 Task: Look for space in Beijing, China from 1st July, 2023 to 8th July, 2023 for 2 adults, 1 child in price range Rs.15000 to Rs.20000. Place can be entire place with 1  bedroom having 1 bed and 1 bathroom. Property type can be house, flat, guest house, hotel. Amenities needed are: washing machine. Booking option can be shelf check-in. Required host language is Chinese (Simplified).
Action: Mouse moved to (838, 126)
Screenshot: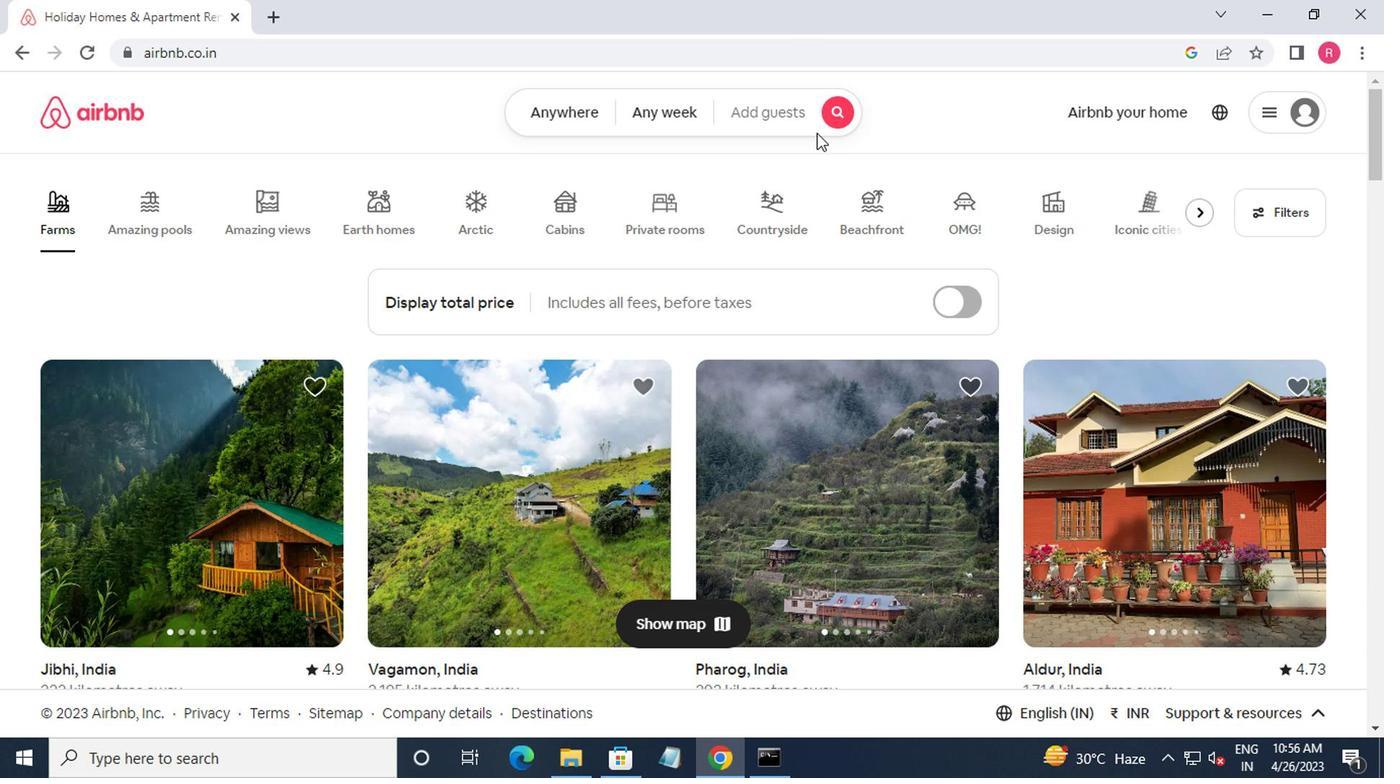 
Action: Mouse pressed left at (838, 126)
Screenshot: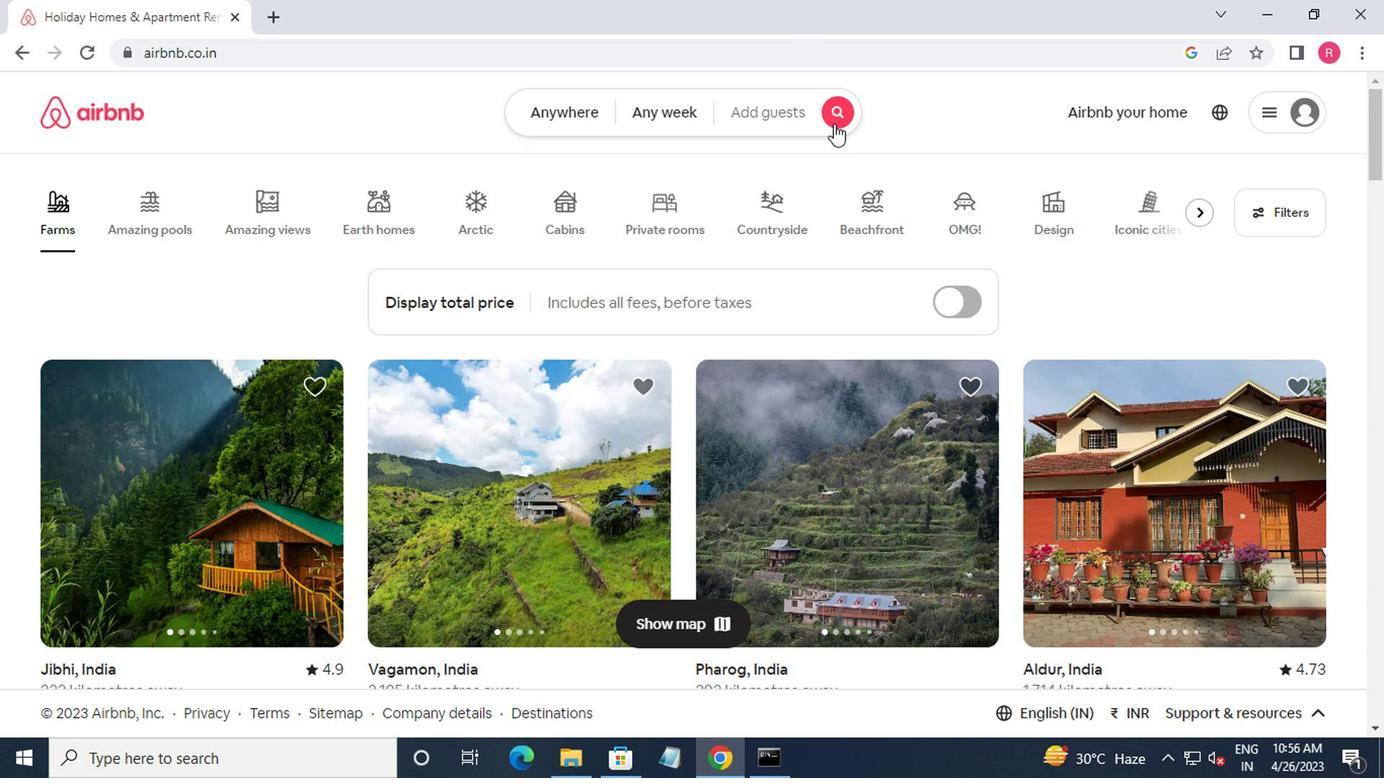 
Action: Mouse moved to (442, 194)
Screenshot: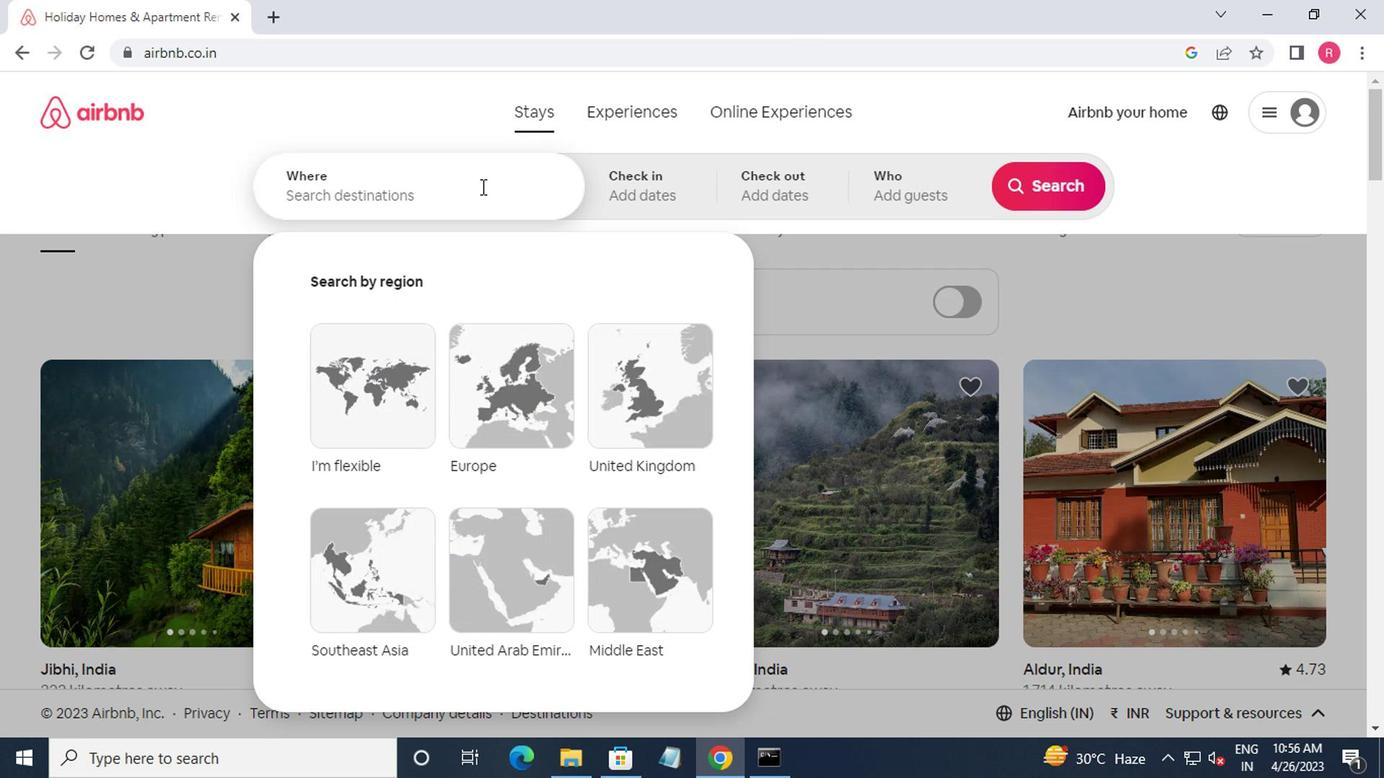 
Action: Mouse pressed left at (442, 194)
Screenshot: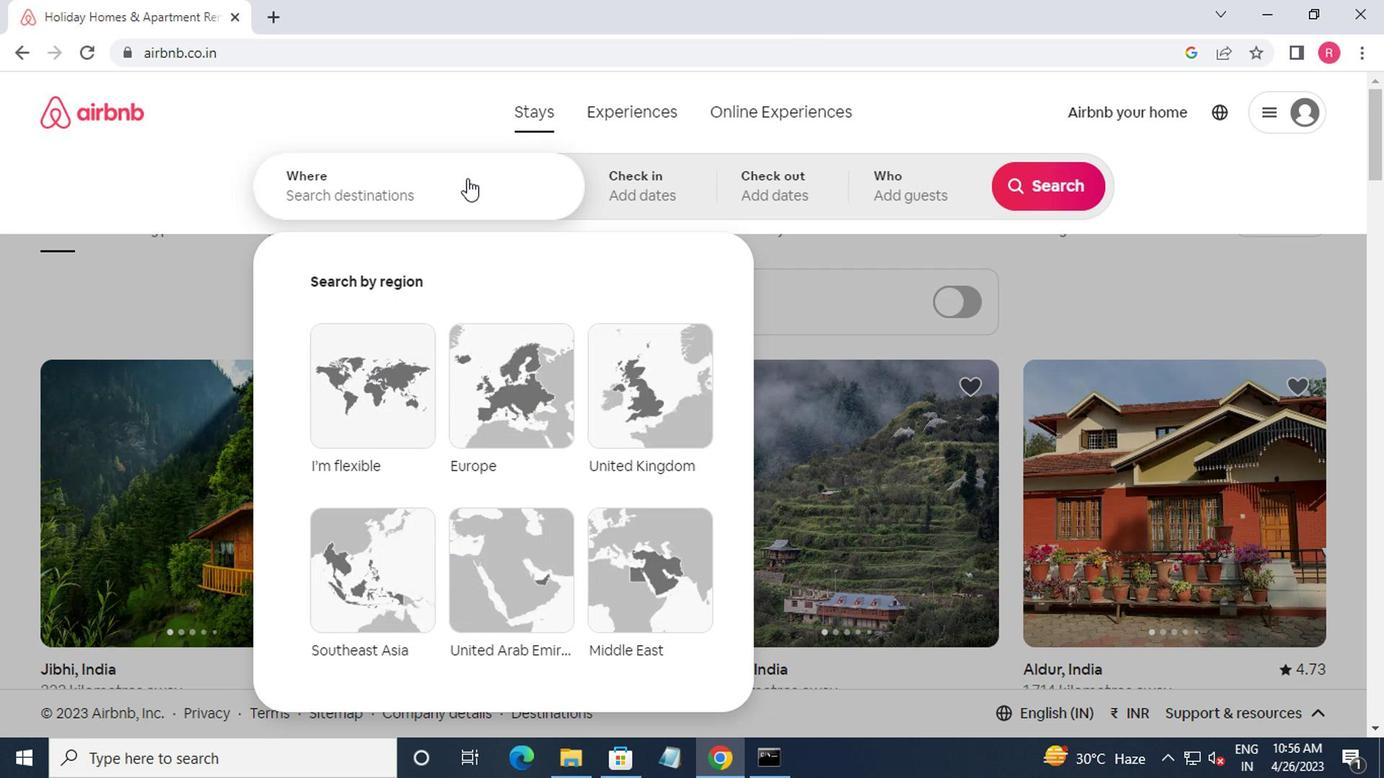 
Action: Mouse moved to (447, 196)
Screenshot: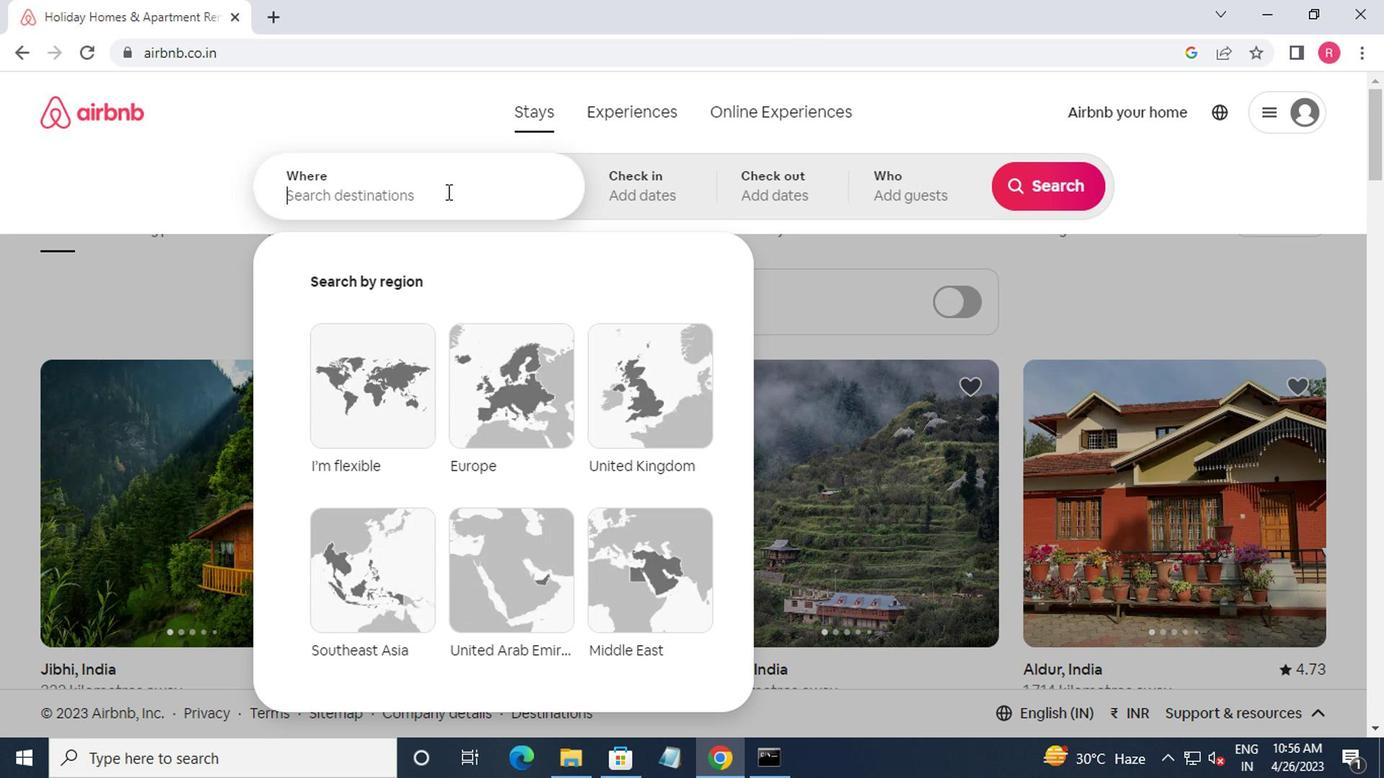 
Action: Key pressed beijing.<Key.backspace>,road<Key.backspace><Key.backspace><Key.backspace><Key.backspace>china
Screenshot: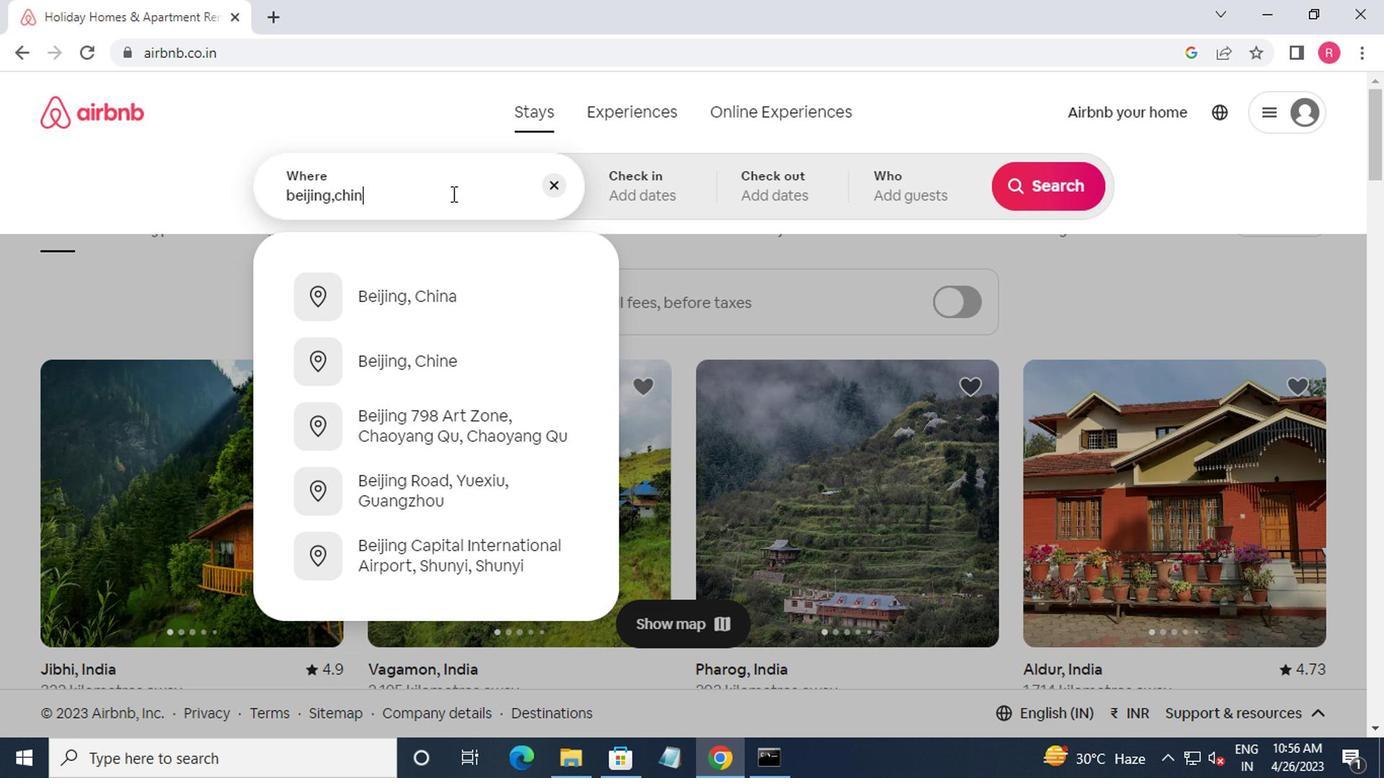 
Action: Mouse moved to (431, 380)
Screenshot: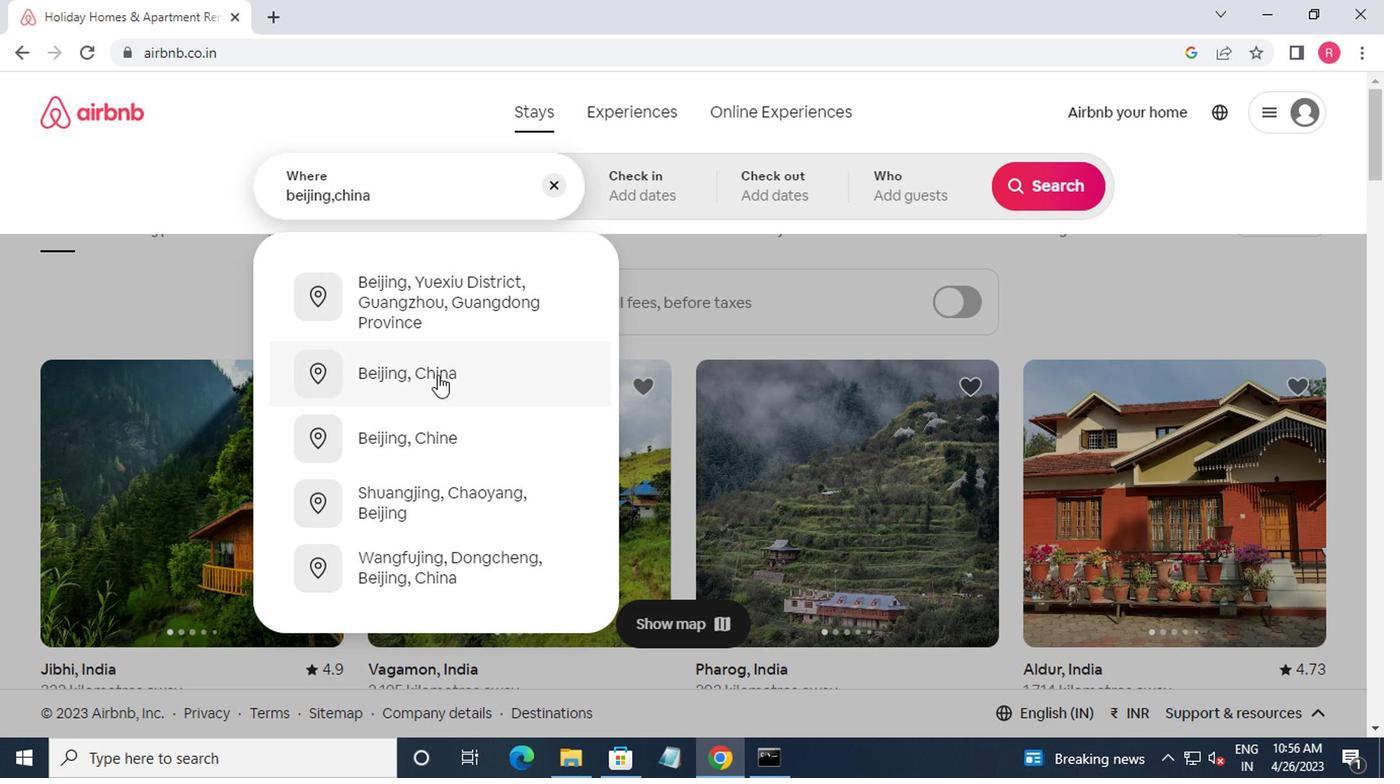 
Action: Mouse pressed left at (431, 380)
Screenshot: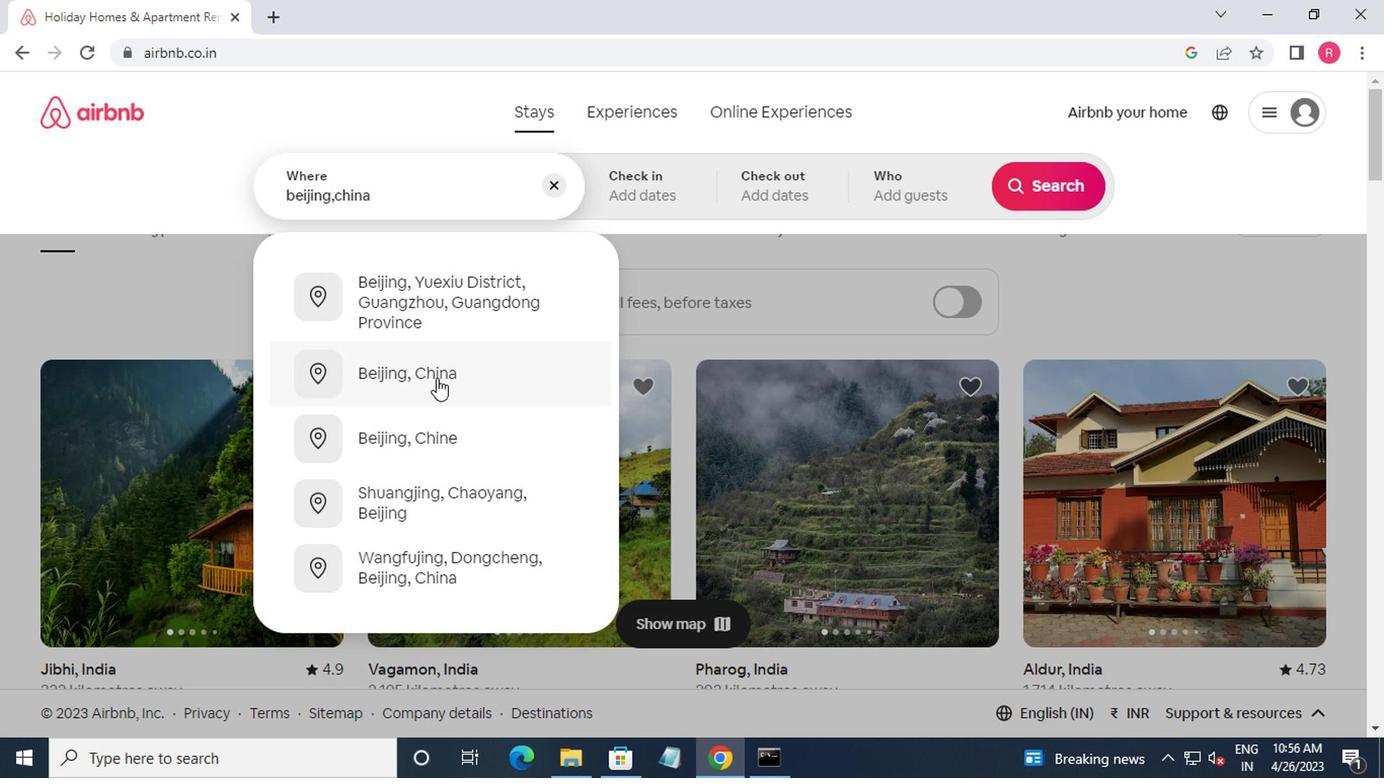 
Action: Mouse moved to (1030, 351)
Screenshot: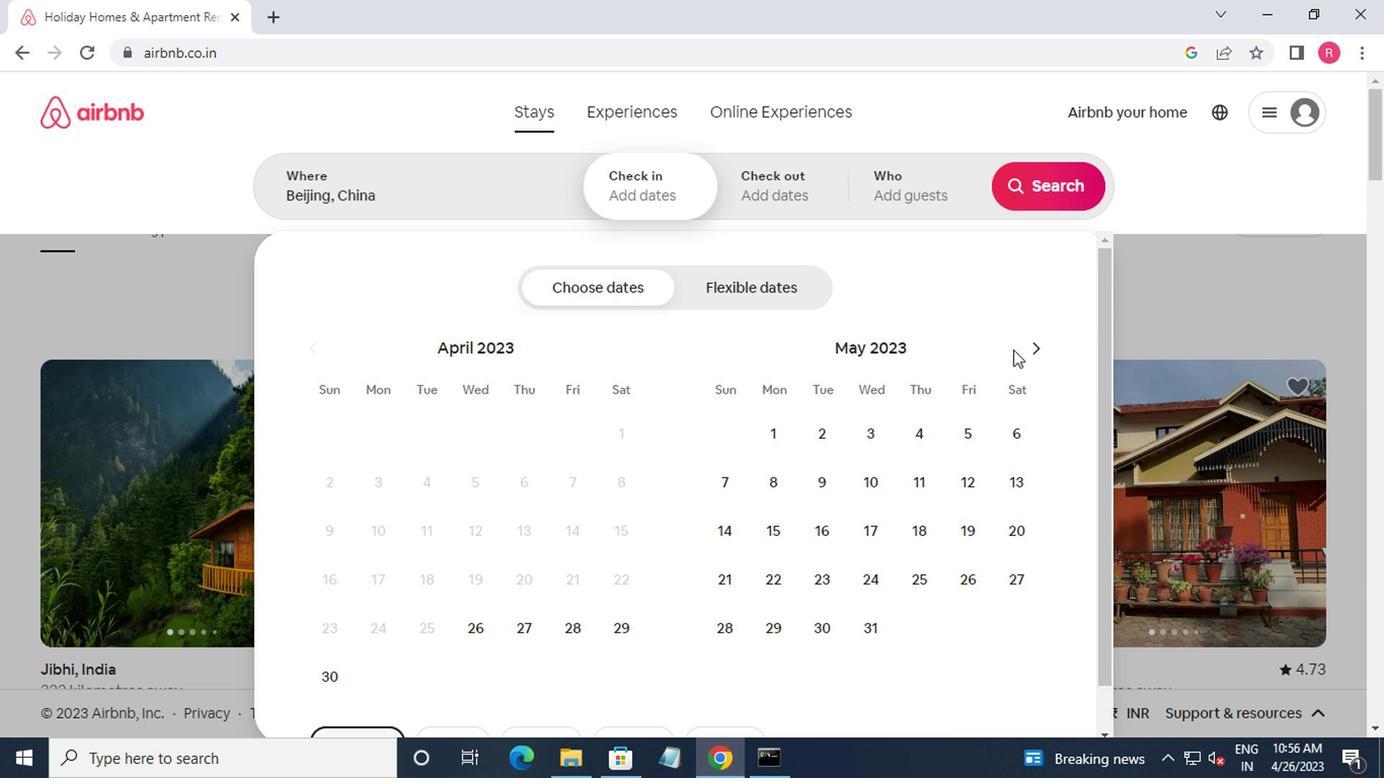 
Action: Mouse pressed left at (1030, 351)
Screenshot: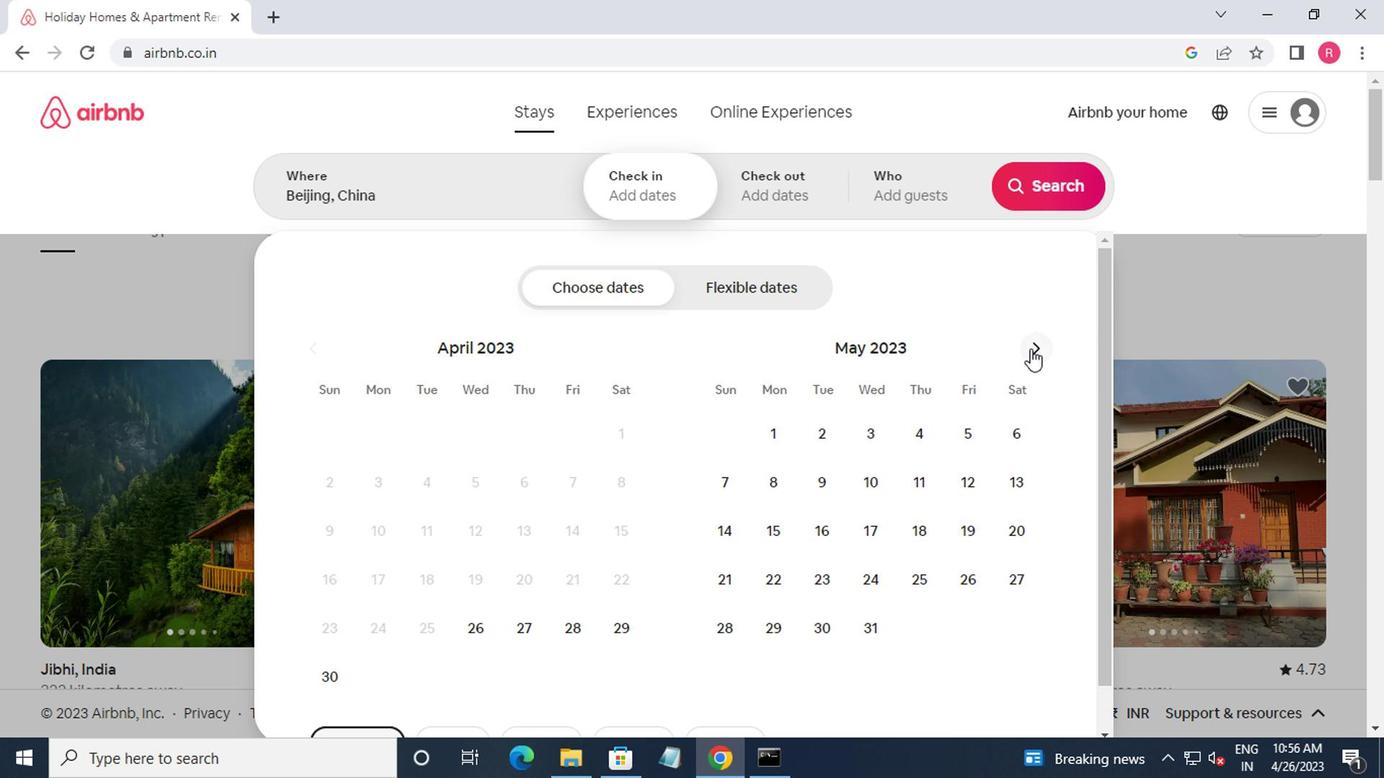 
Action: Mouse moved to (1025, 349)
Screenshot: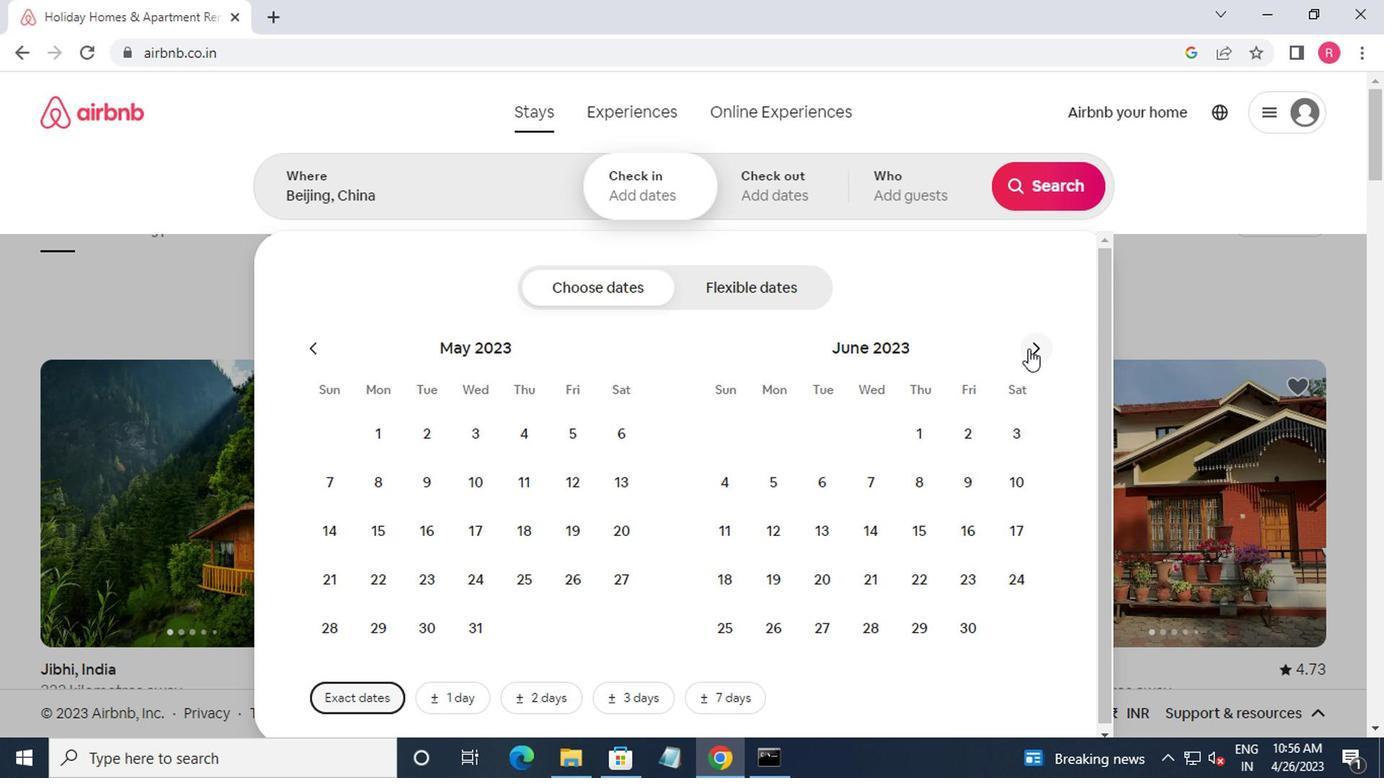 
Action: Mouse pressed left at (1025, 349)
Screenshot: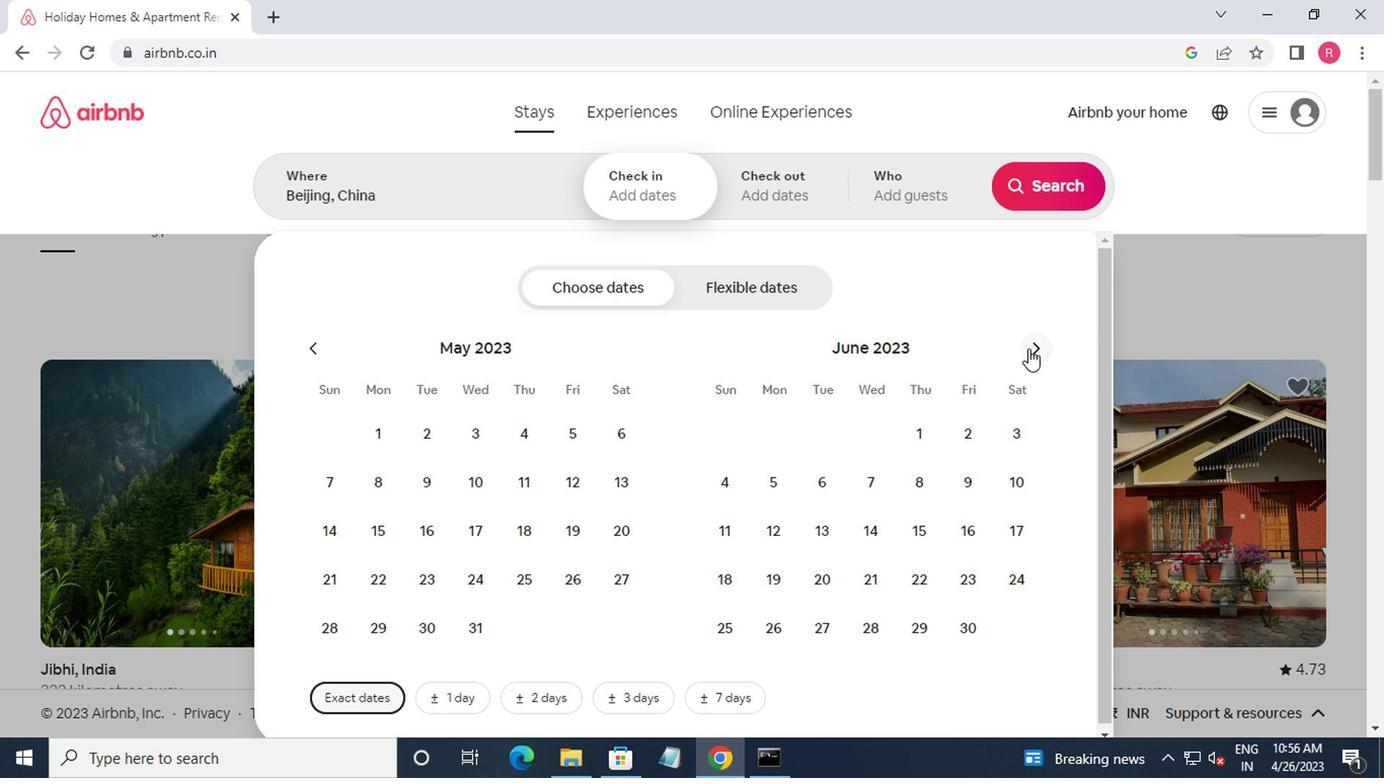 
Action: Mouse moved to (1014, 443)
Screenshot: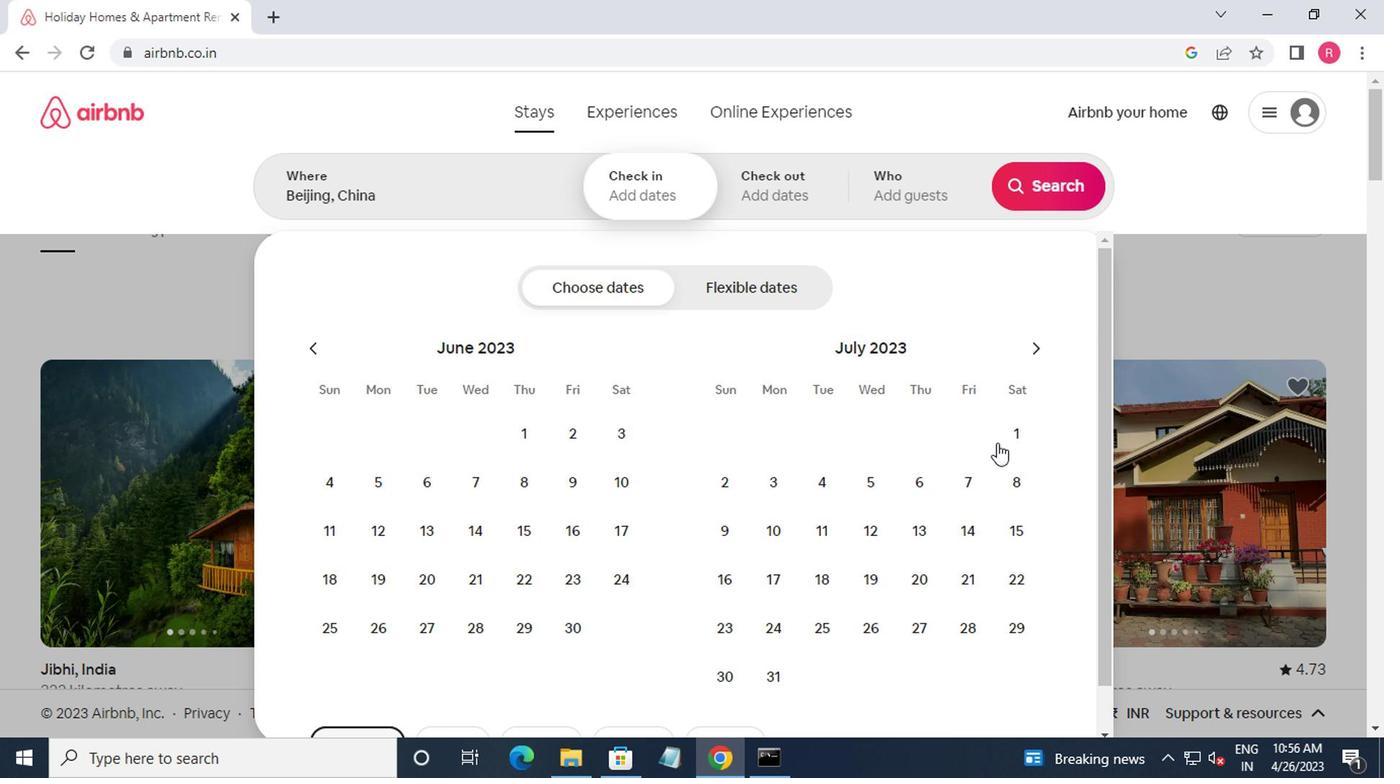 
Action: Mouse pressed left at (1014, 443)
Screenshot: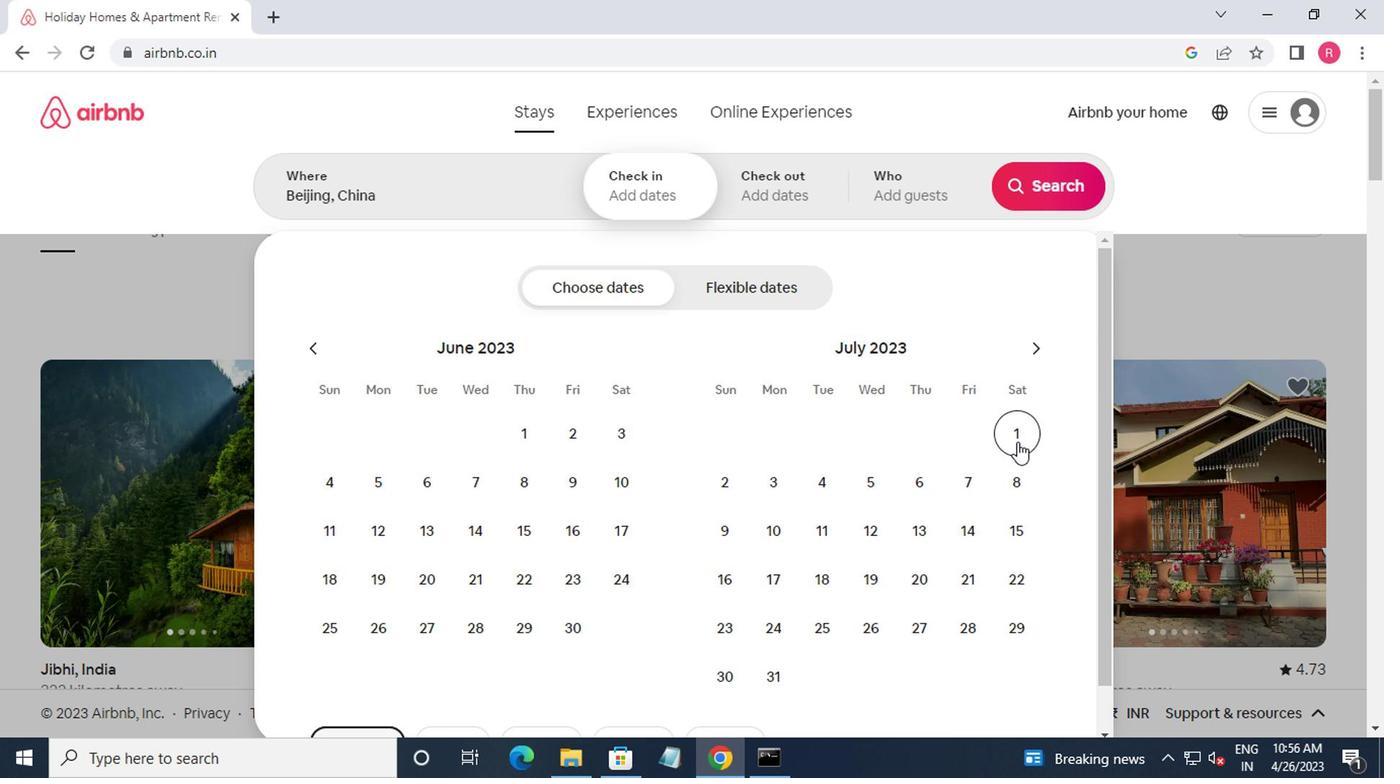 
Action: Mouse moved to (1009, 488)
Screenshot: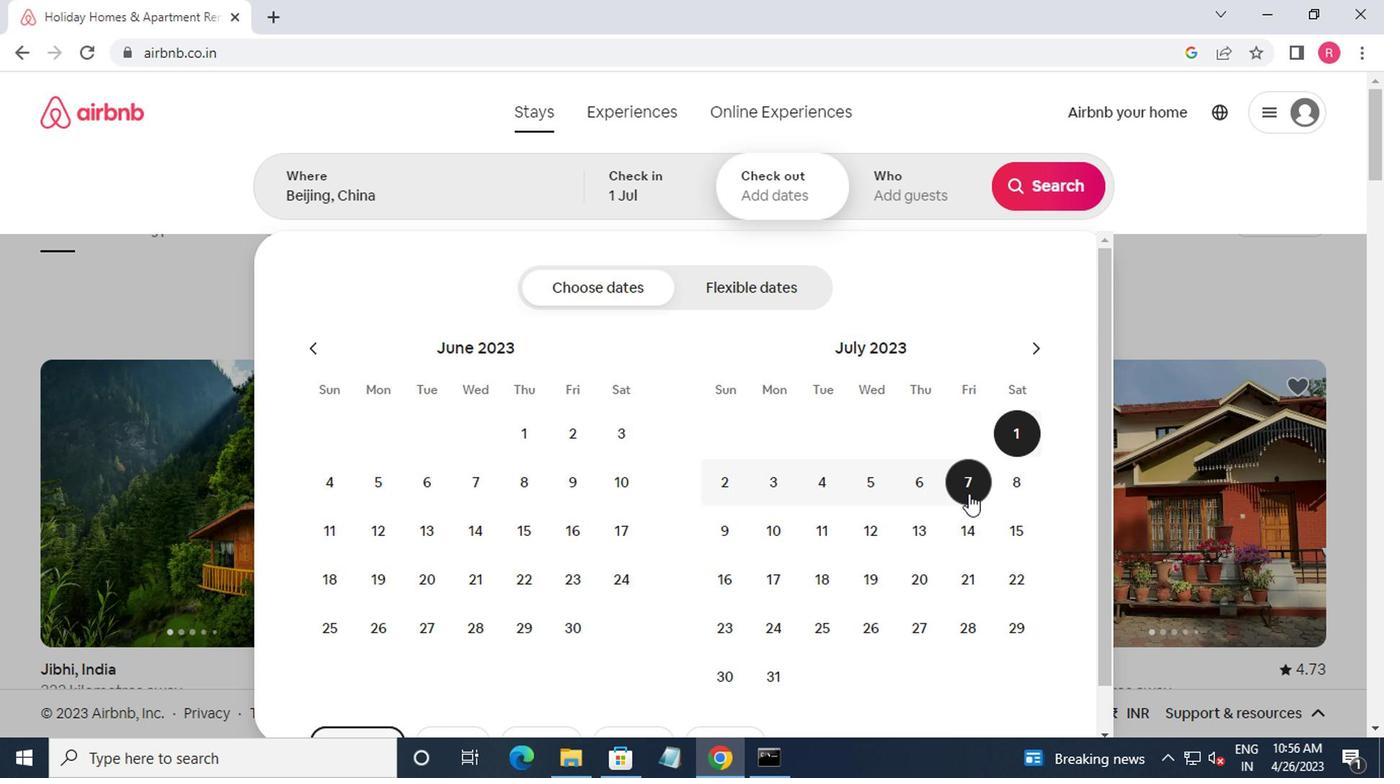 
Action: Mouse pressed left at (1009, 488)
Screenshot: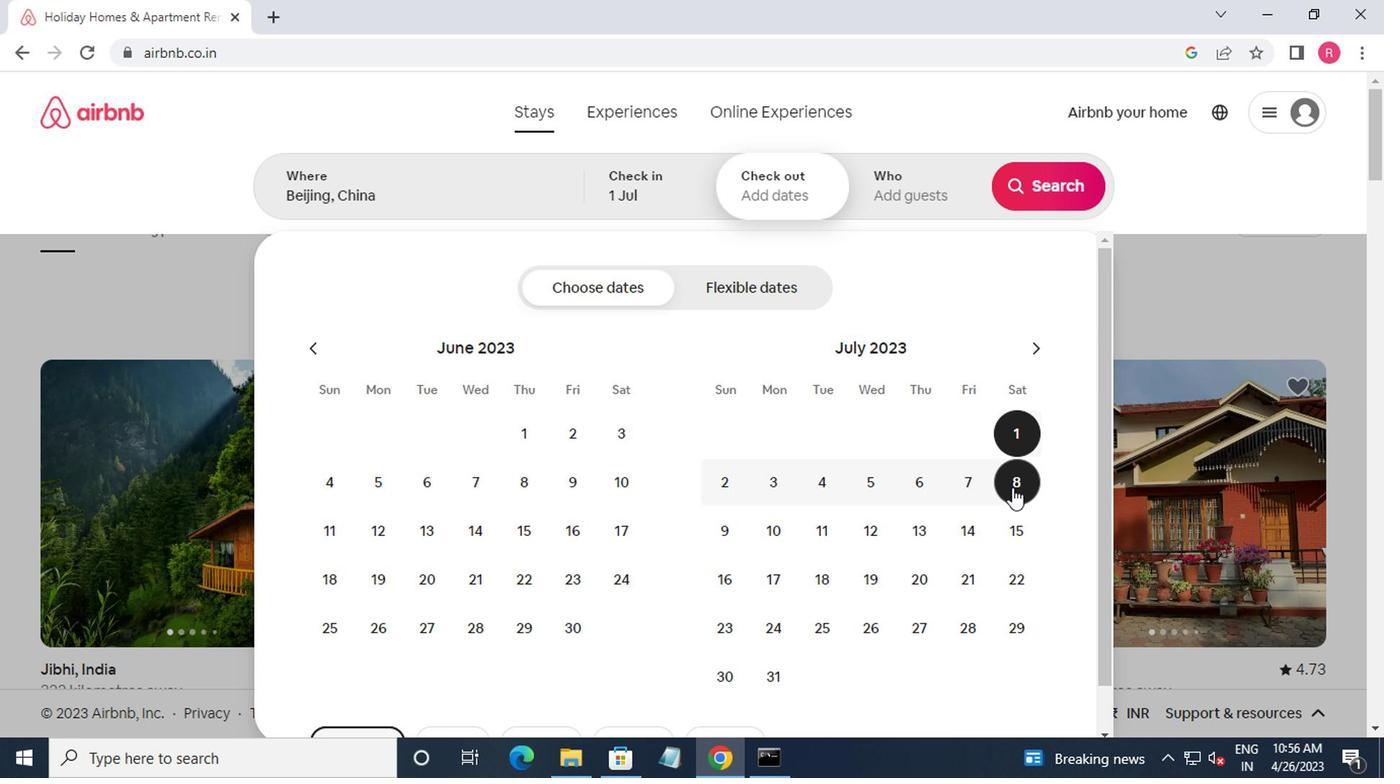 
Action: Mouse moved to (916, 212)
Screenshot: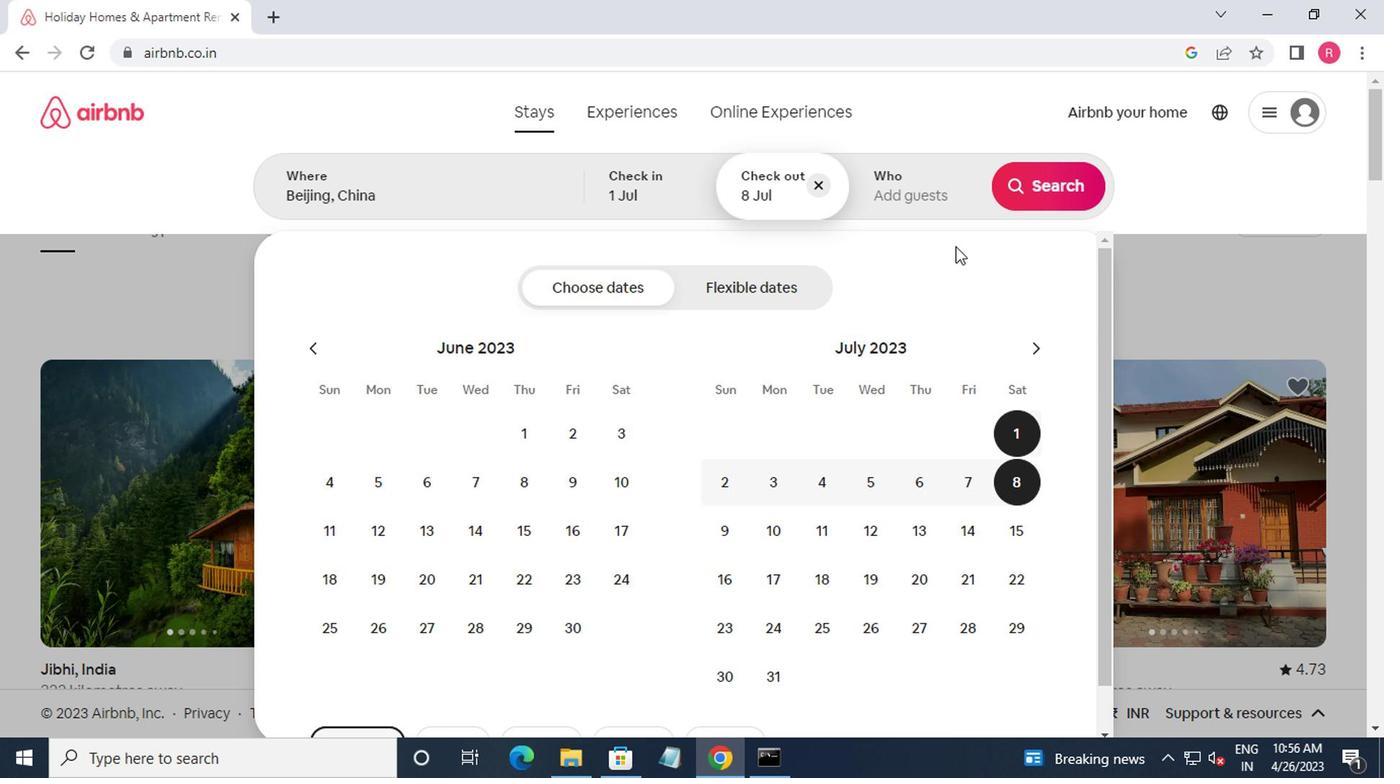 
Action: Mouse pressed left at (916, 212)
Screenshot: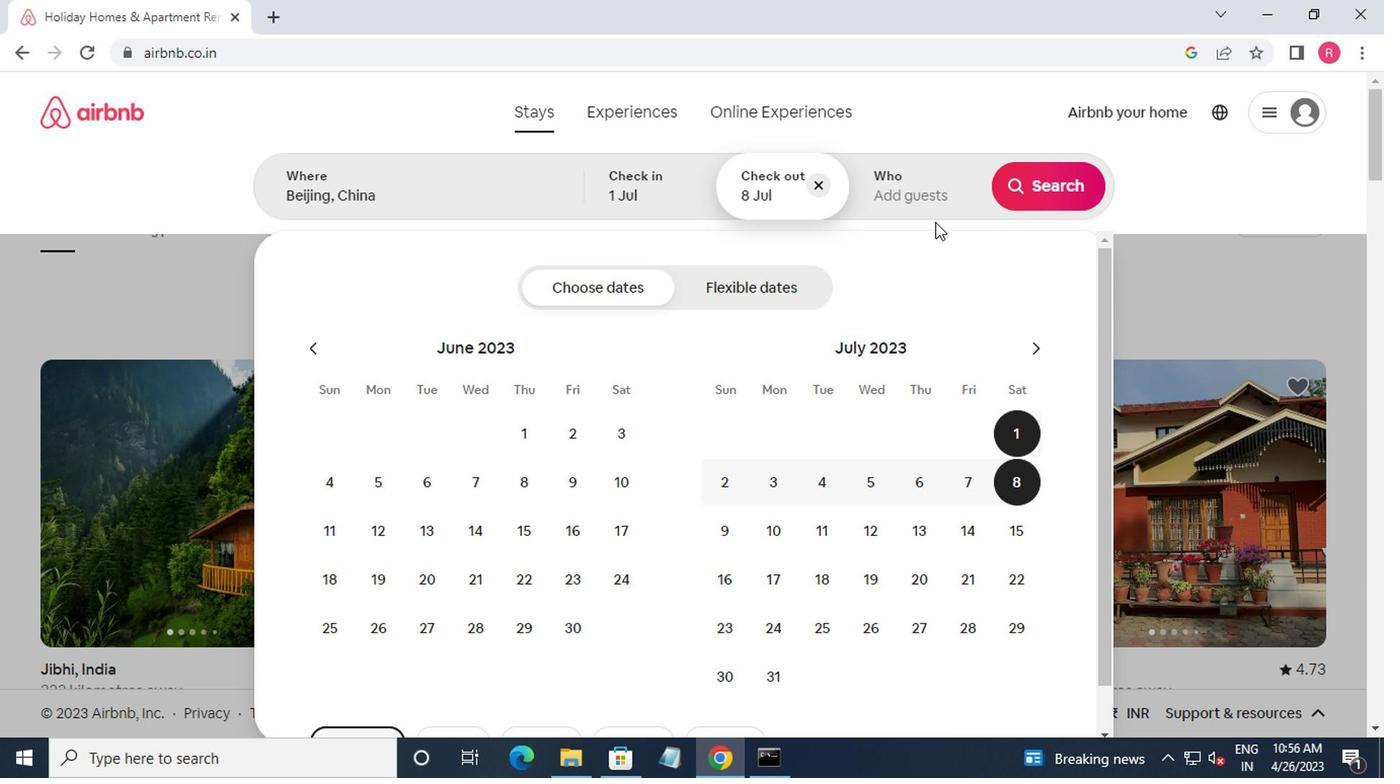 
Action: Mouse moved to (1054, 305)
Screenshot: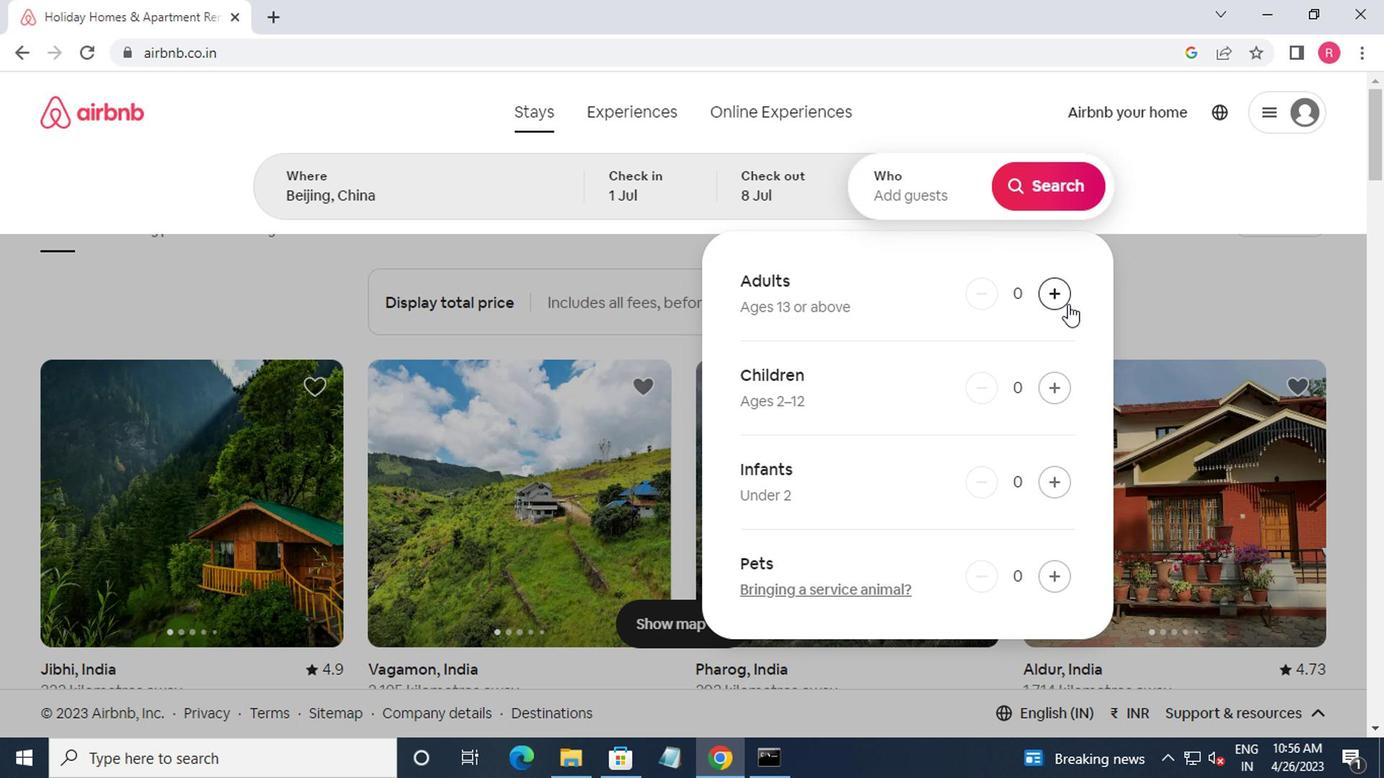 
Action: Mouse pressed left at (1054, 305)
Screenshot: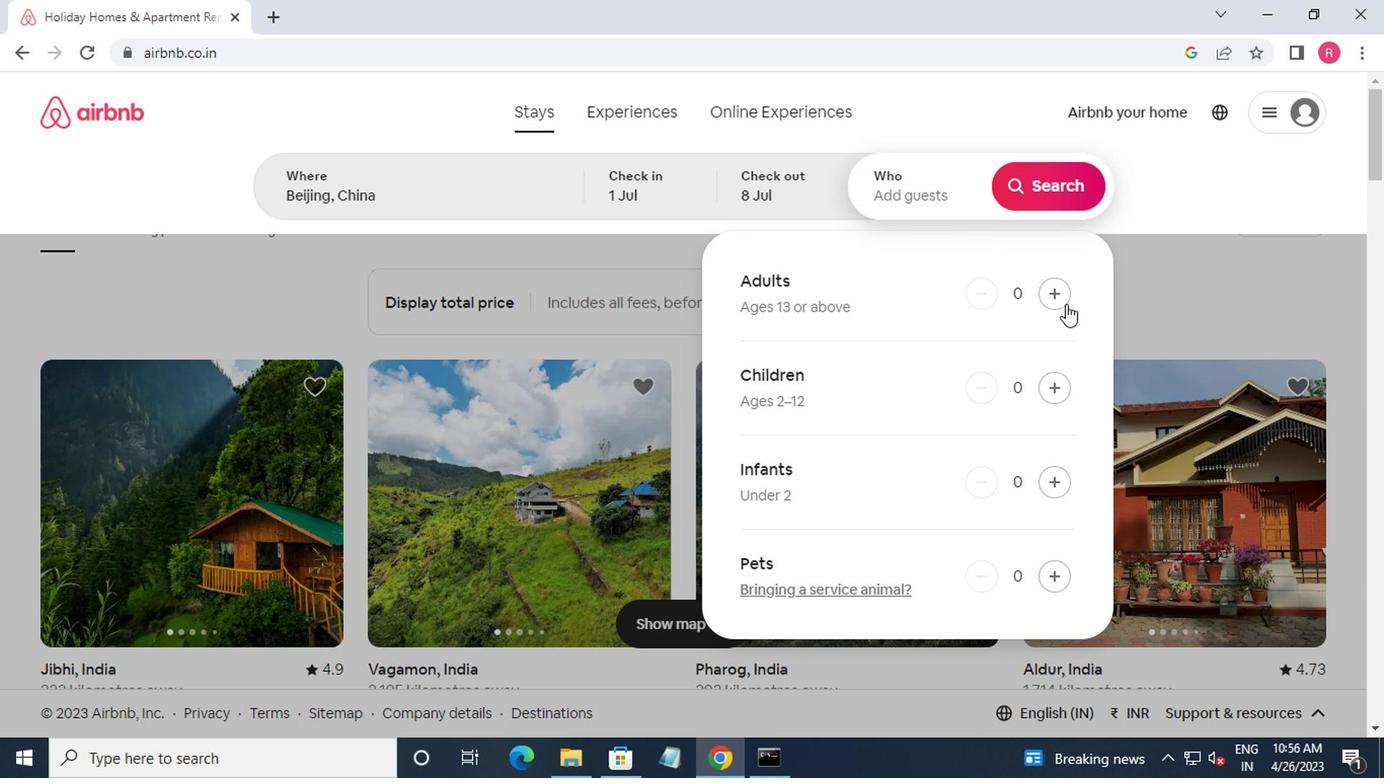 
Action: Mouse pressed left at (1054, 305)
Screenshot: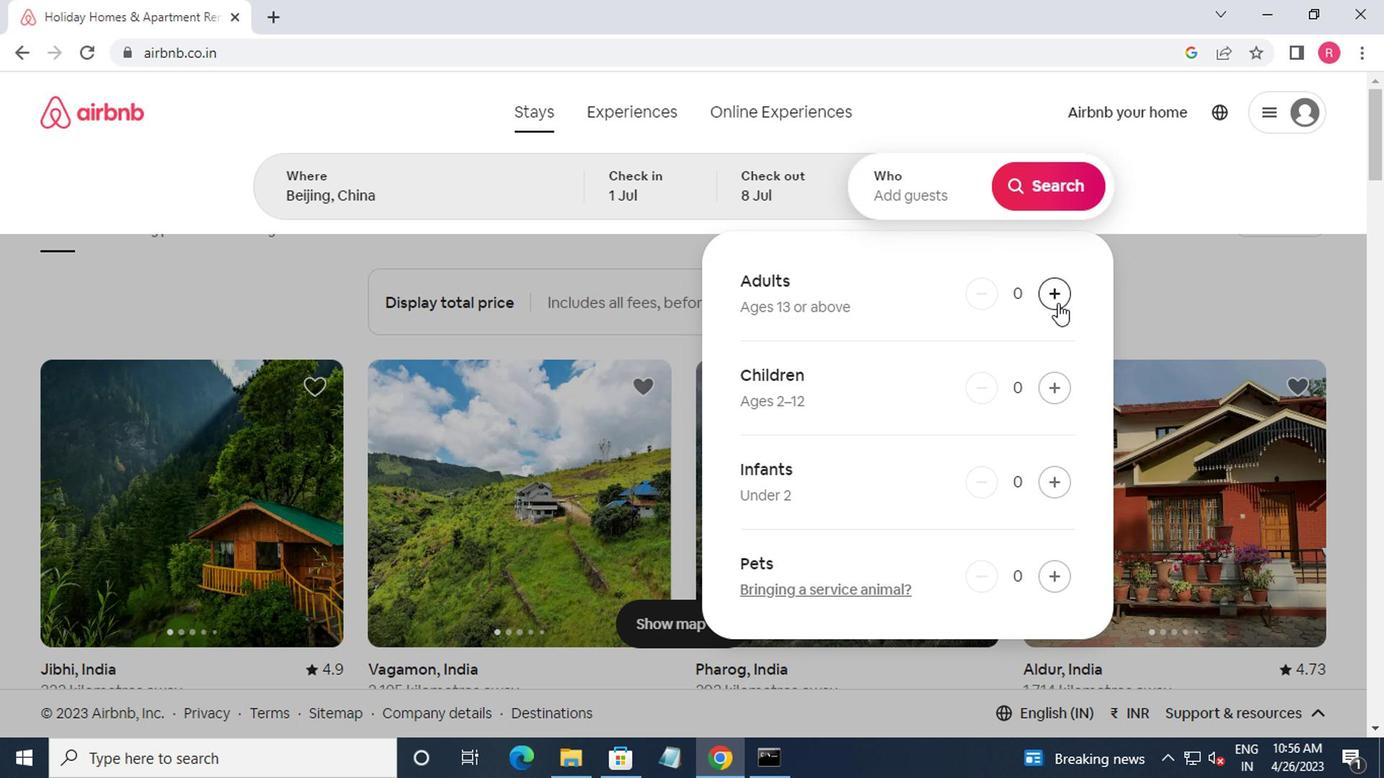 
Action: Mouse moved to (1052, 390)
Screenshot: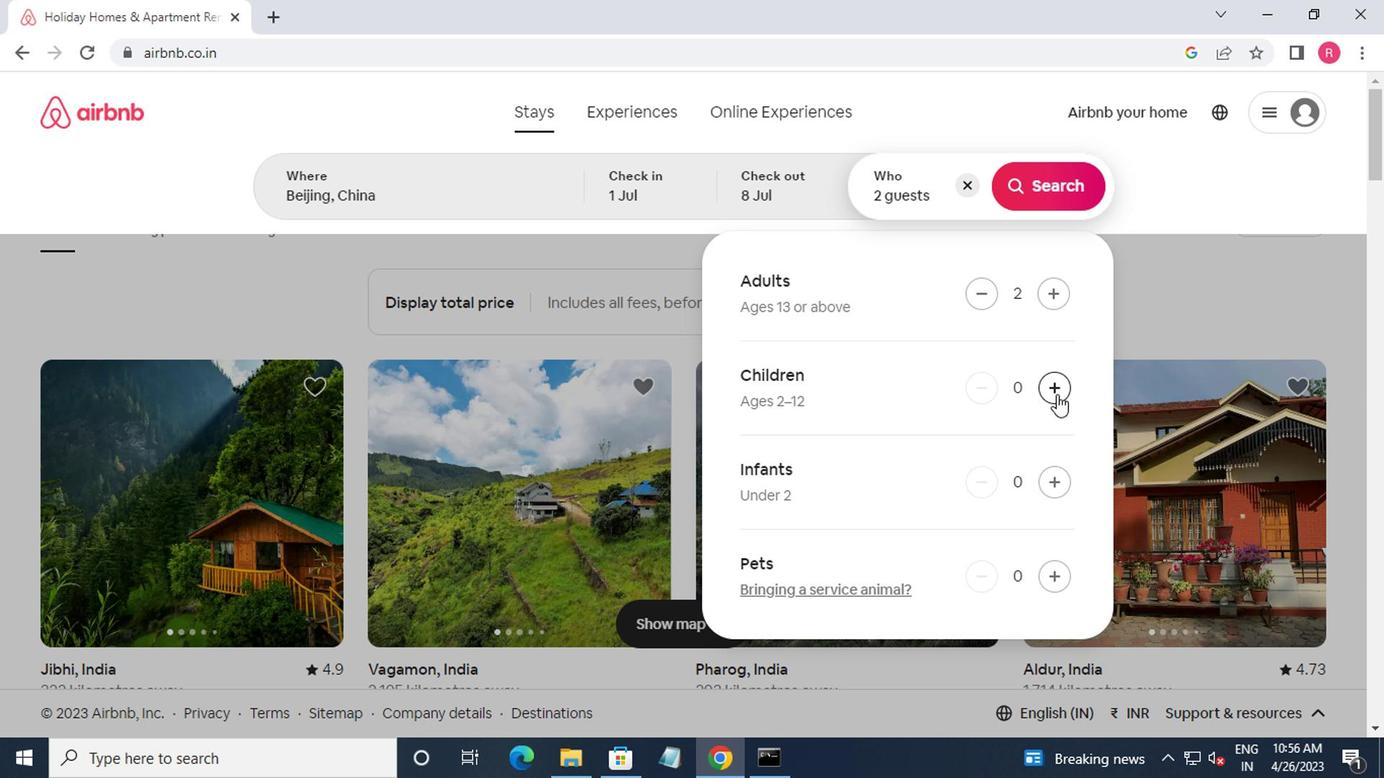
Action: Mouse pressed left at (1052, 390)
Screenshot: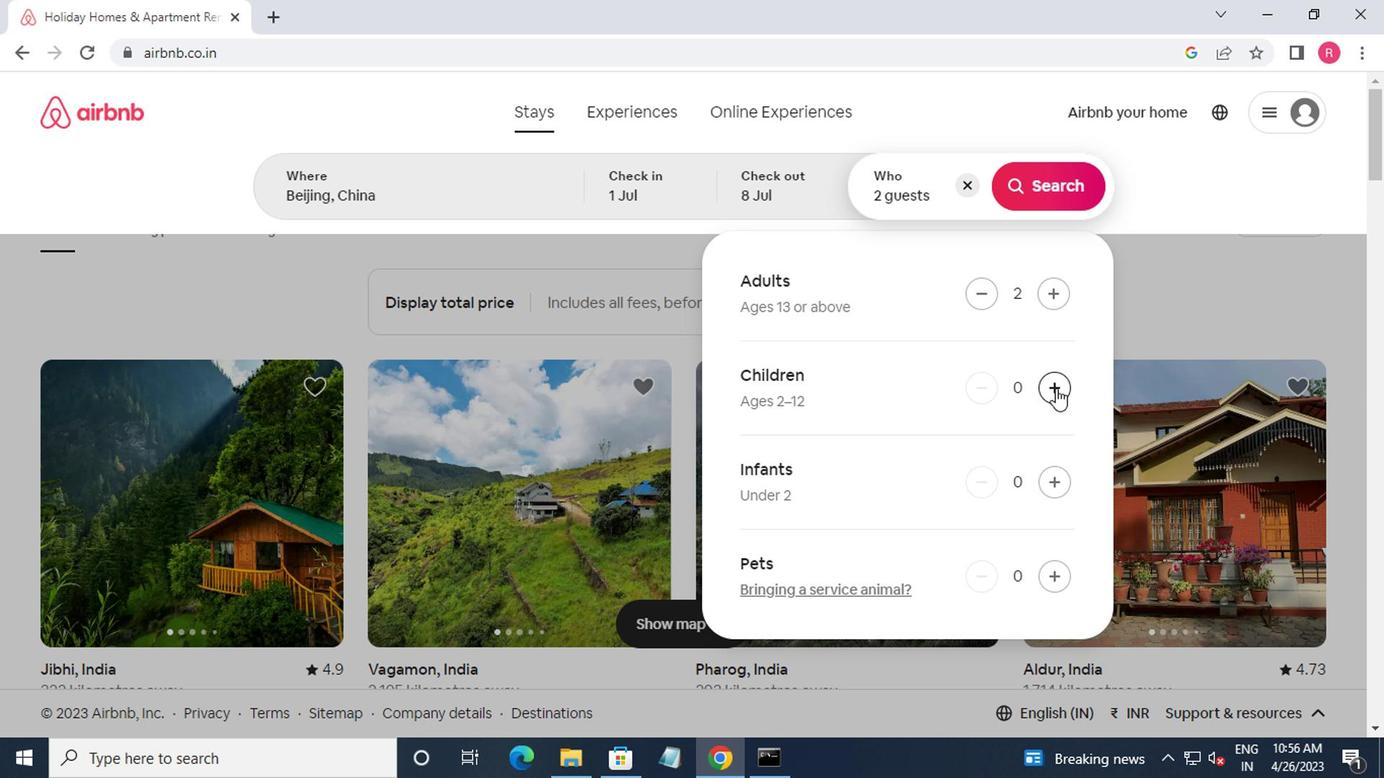 
Action: Mouse moved to (1047, 200)
Screenshot: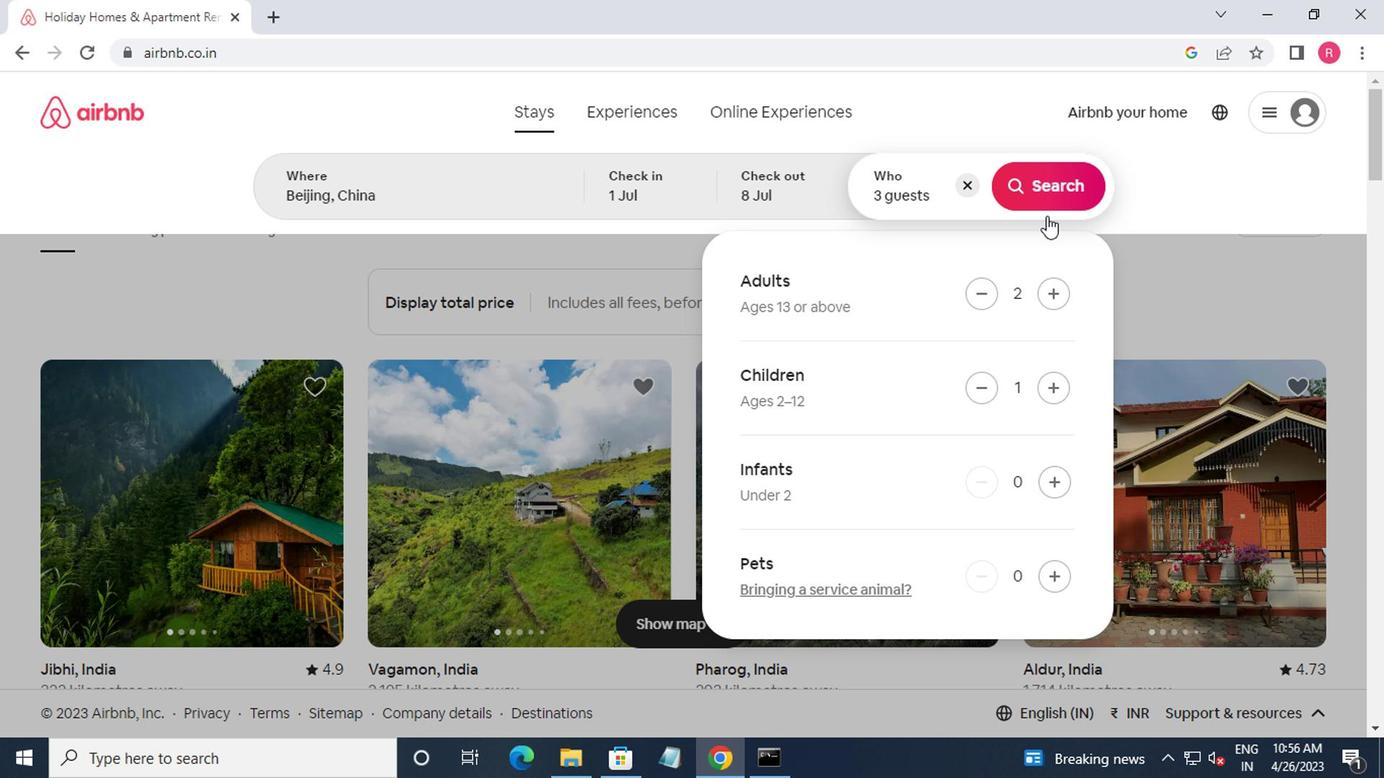 
Action: Mouse pressed left at (1047, 200)
Screenshot: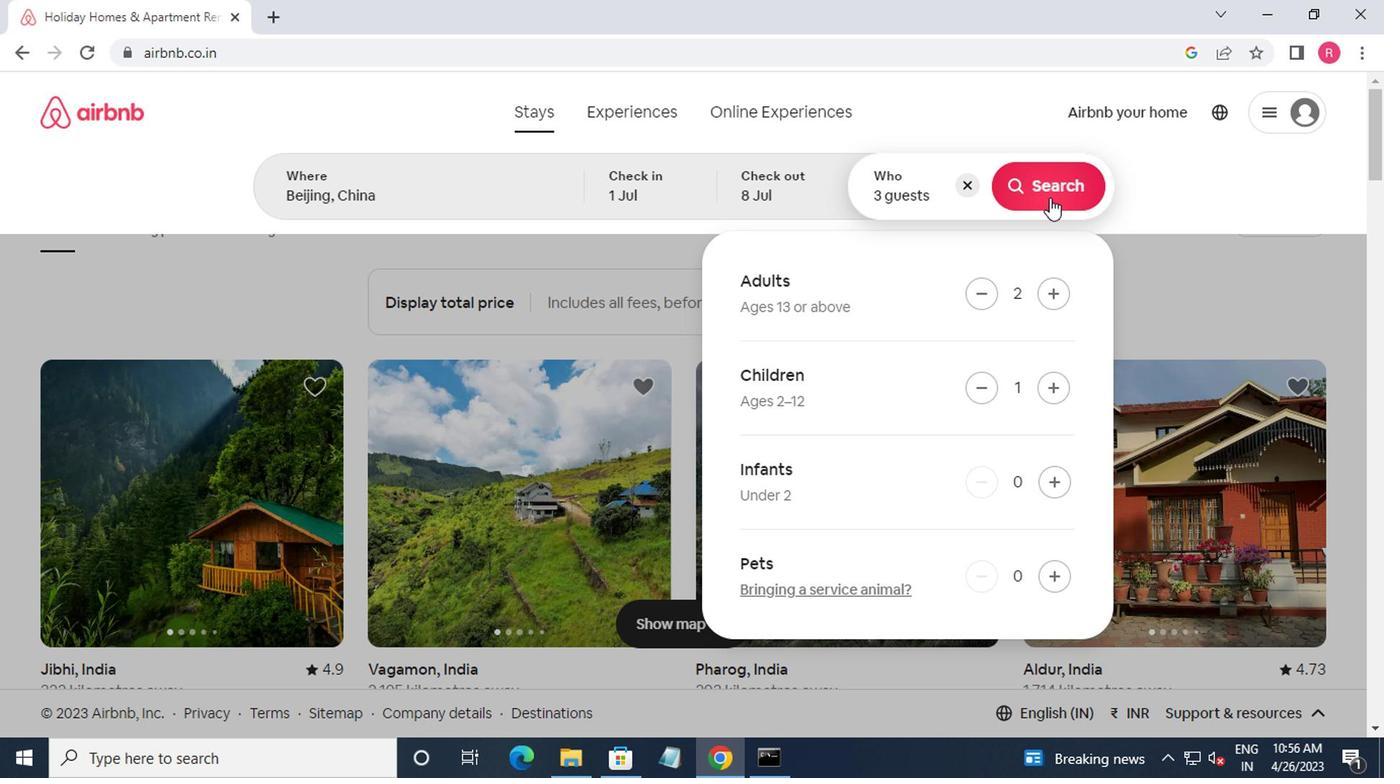 
Action: Mouse moved to (1261, 189)
Screenshot: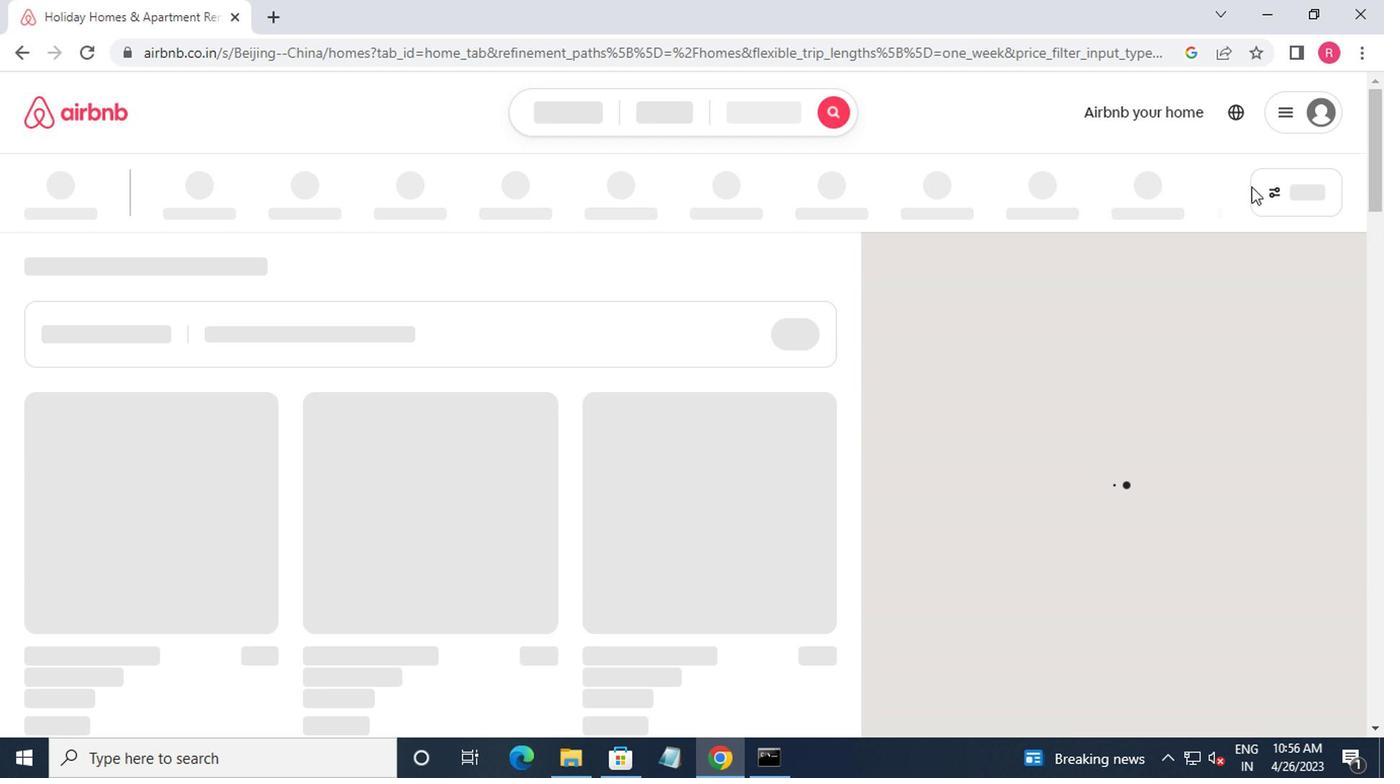 
Action: Mouse pressed left at (1261, 189)
Screenshot: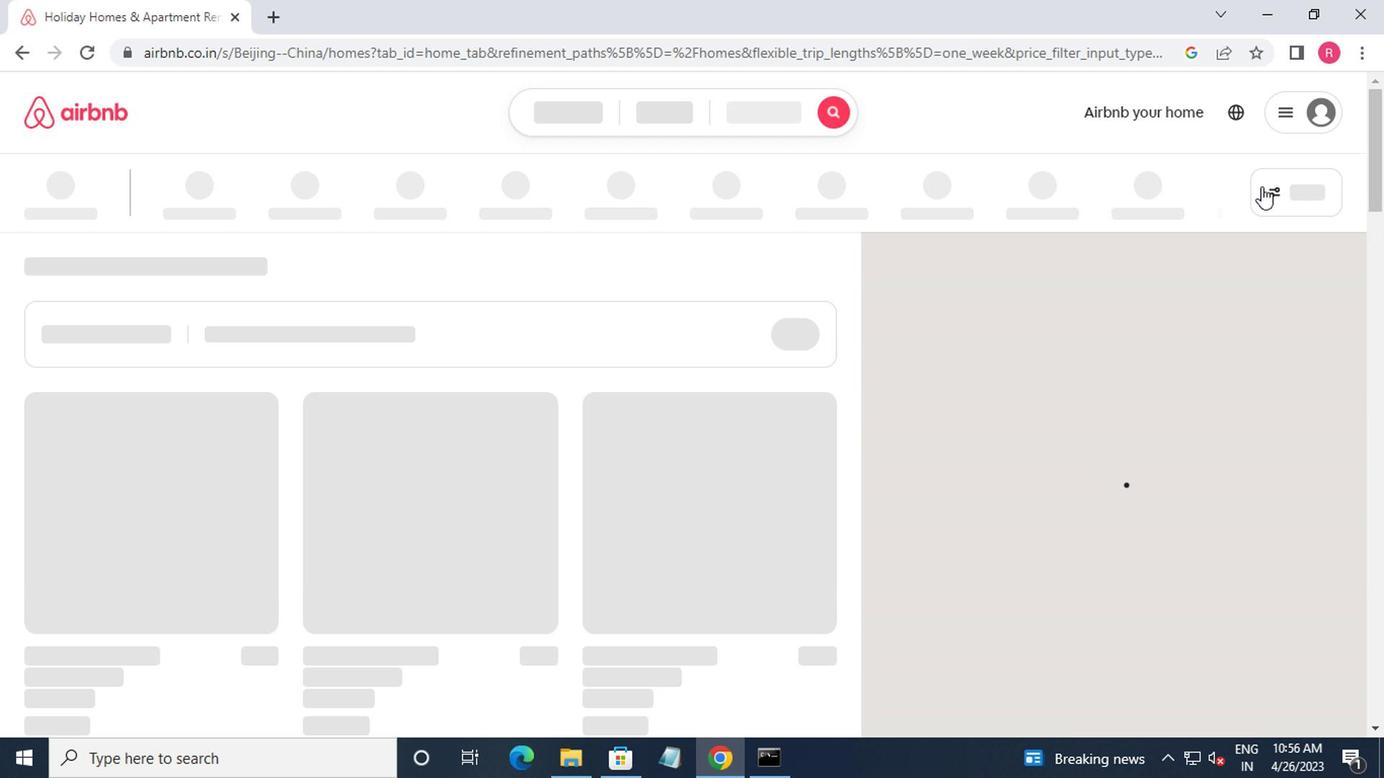 
Action: Mouse moved to (486, 324)
Screenshot: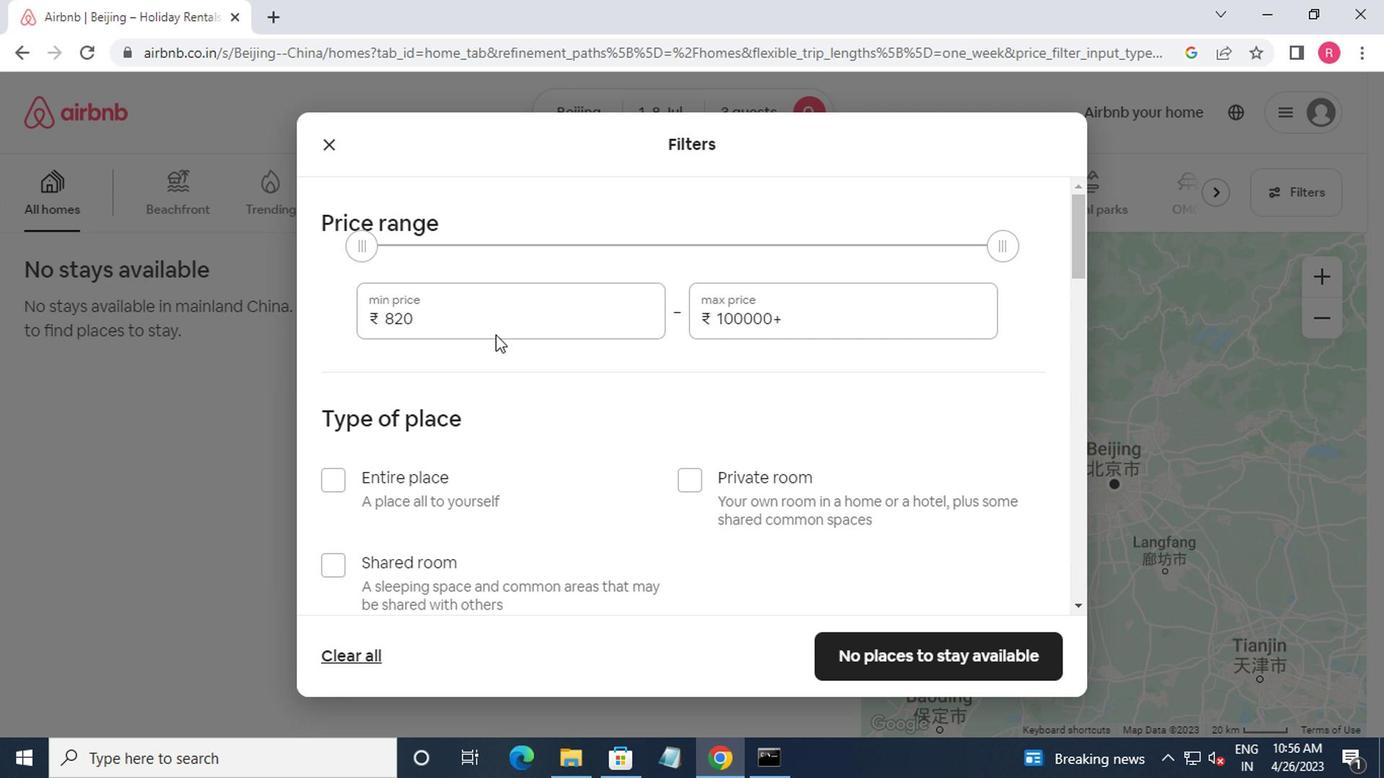 
Action: Mouse pressed left at (486, 324)
Screenshot: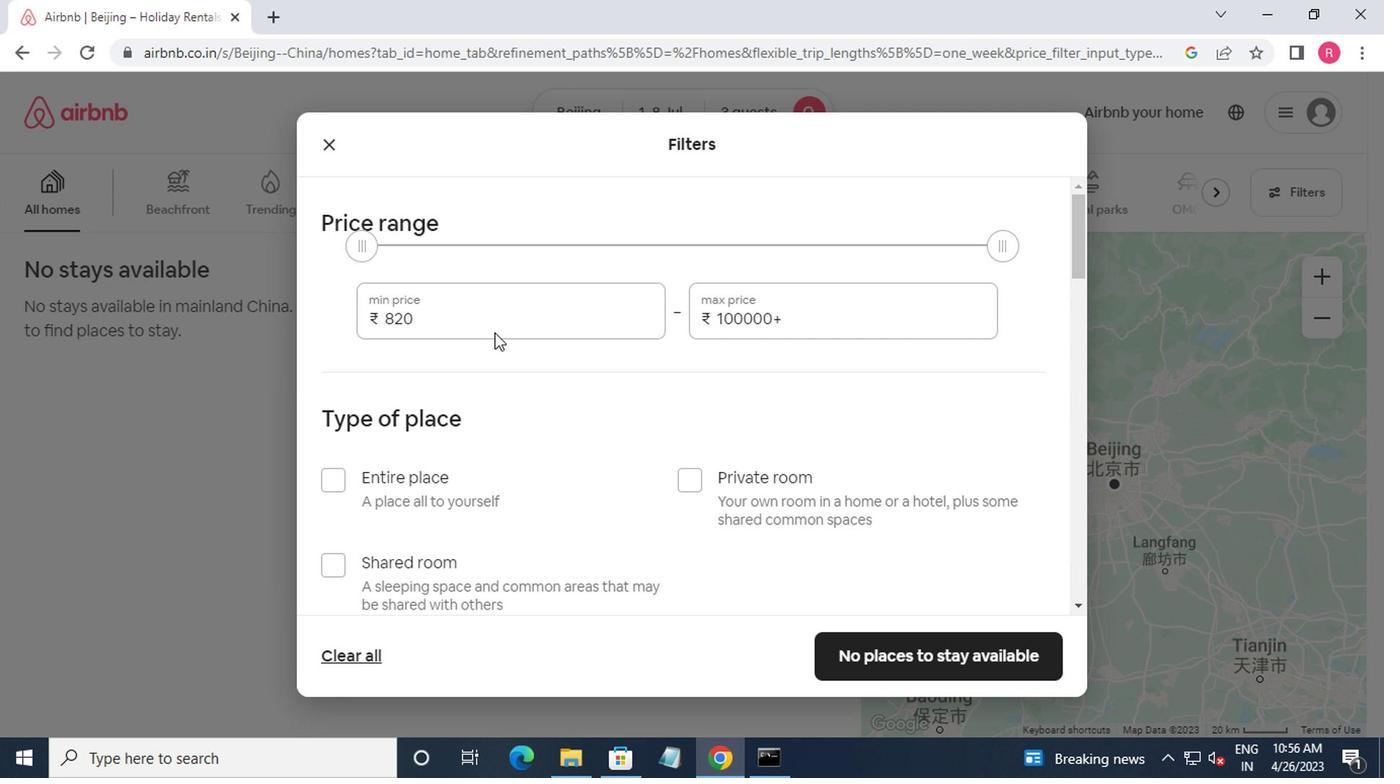 
Action: Mouse moved to (482, 323)
Screenshot: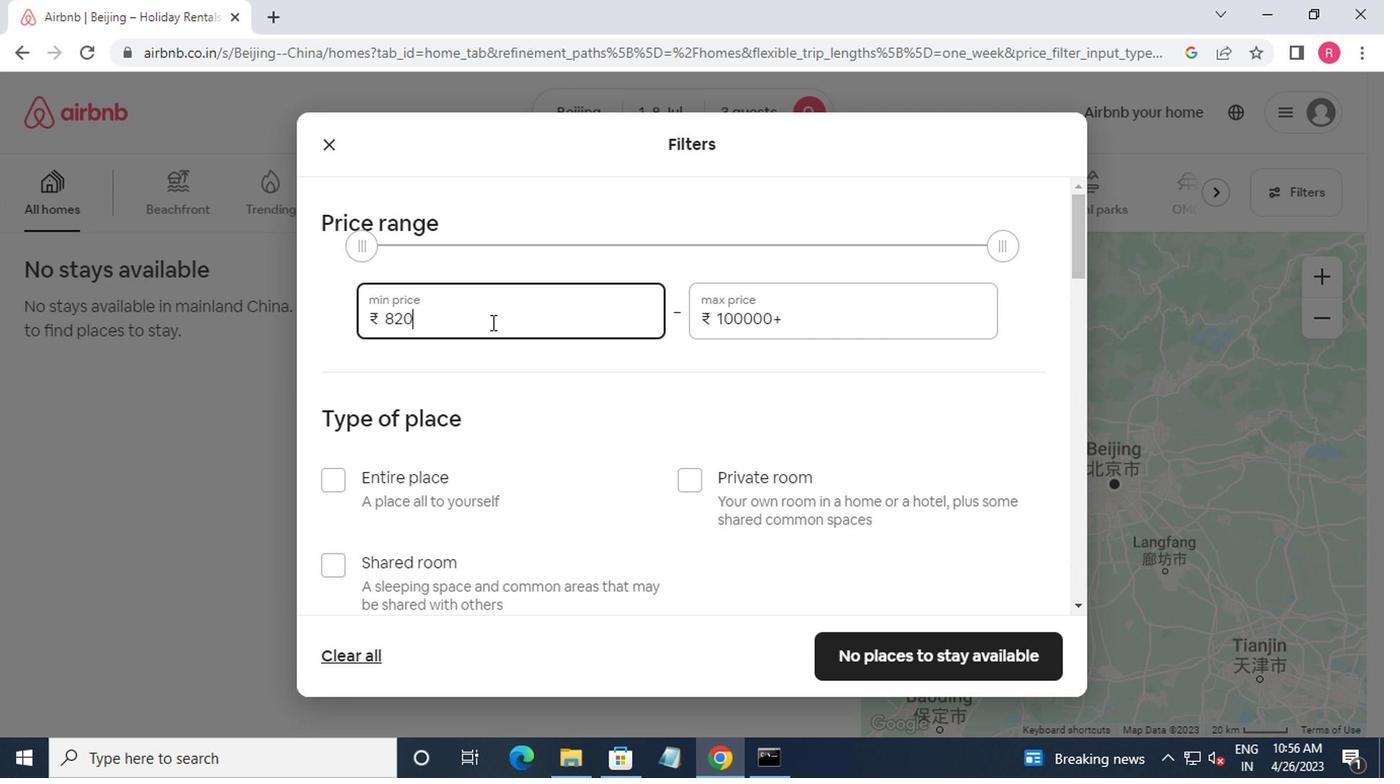 
Action: Key pressed <Key.backspace><Key.backspace><Key.backspace><Key.backspace>15000<Key.tab>20000
Screenshot: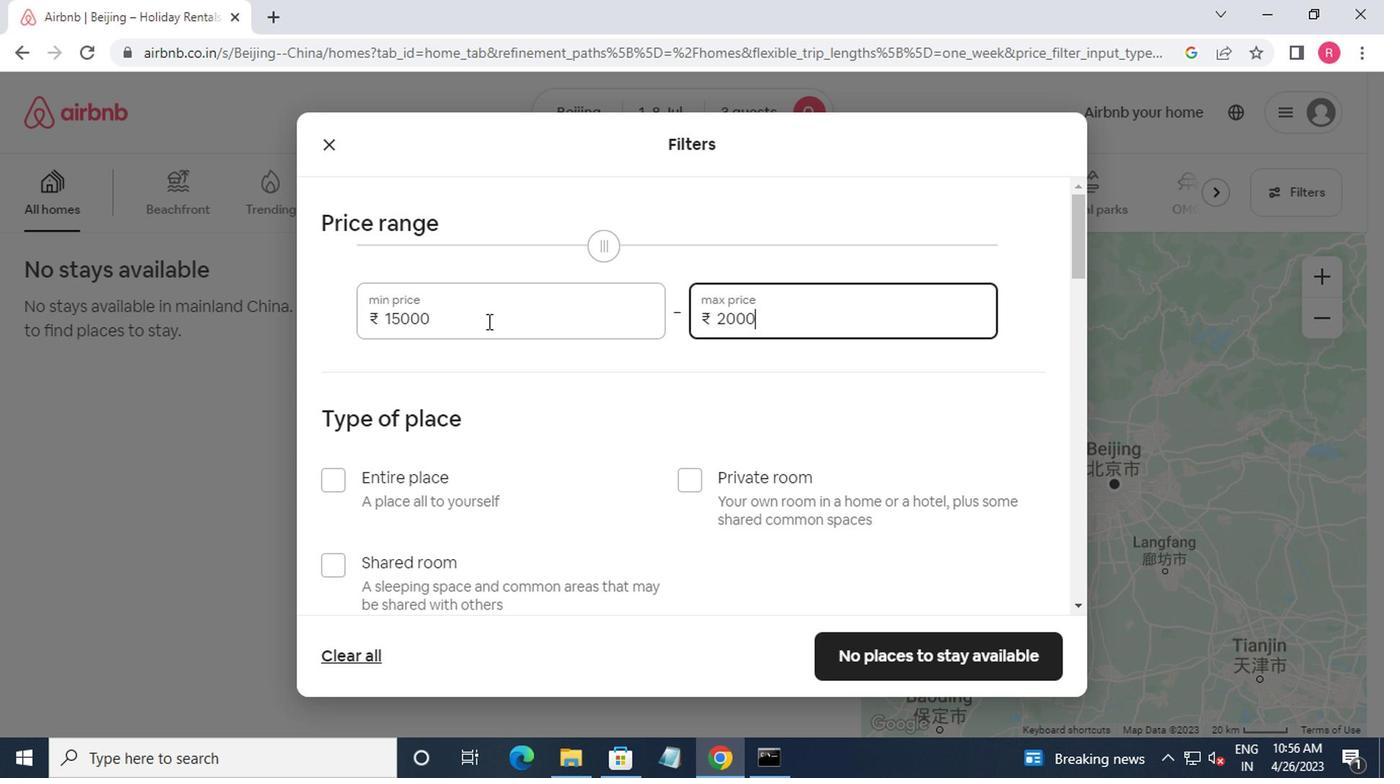 
Action: Mouse moved to (486, 374)
Screenshot: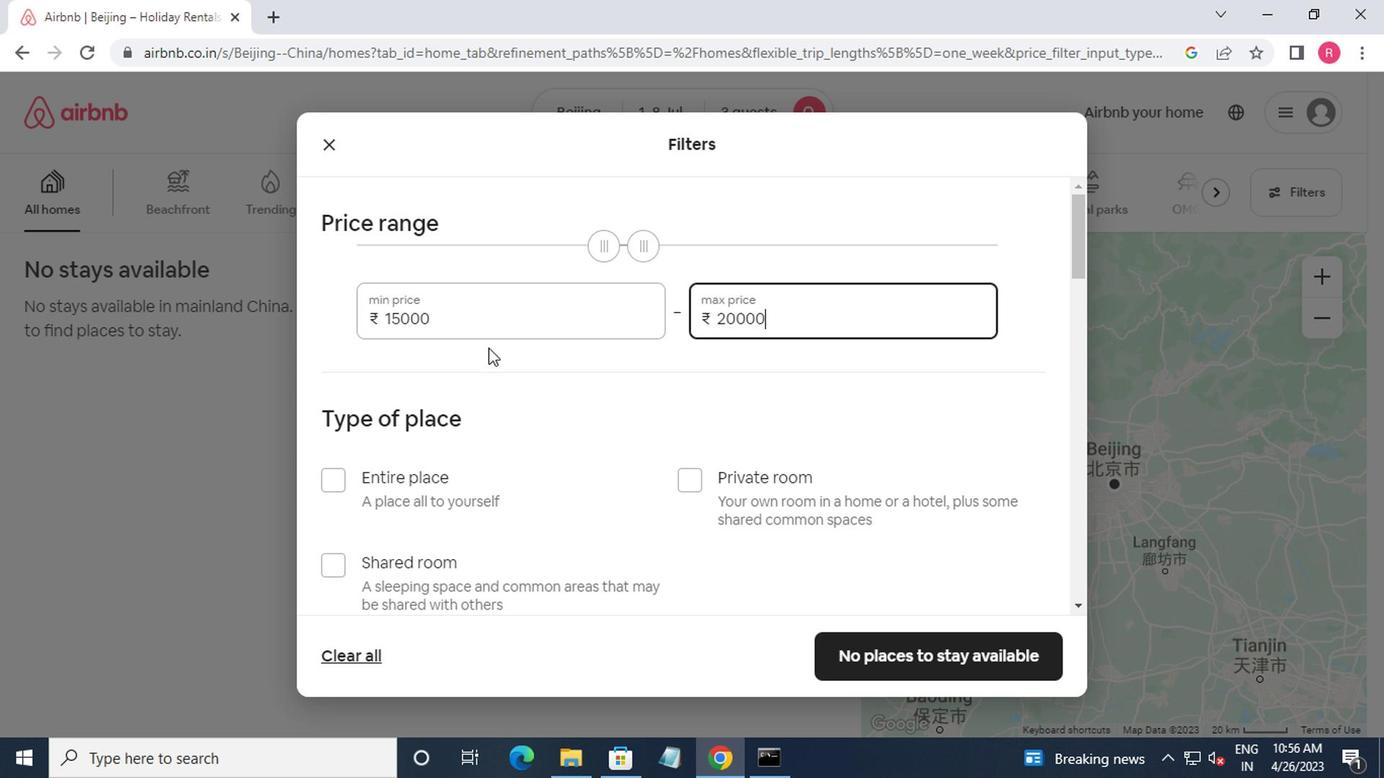 
Action: Mouse scrolled (486, 374) with delta (0, 0)
Screenshot: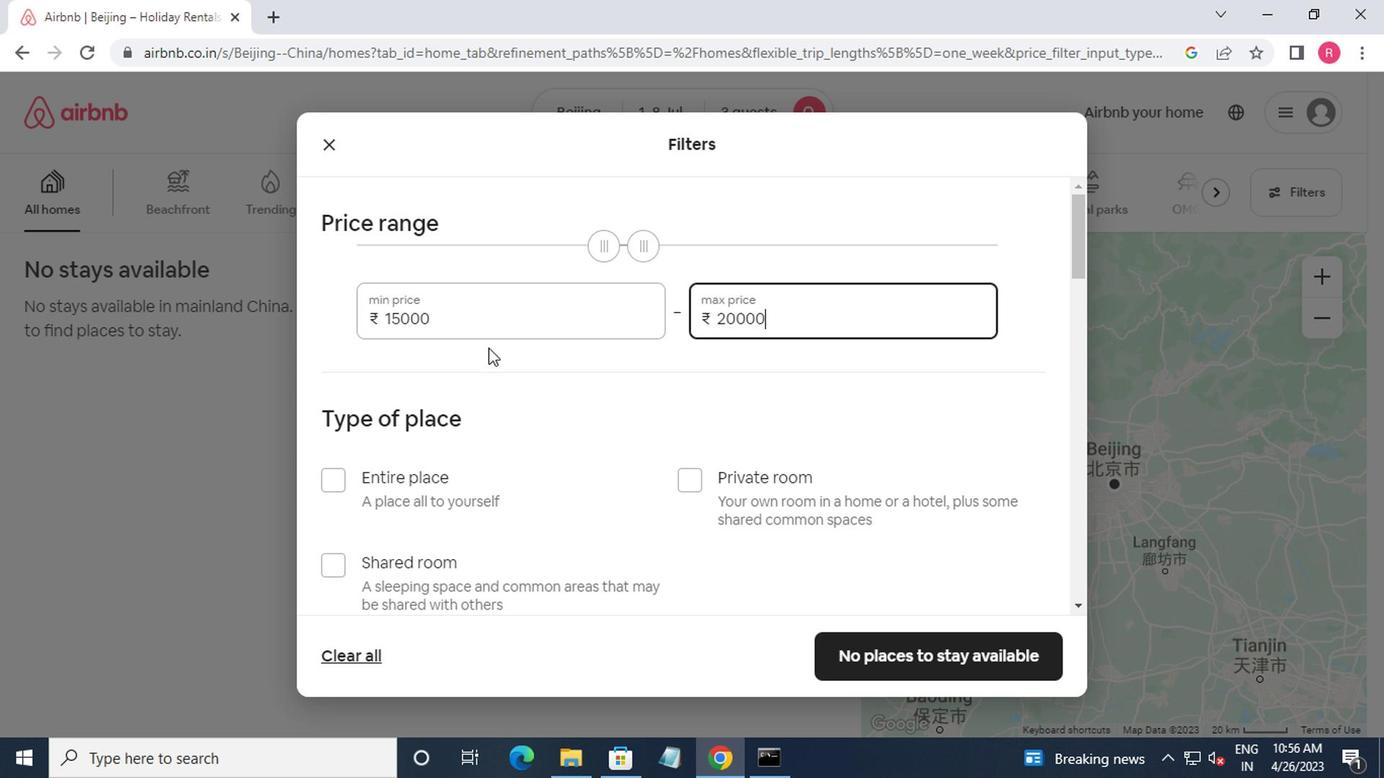 
Action: Mouse moved to (484, 387)
Screenshot: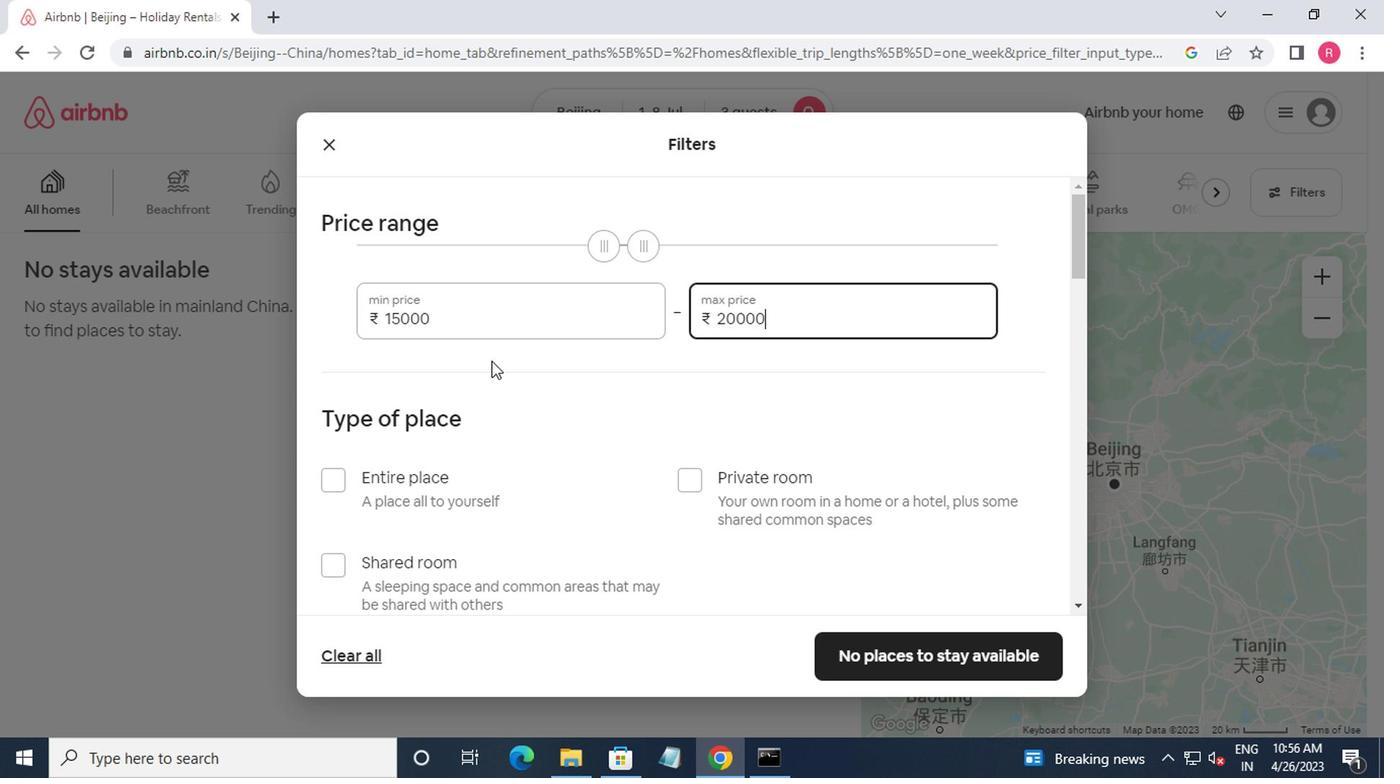 
Action: Mouse scrolled (484, 387) with delta (0, 0)
Screenshot: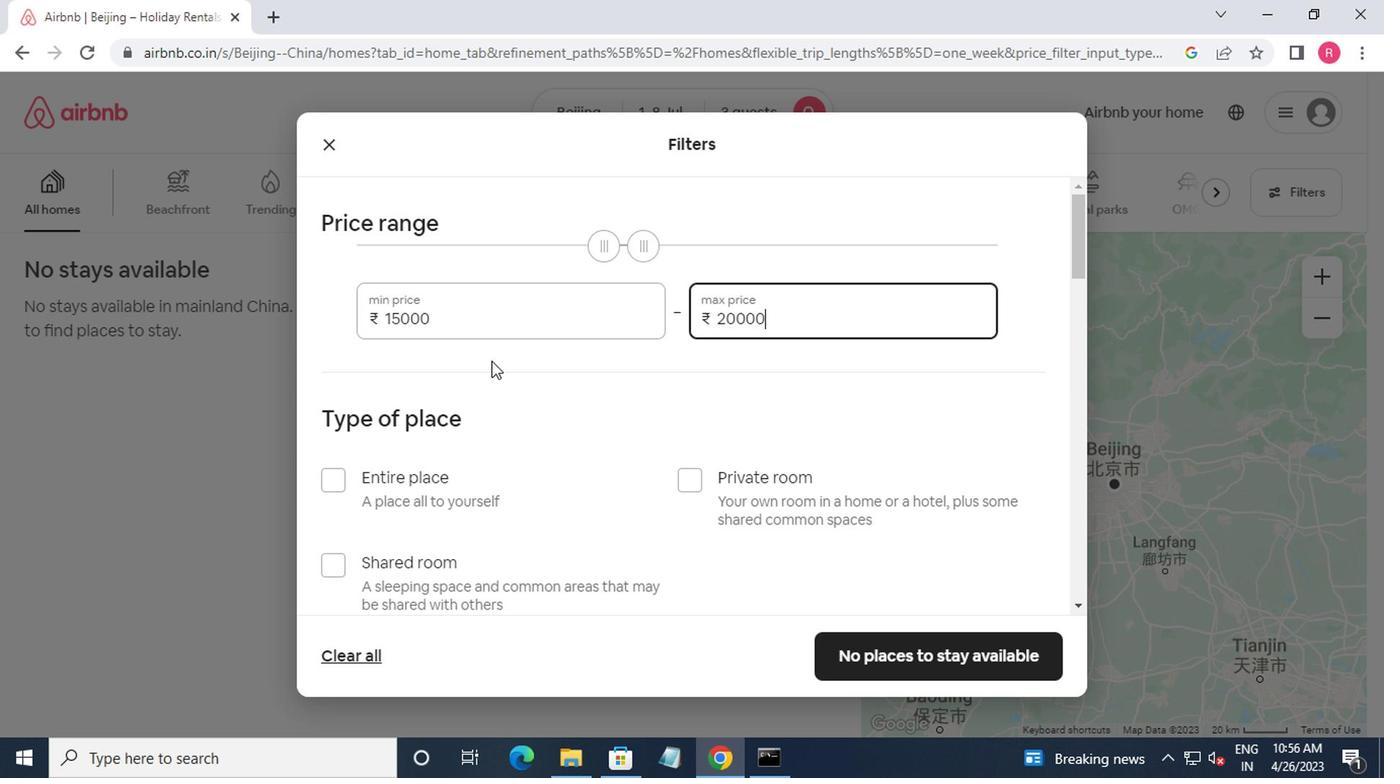 
Action: Mouse moved to (328, 288)
Screenshot: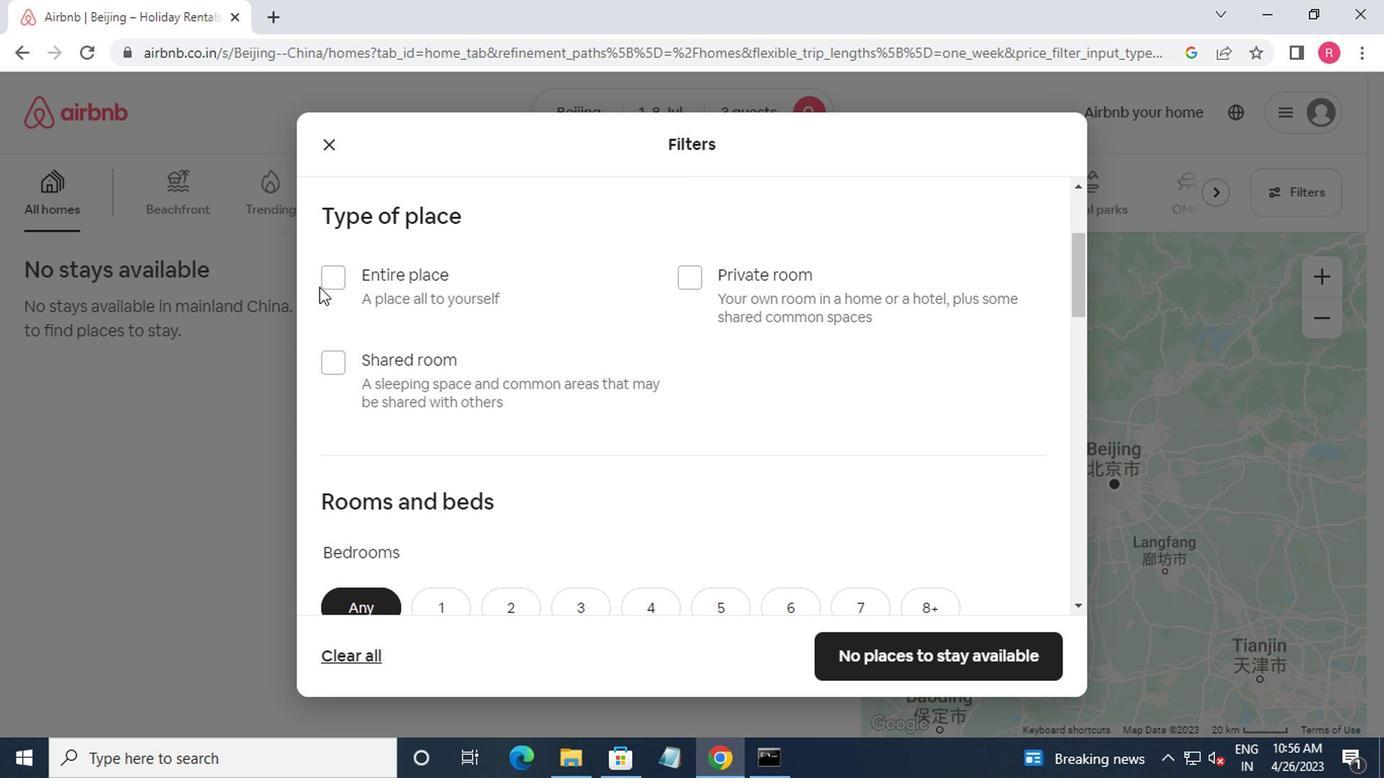 
Action: Mouse pressed left at (328, 288)
Screenshot: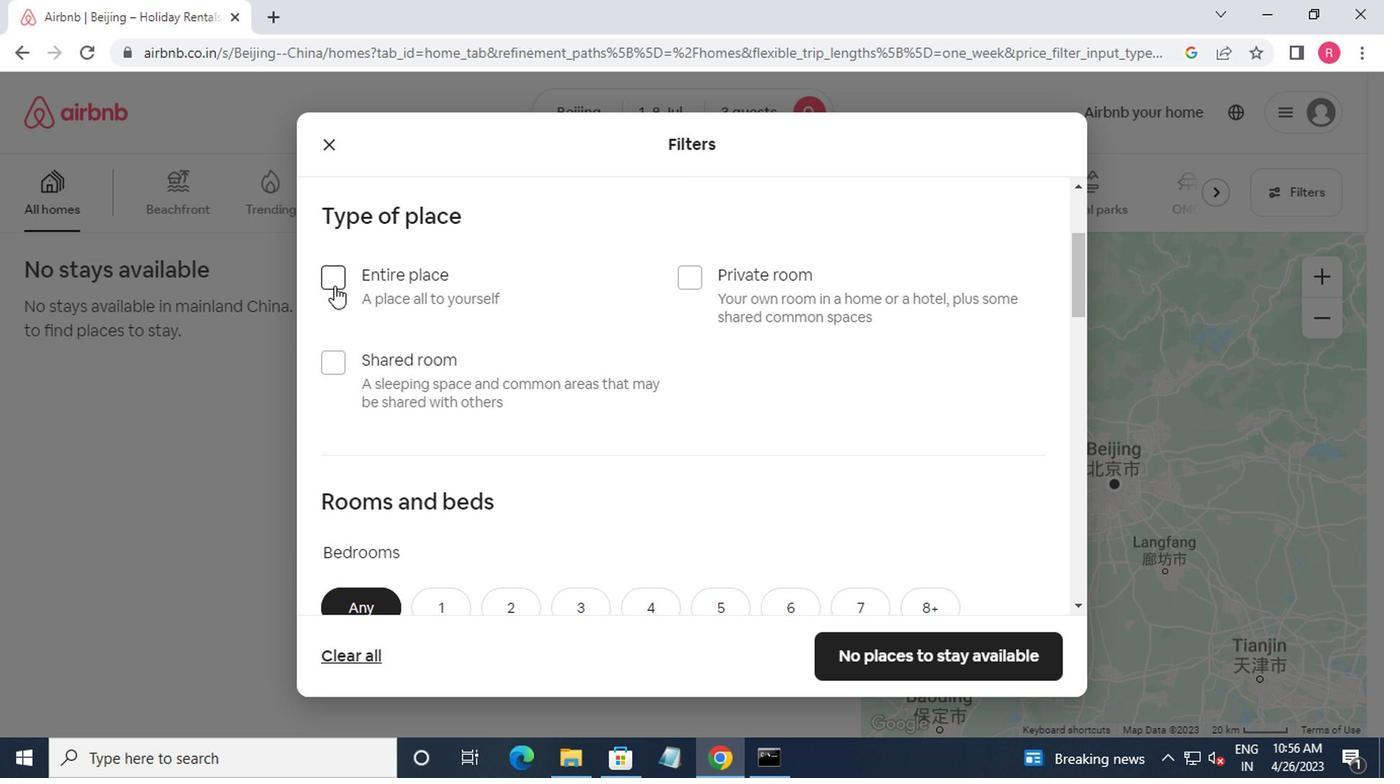 
Action: Mouse moved to (351, 306)
Screenshot: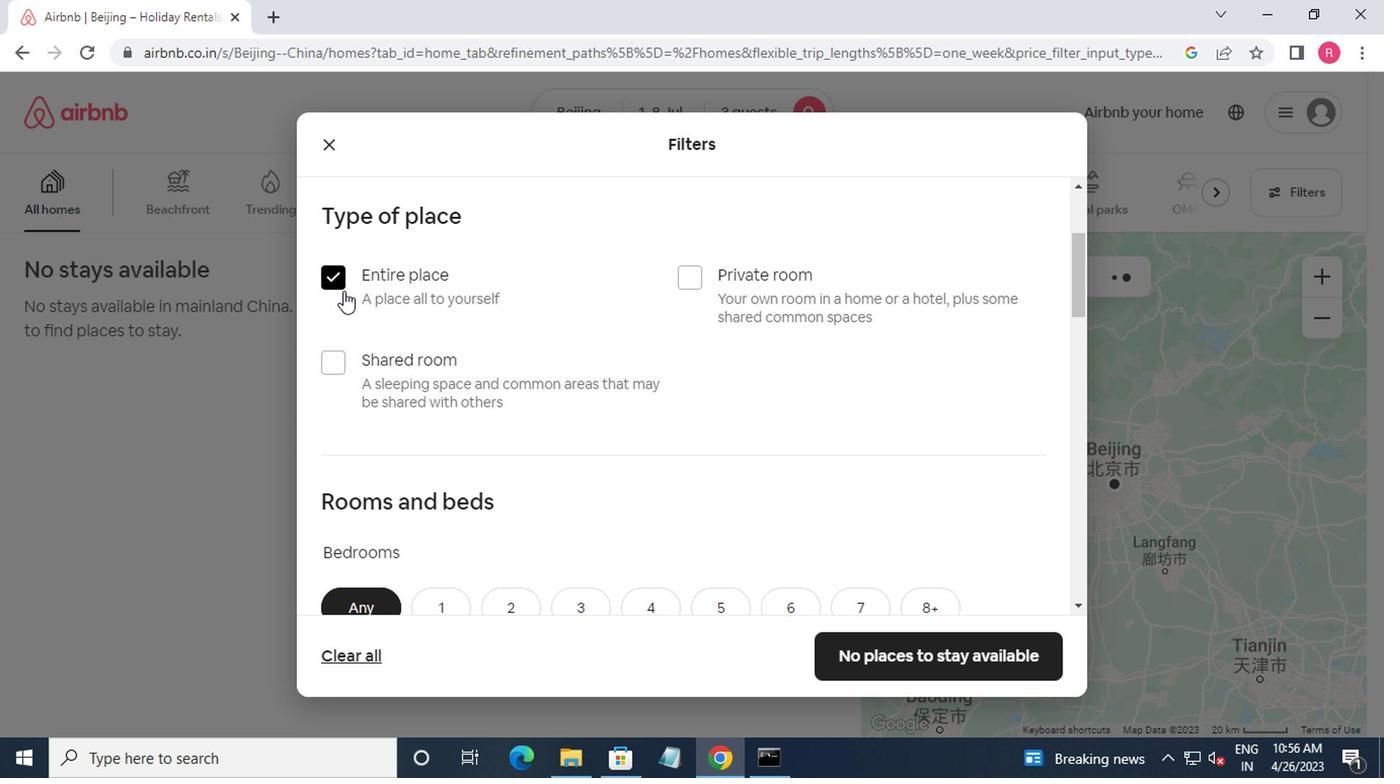
Action: Mouse scrolled (351, 305) with delta (0, 0)
Screenshot: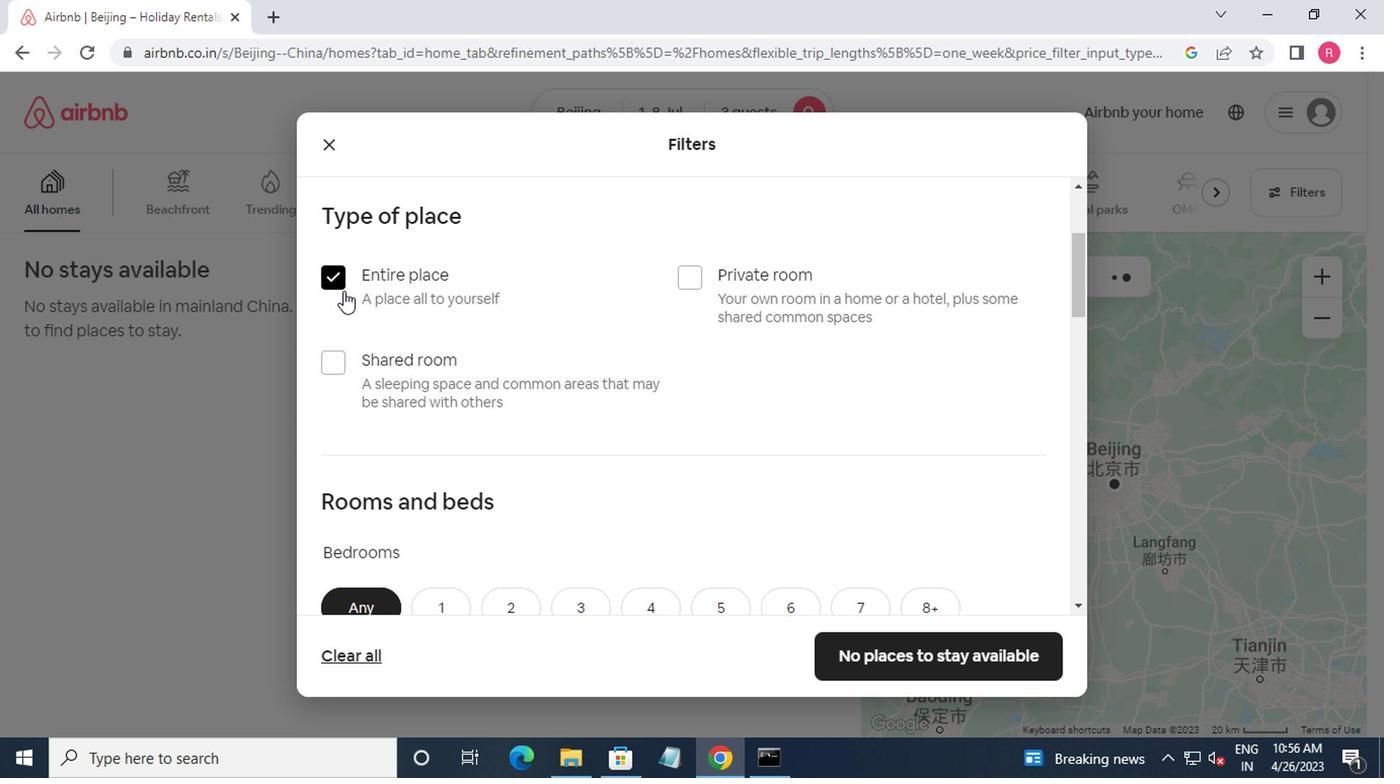 
Action: Mouse moved to (355, 310)
Screenshot: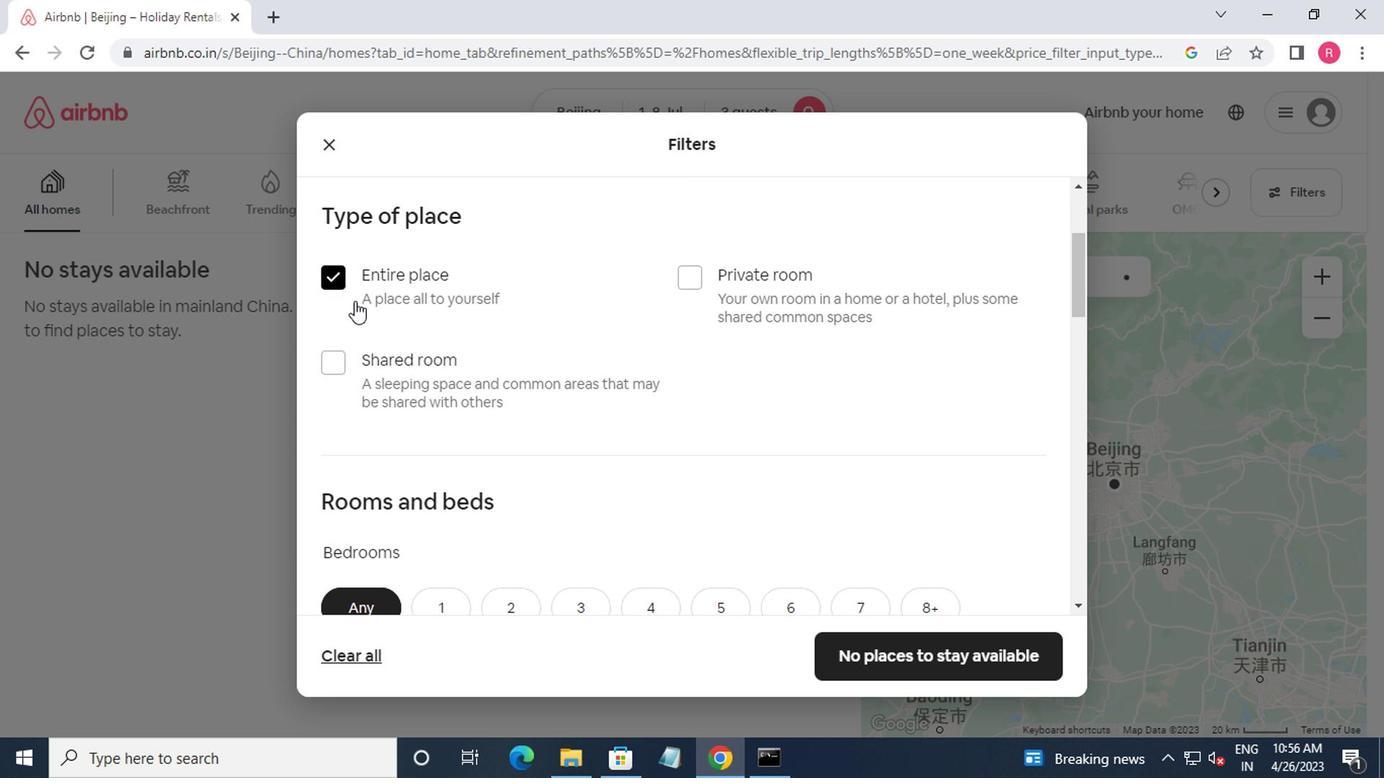 
Action: Mouse scrolled (355, 309) with delta (0, -1)
Screenshot: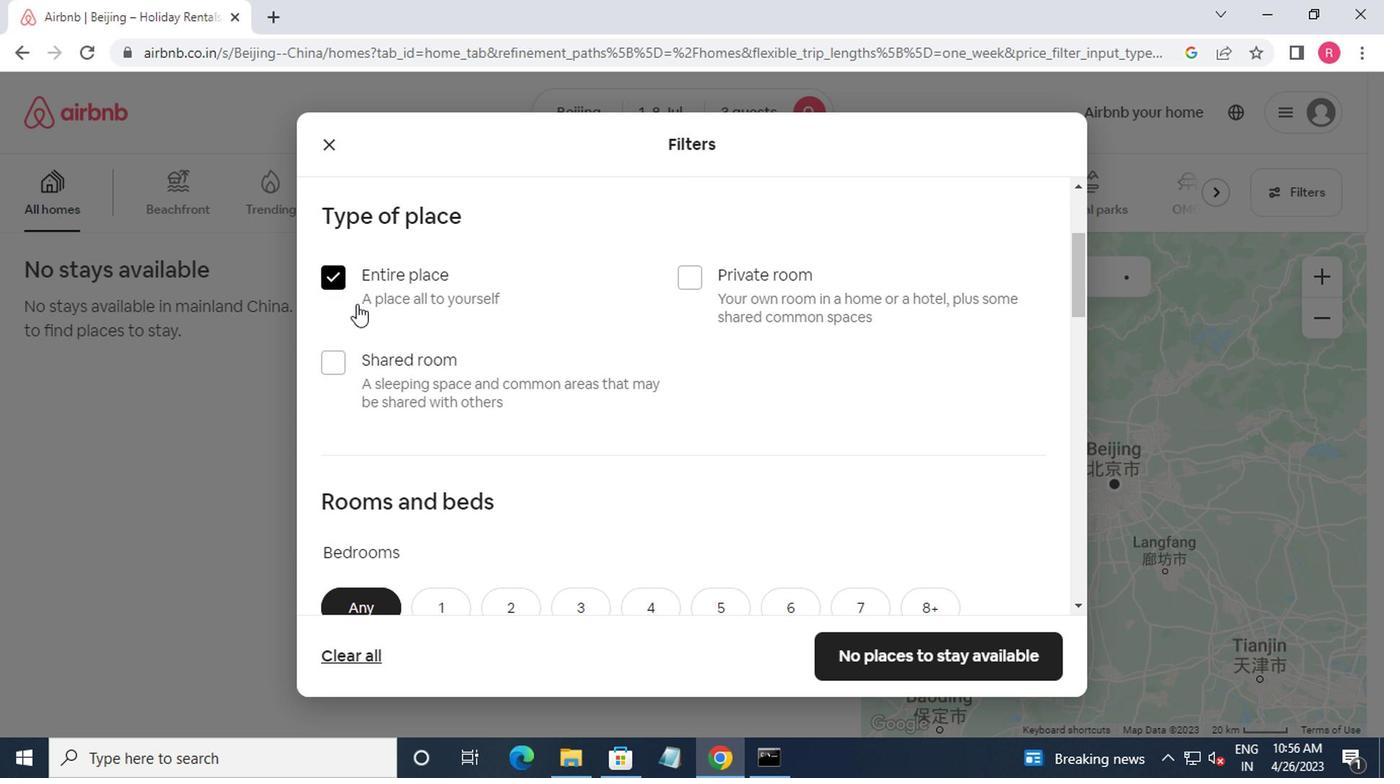 
Action: Mouse moved to (434, 399)
Screenshot: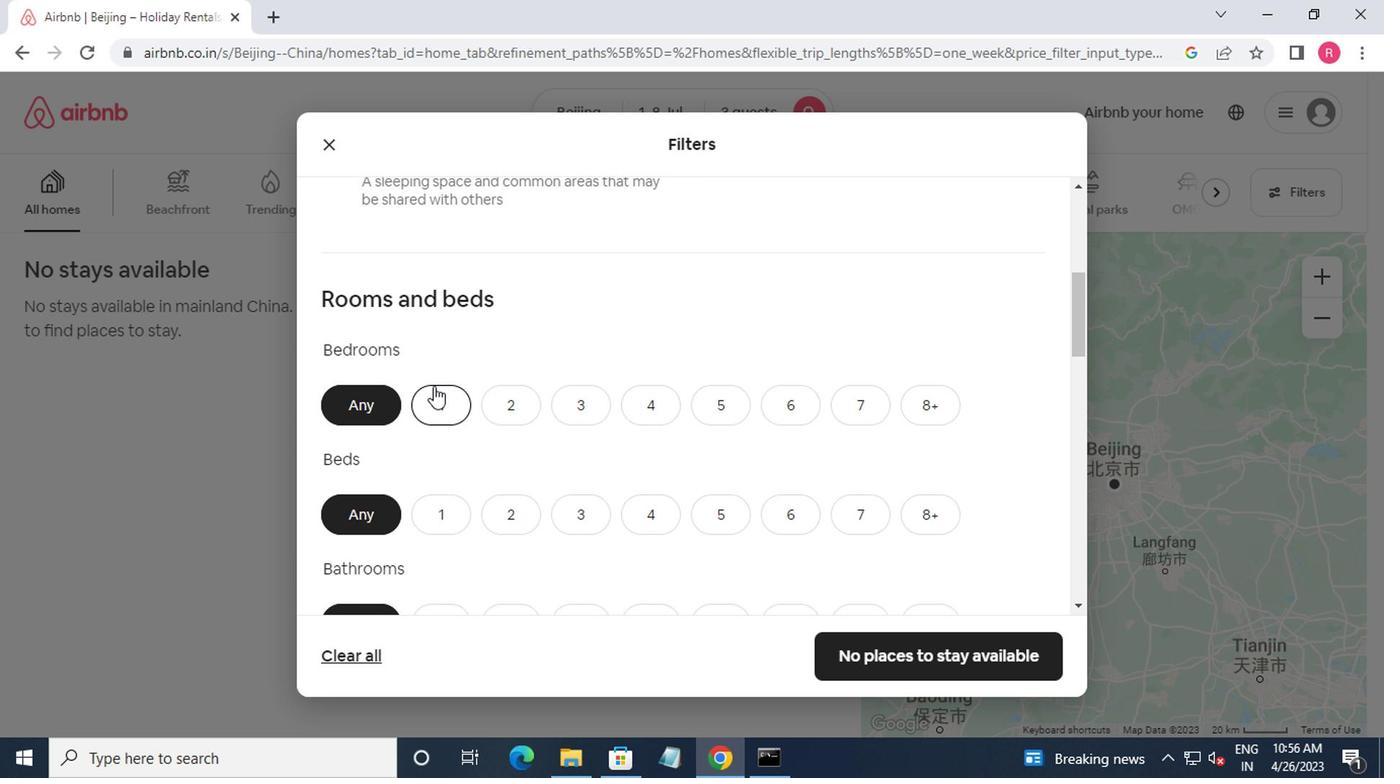 
Action: Mouse pressed left at (434, 399)
Screenshot: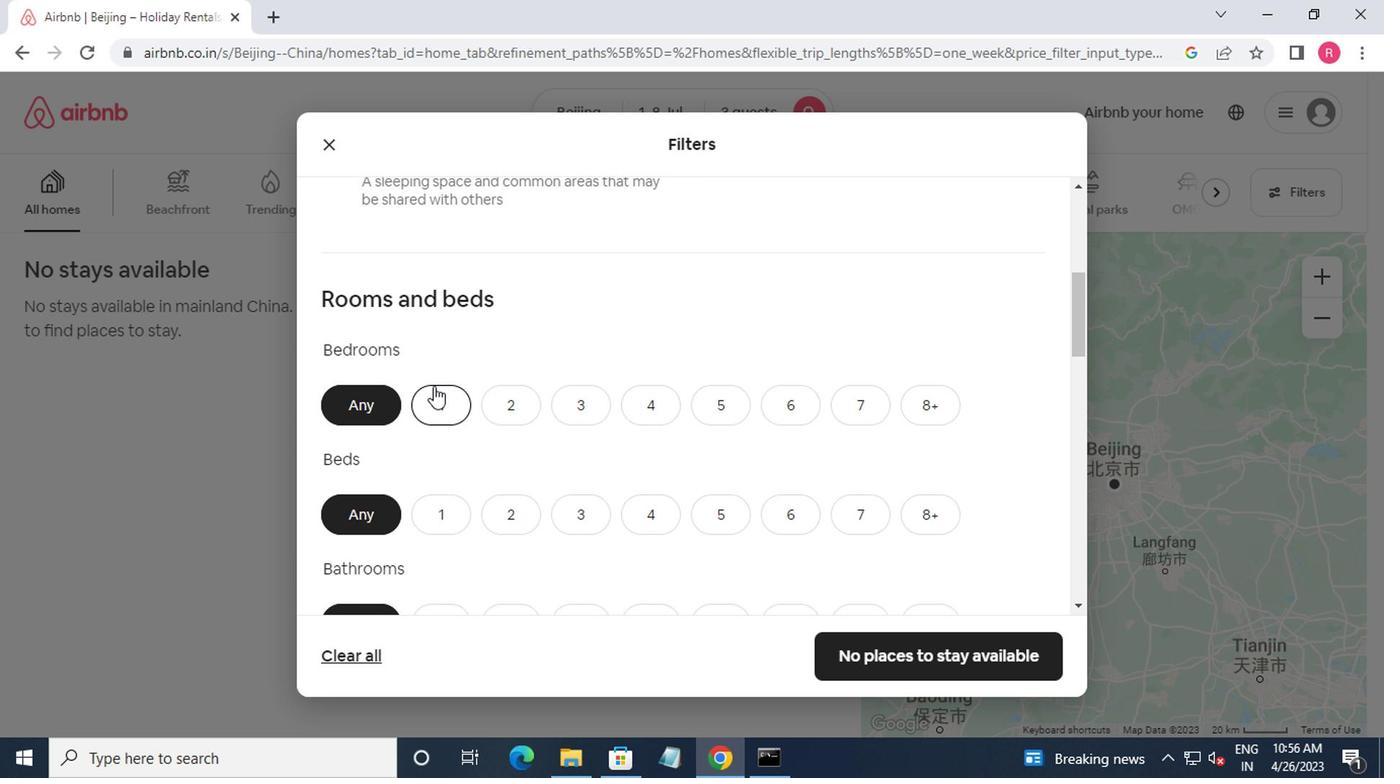 
Action: Mouse moved to (454, 511)
Screenshot: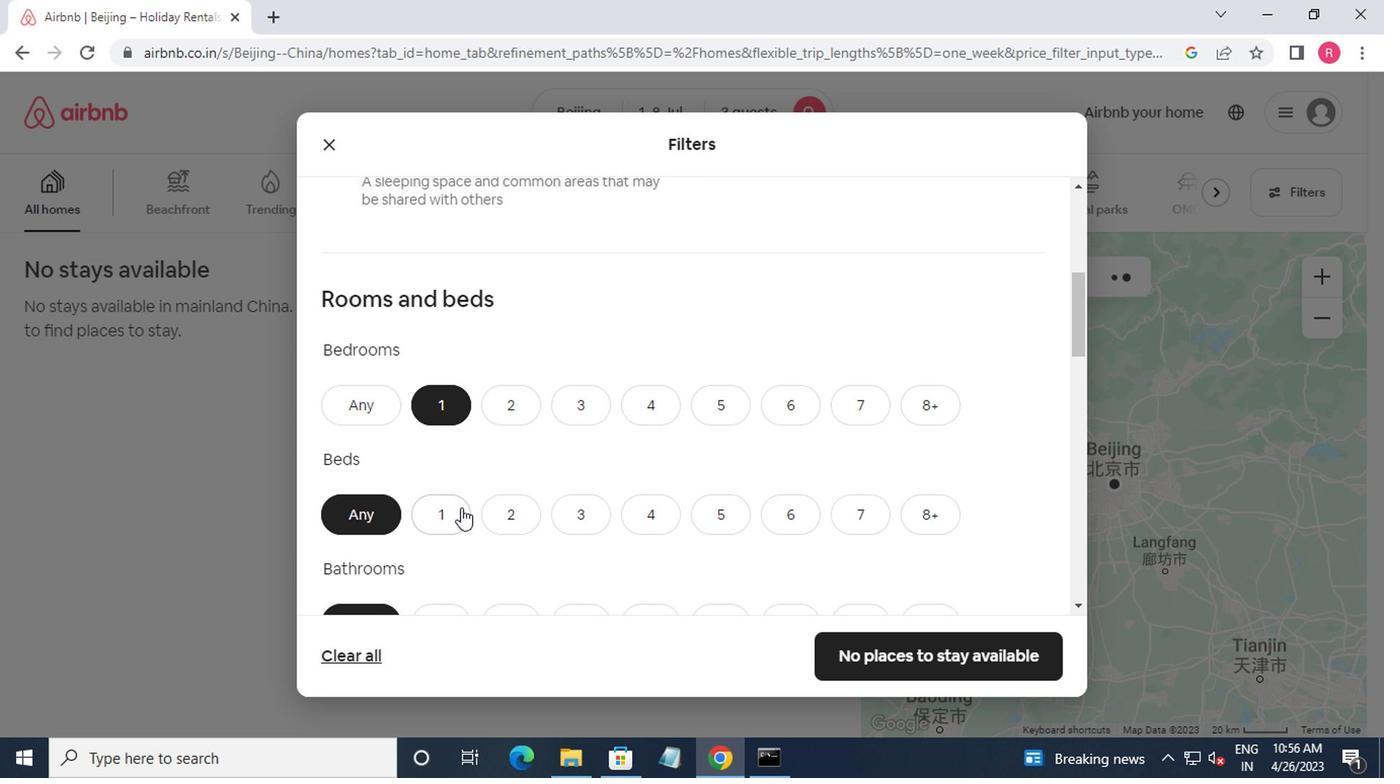 
Action: Mouse pressed left at (454, 511)
Screenshot: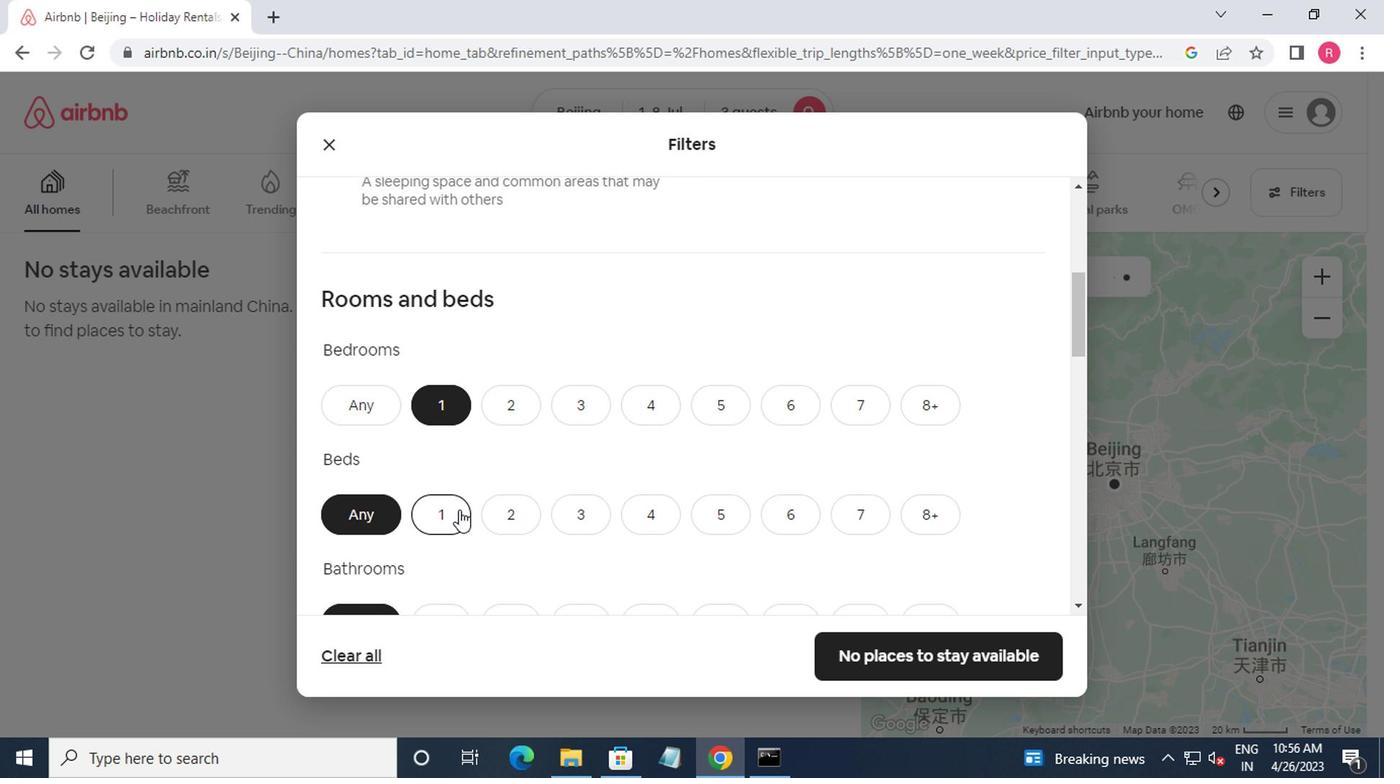 
Action: Mouse moved to (452, 526)
Screenshot: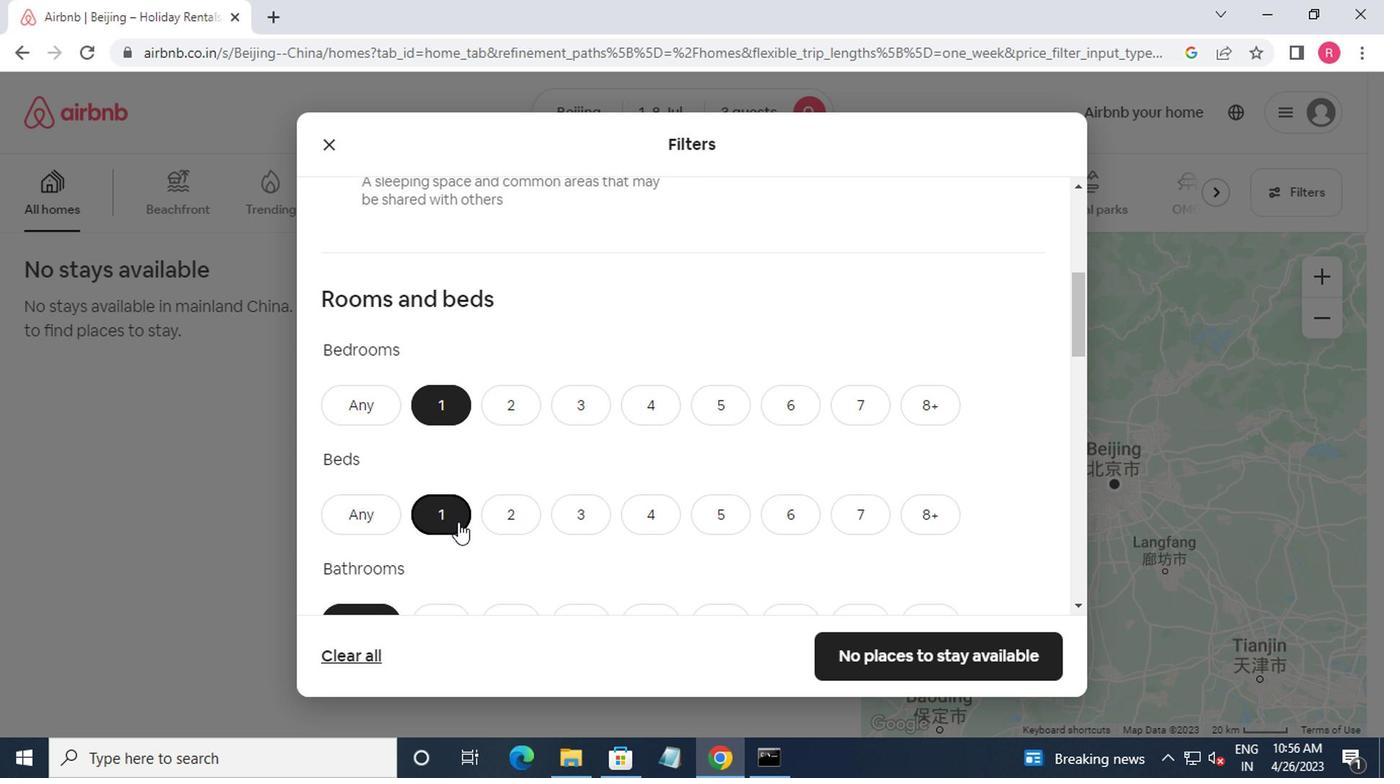 
Action: Mouse scrolled (452, 525) with delta (0, 0)
Screenshot: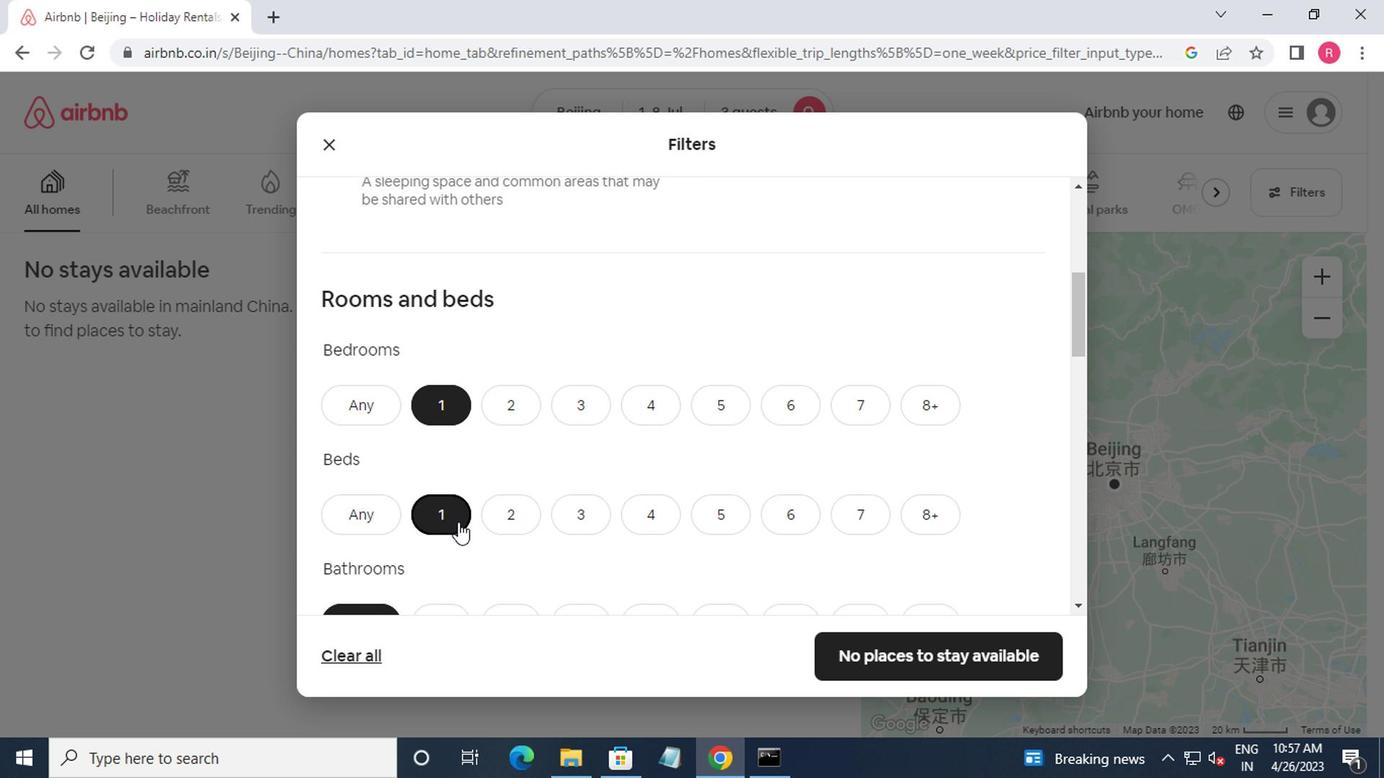 
Action: Mouse moved to (456, 529)
Screenshot: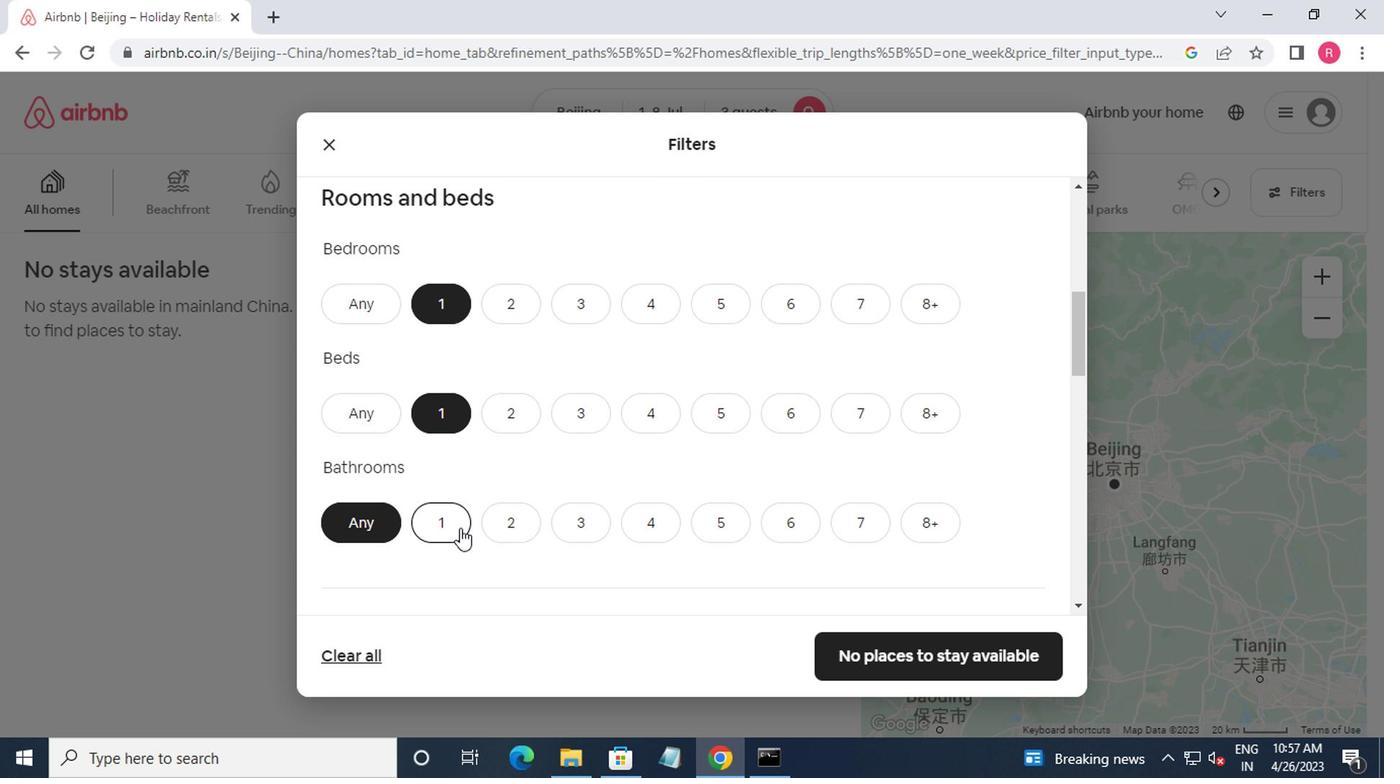 
Action: Mouse pressed left at (456, 529)
Screenshot: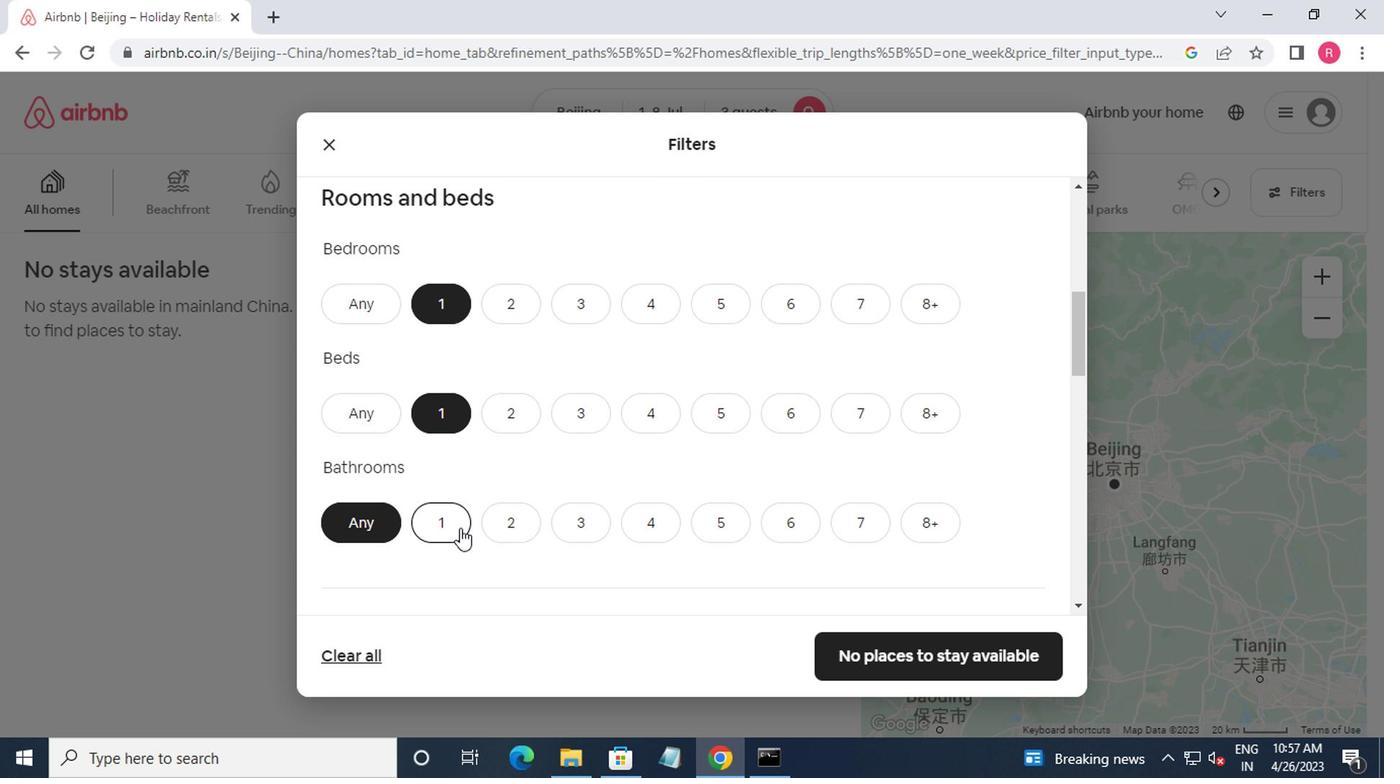 
Action: Mouse moved to (454, 522)
Screenshot: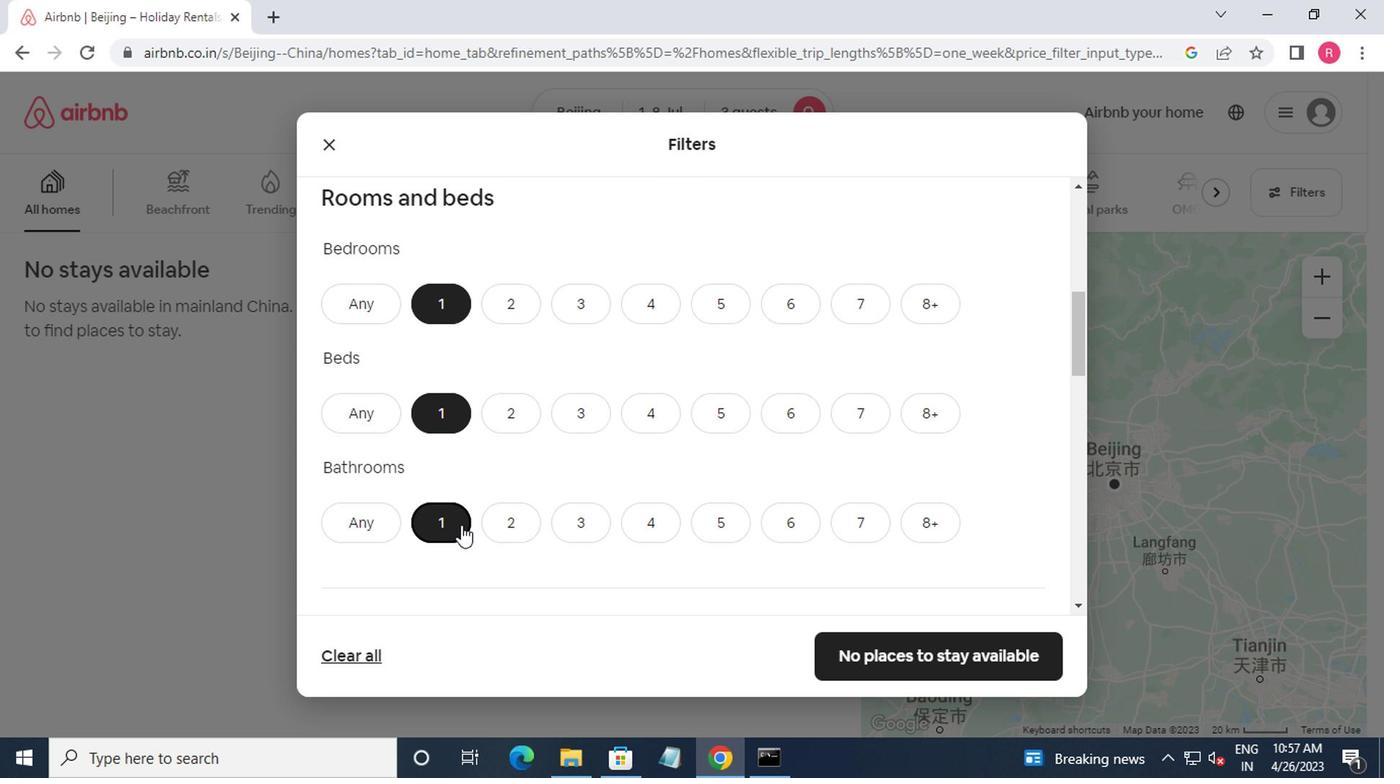 
Action: Mouse scrolled (454, 521) with delta (0, -1)
Screenshot: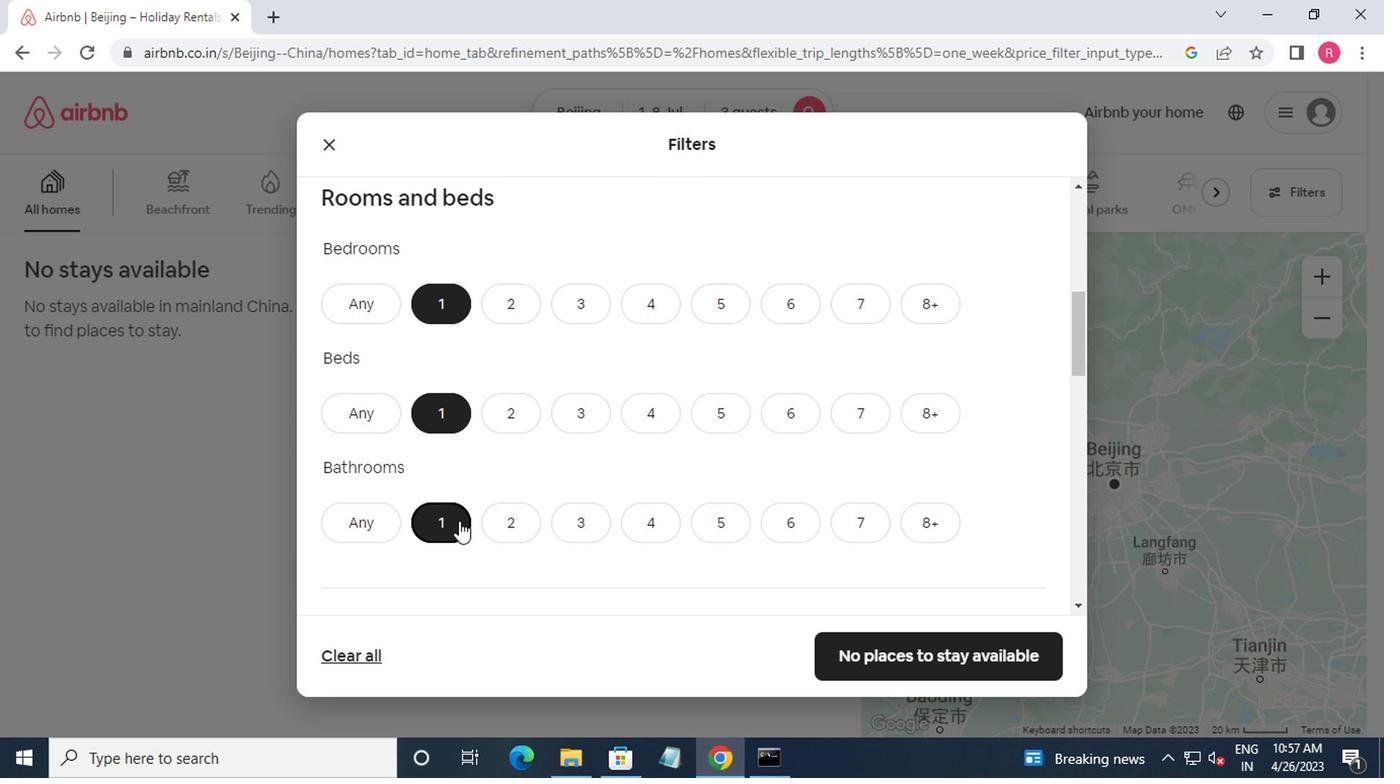 
Action: Mouse scrolled (454, 521) with delta (0, -1)
Screenshot: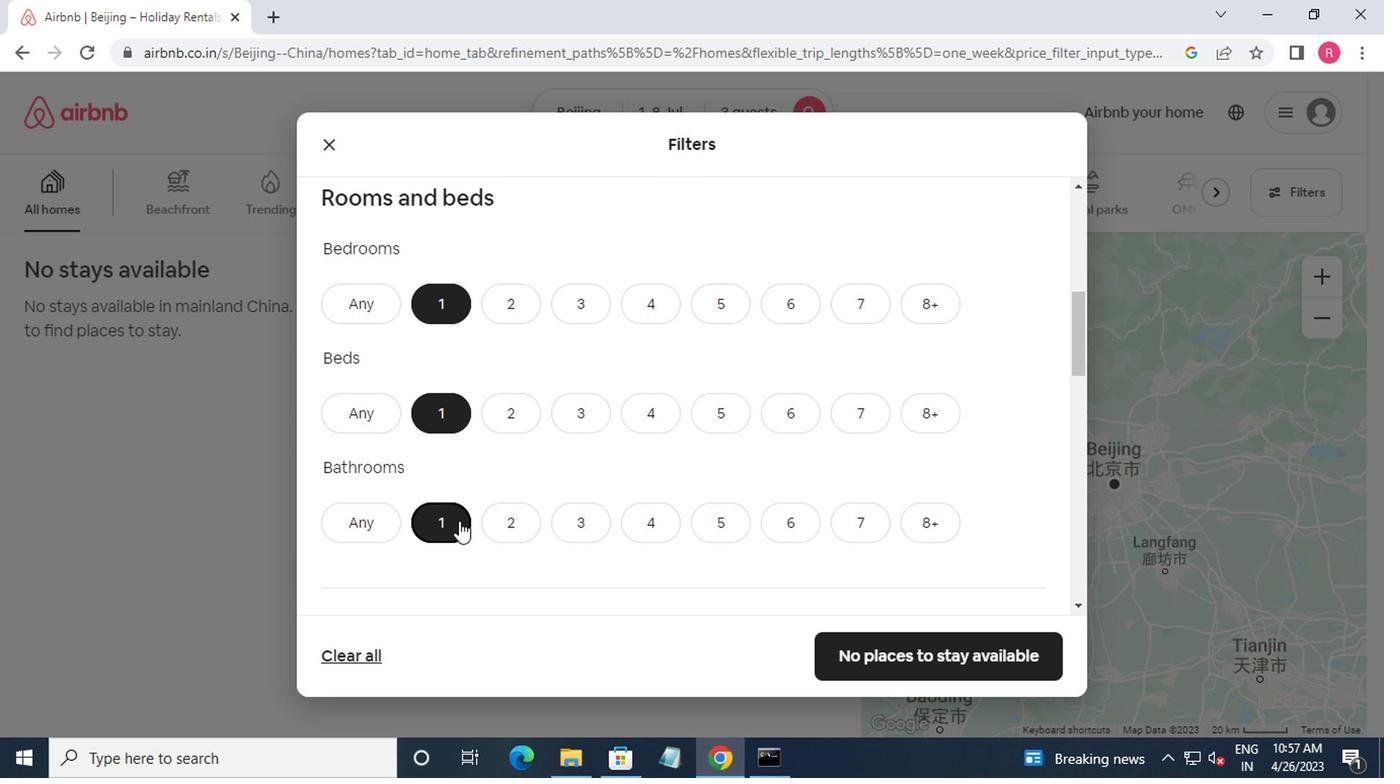 
Action: Mouse scrolled (454, 521) with delta (0, -1)
Screenshot: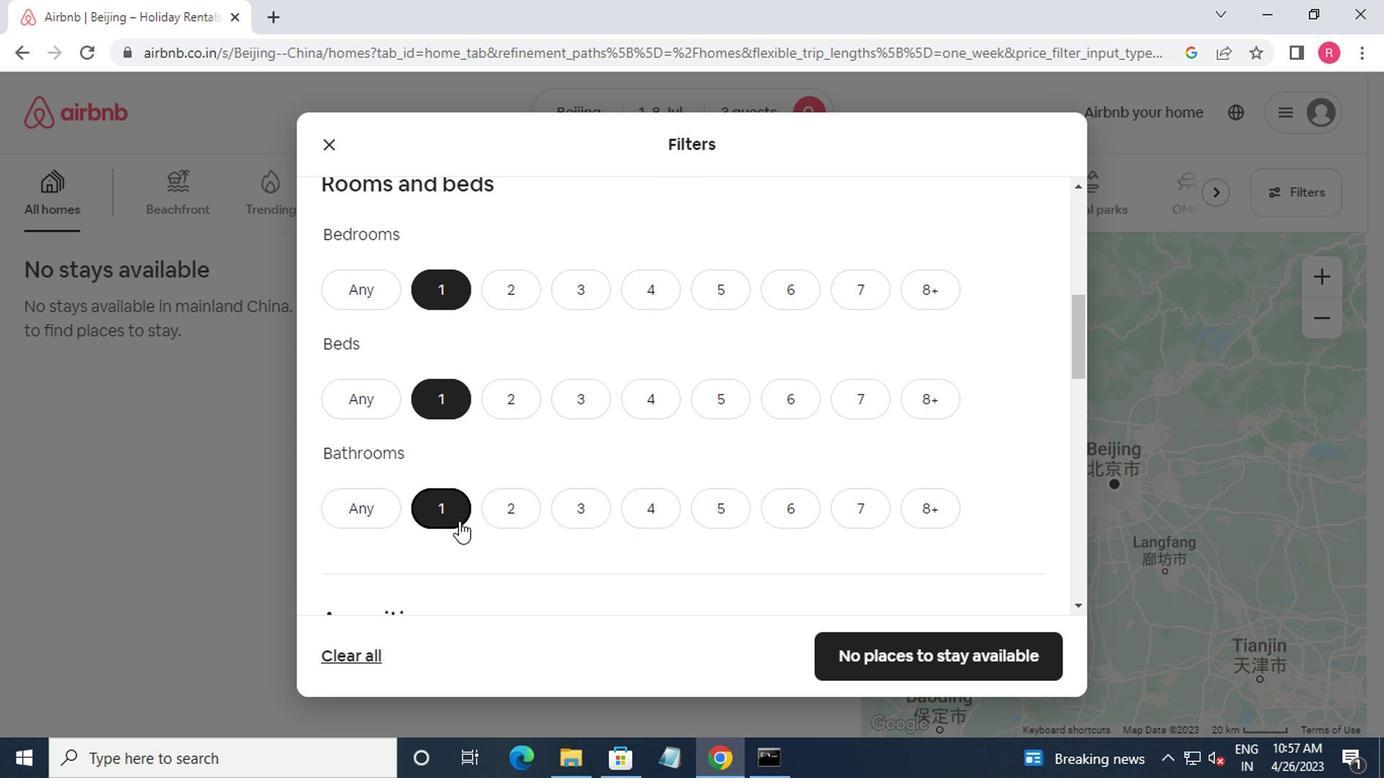 
Action: Mouse moved to (333, 478)
Screenshot: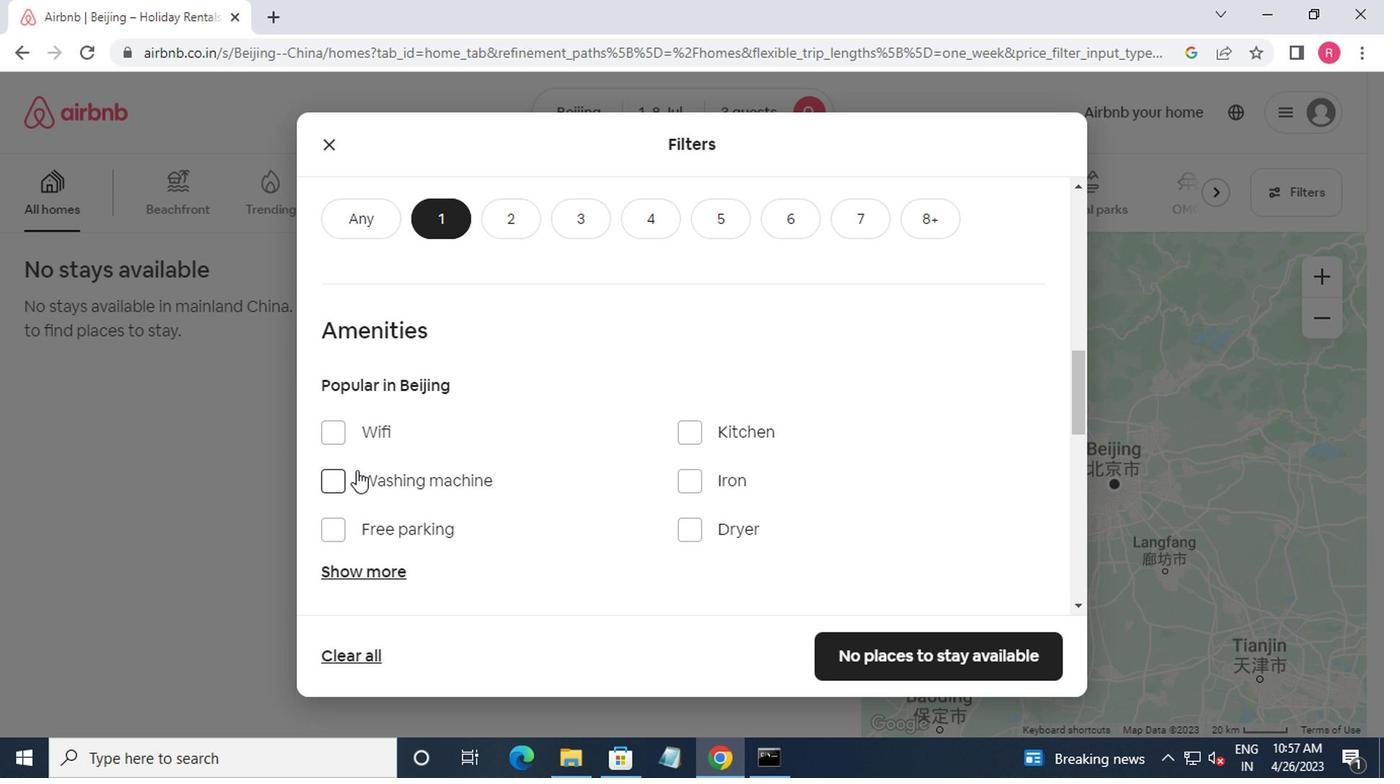 
Action: Mouse pressed left at (333, 478)
Screenshot: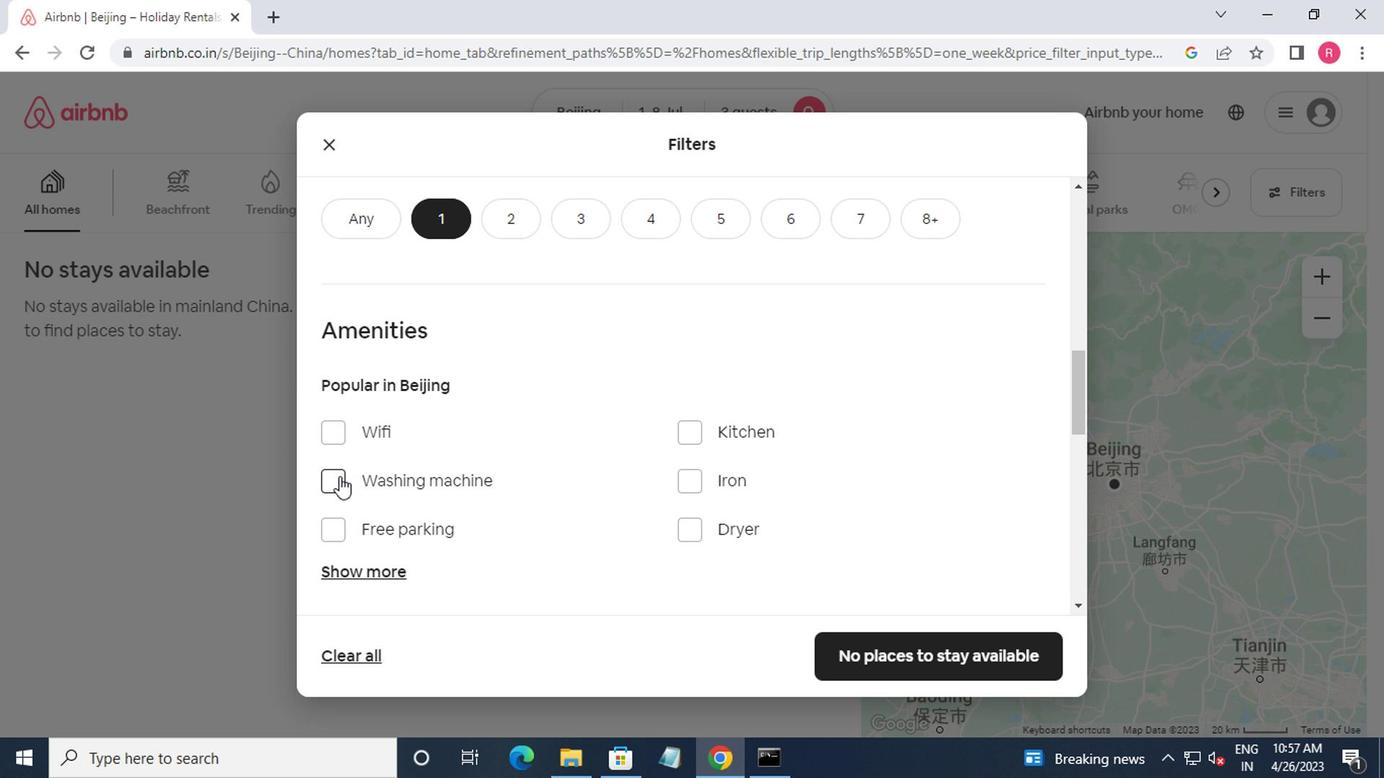 
Action: Mouse moved to (338, 473)
Screenshot: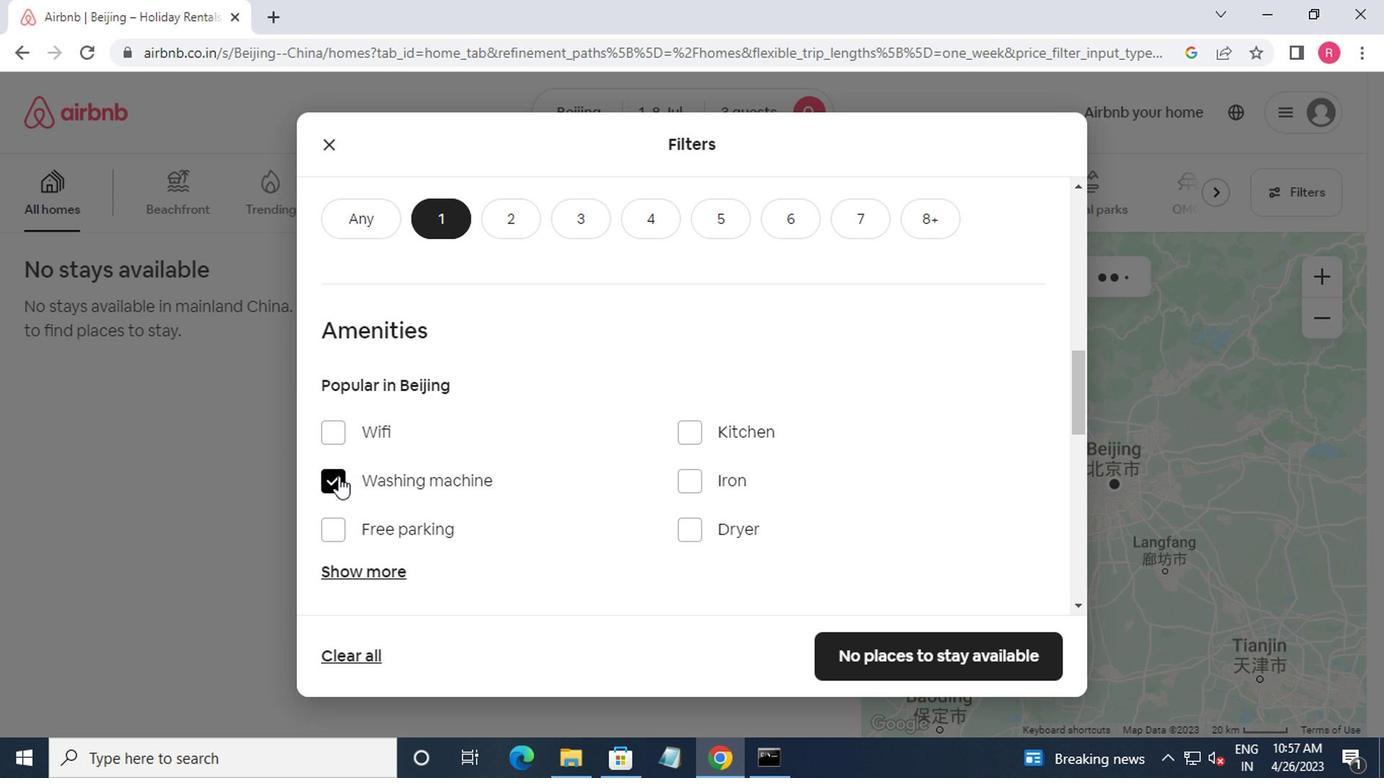 
Action: Mouse scrolled (338, 473) with delta (0, 0)
Screenshot: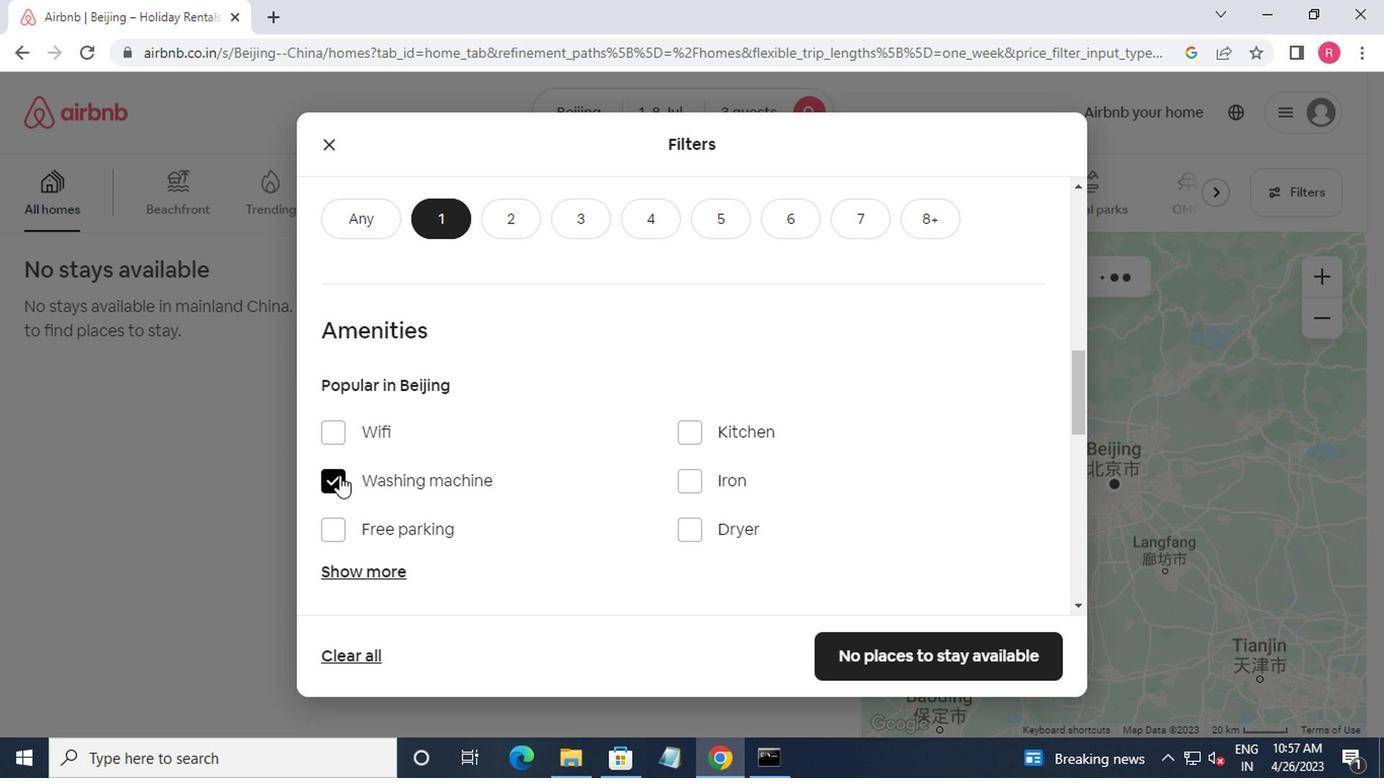 
Action: Mouse moved to (340, 473)
Screenshot: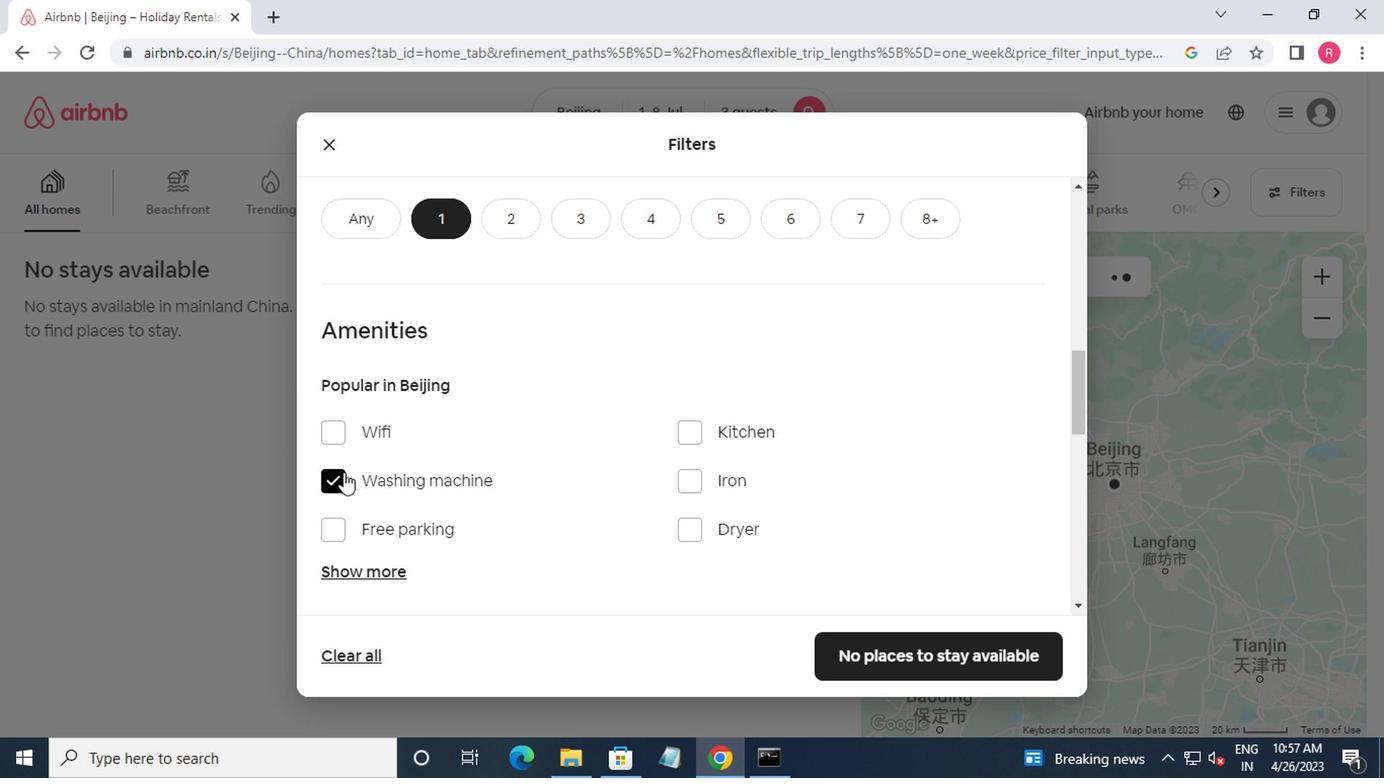 
Action: Mouse scrolled (340, 473) with delta (0, 0)
Screenshot: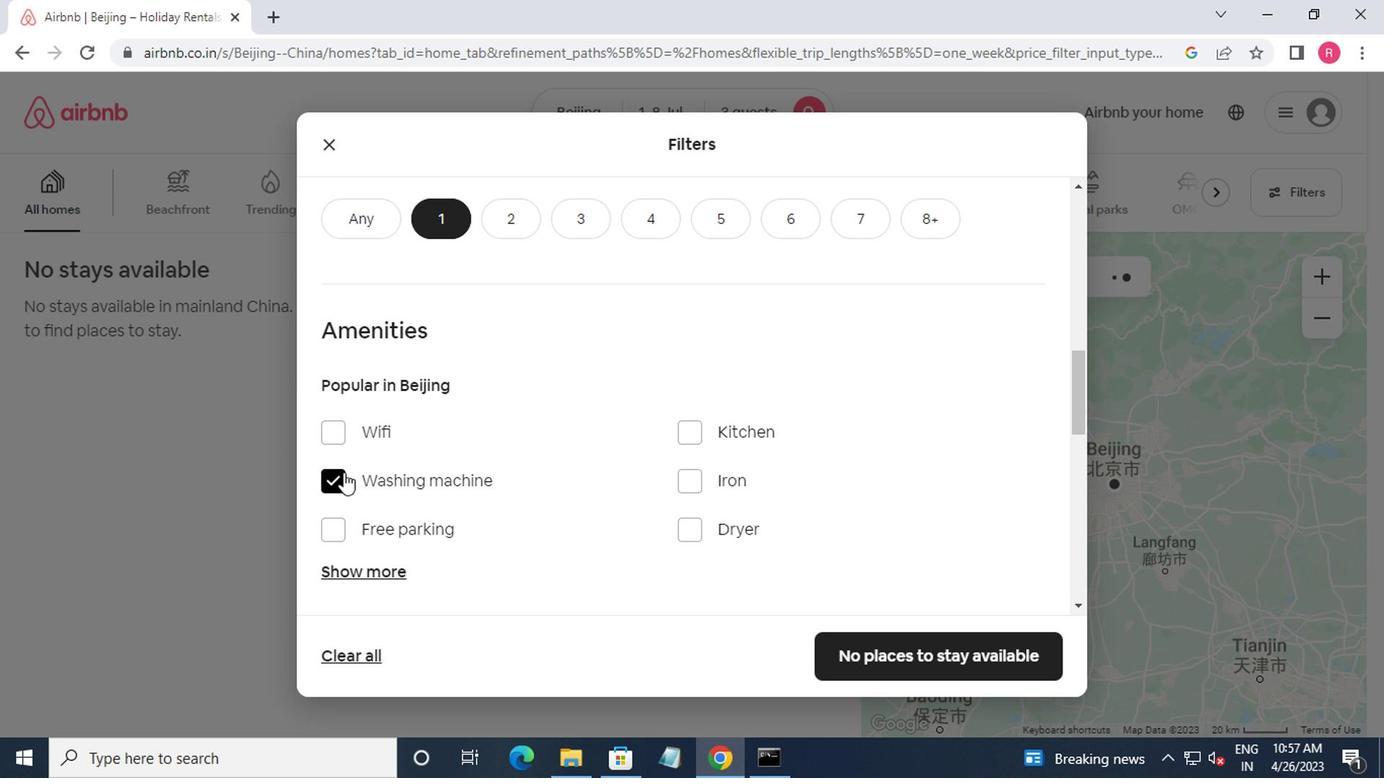 
Action: Mouse moved to (346, 473)
Screenshot: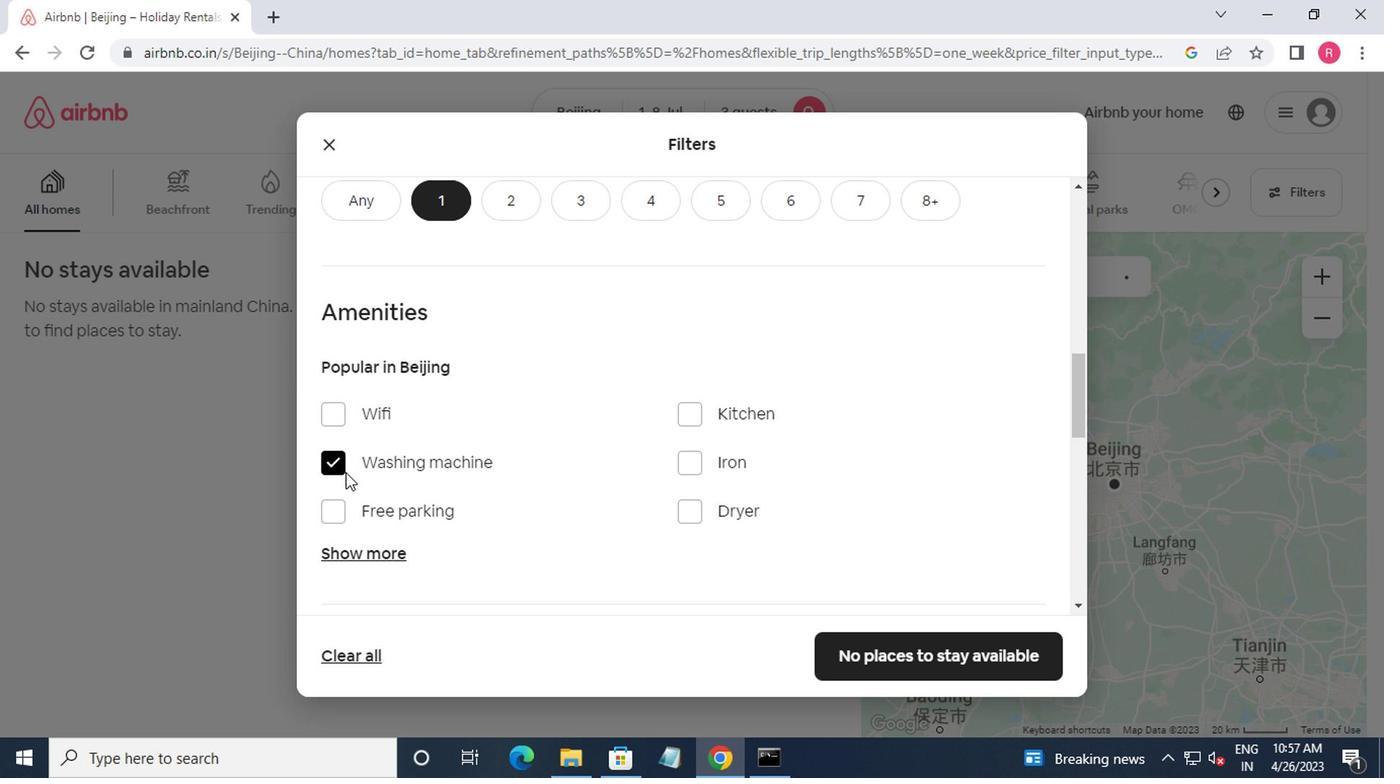 
Action: Mouse scrolled (346, 473) with delta (0, 0)
Screenshot: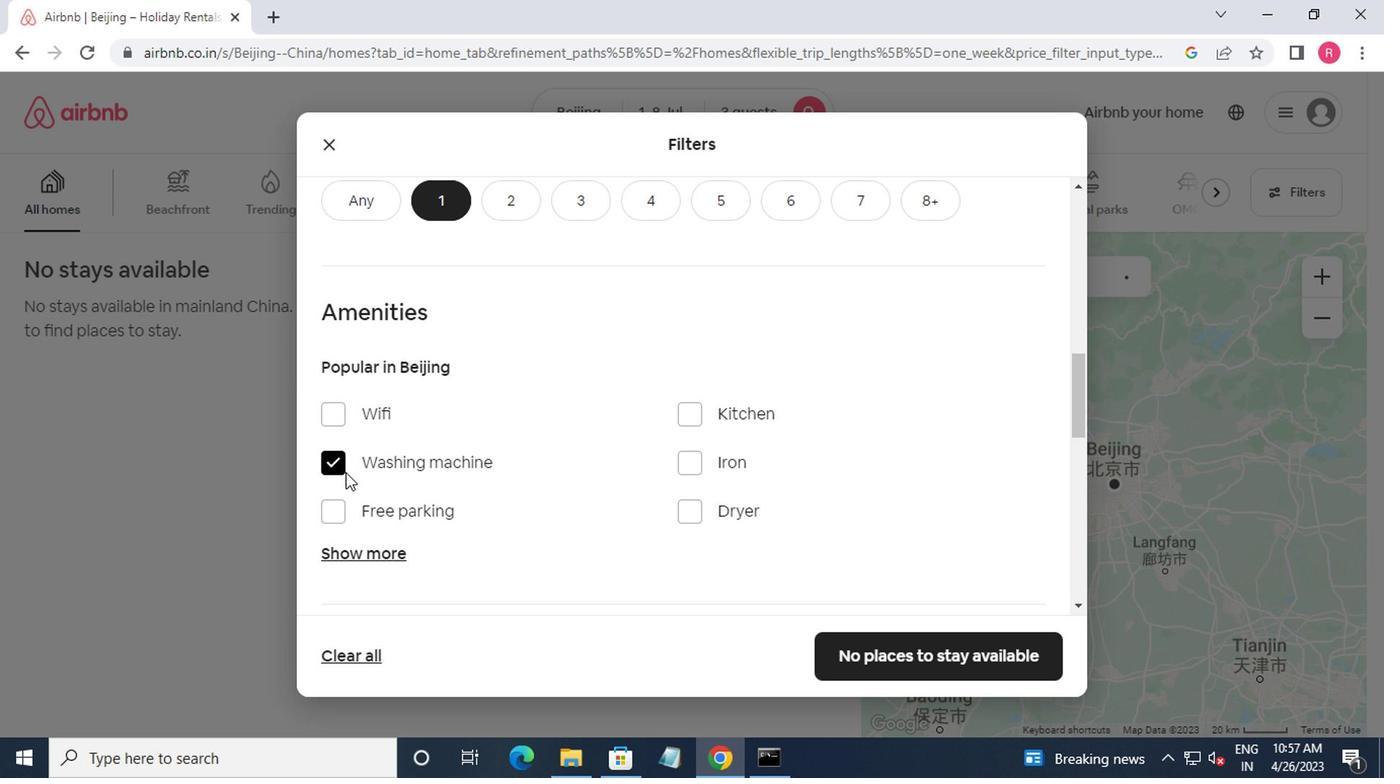 
Action: Mouse moved to (1010, 502)
Screenshot: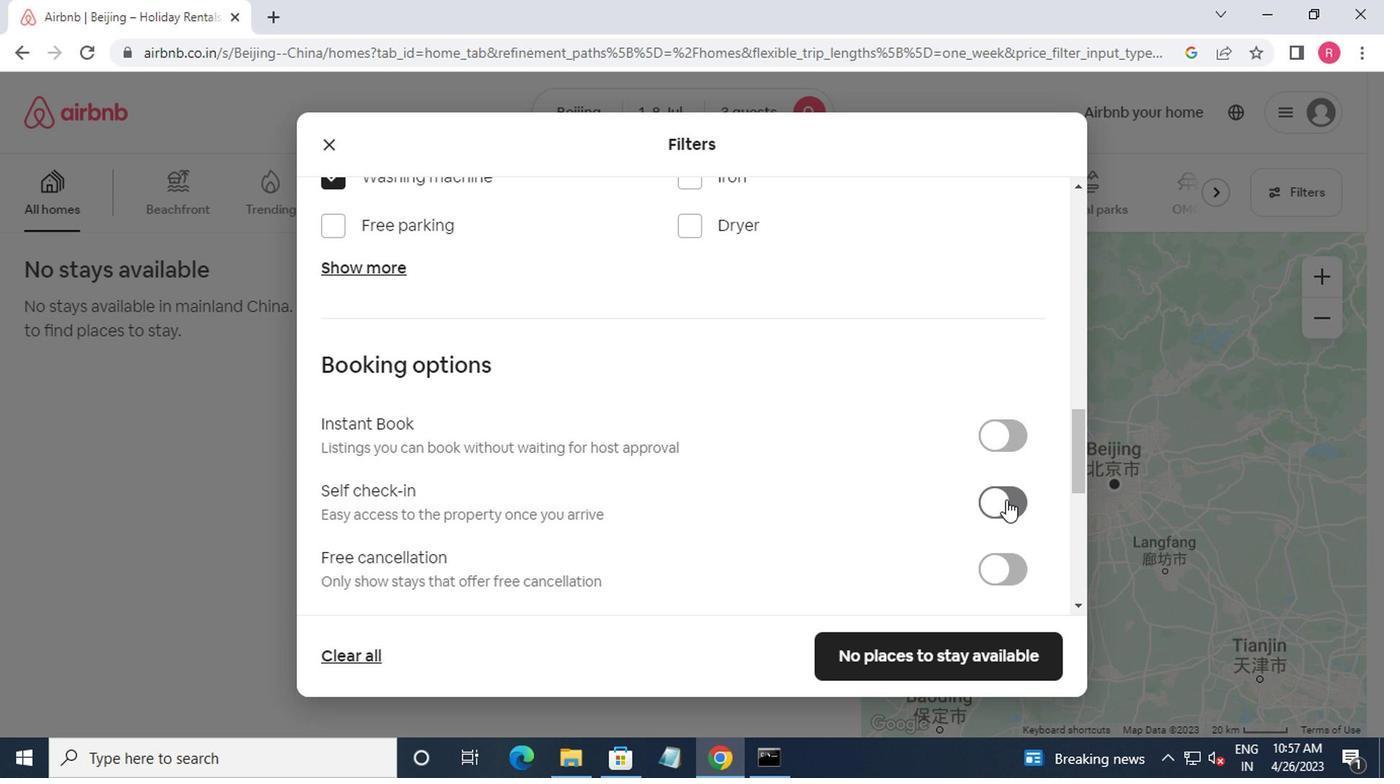 
Action: Mouse pressed left at (1010, 502)
Screenshot: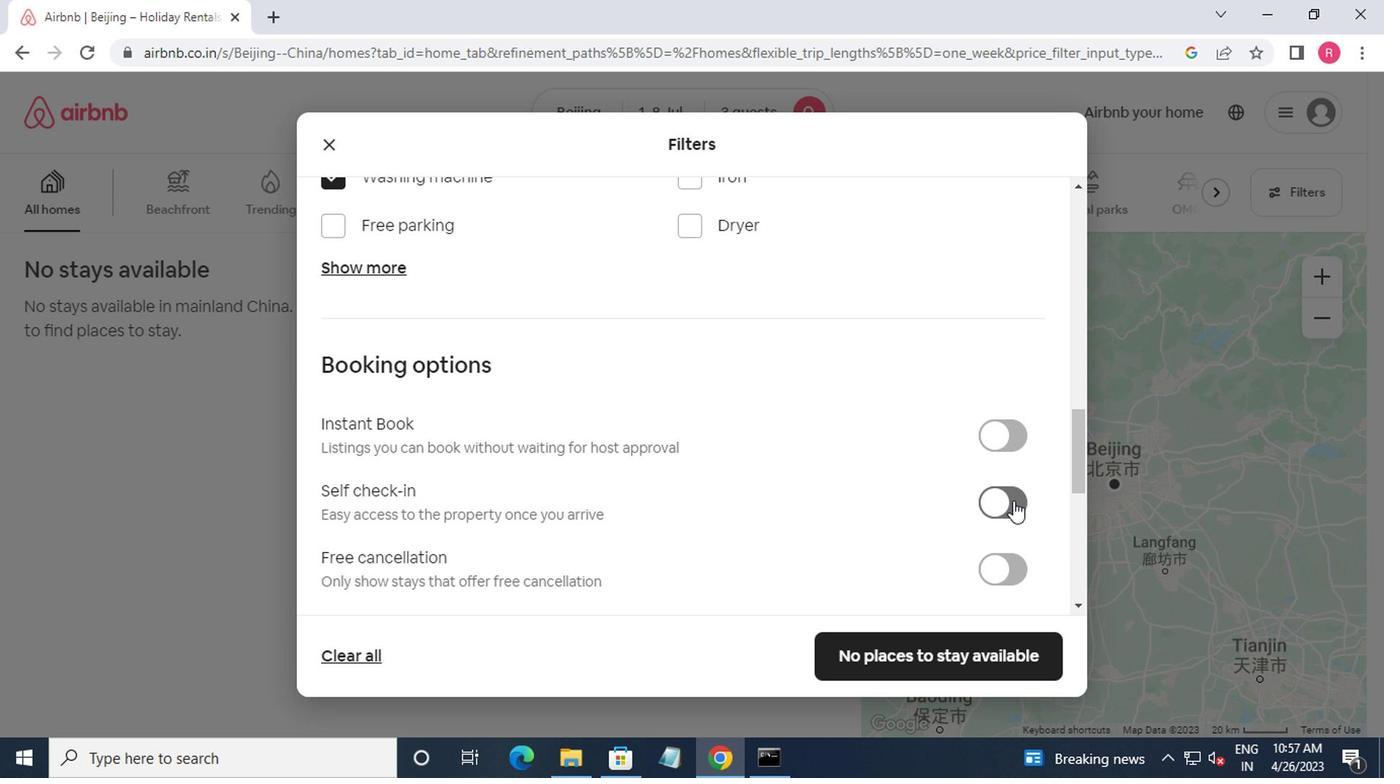 
Action: Mouse moved to (919, 496)
Screenshot: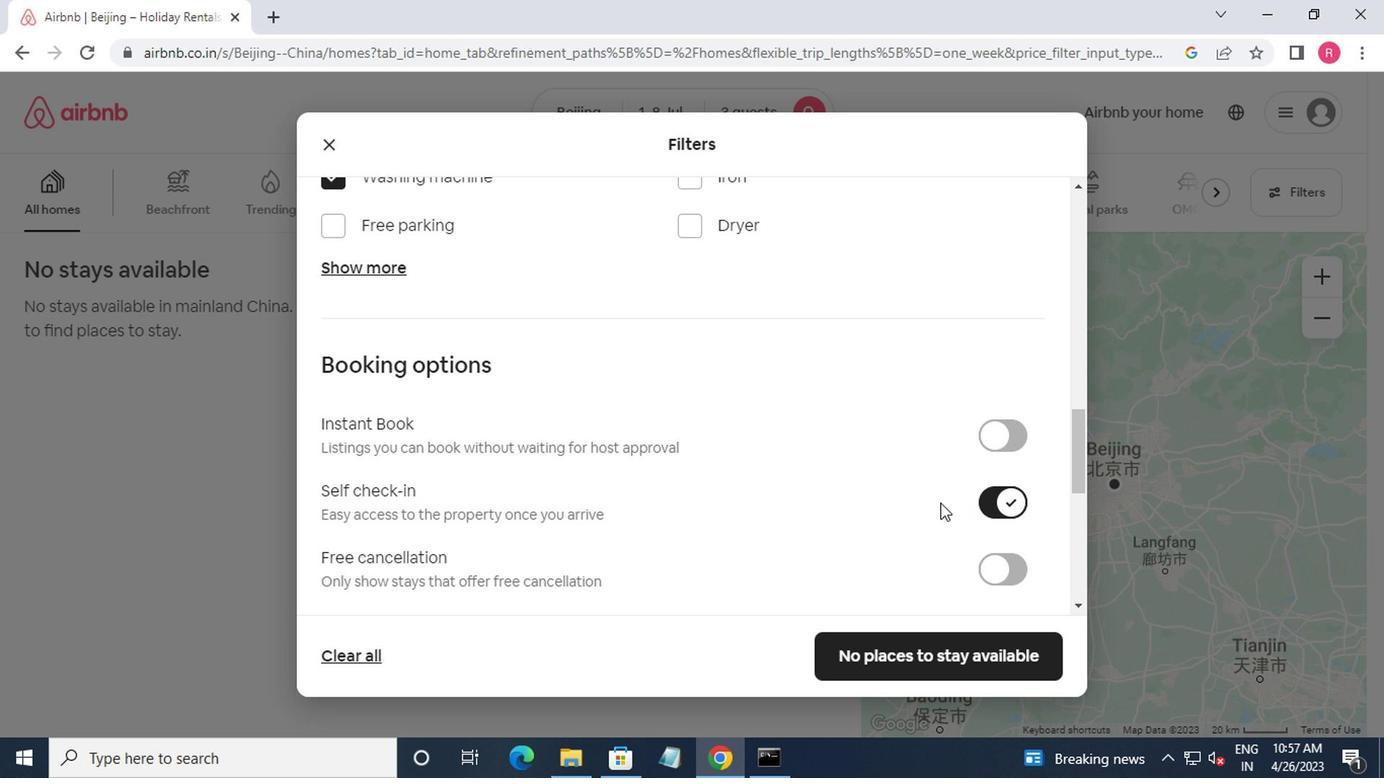 
Action: Mouse scrolled (919, 495) with delta (0, 0)
Screenshot: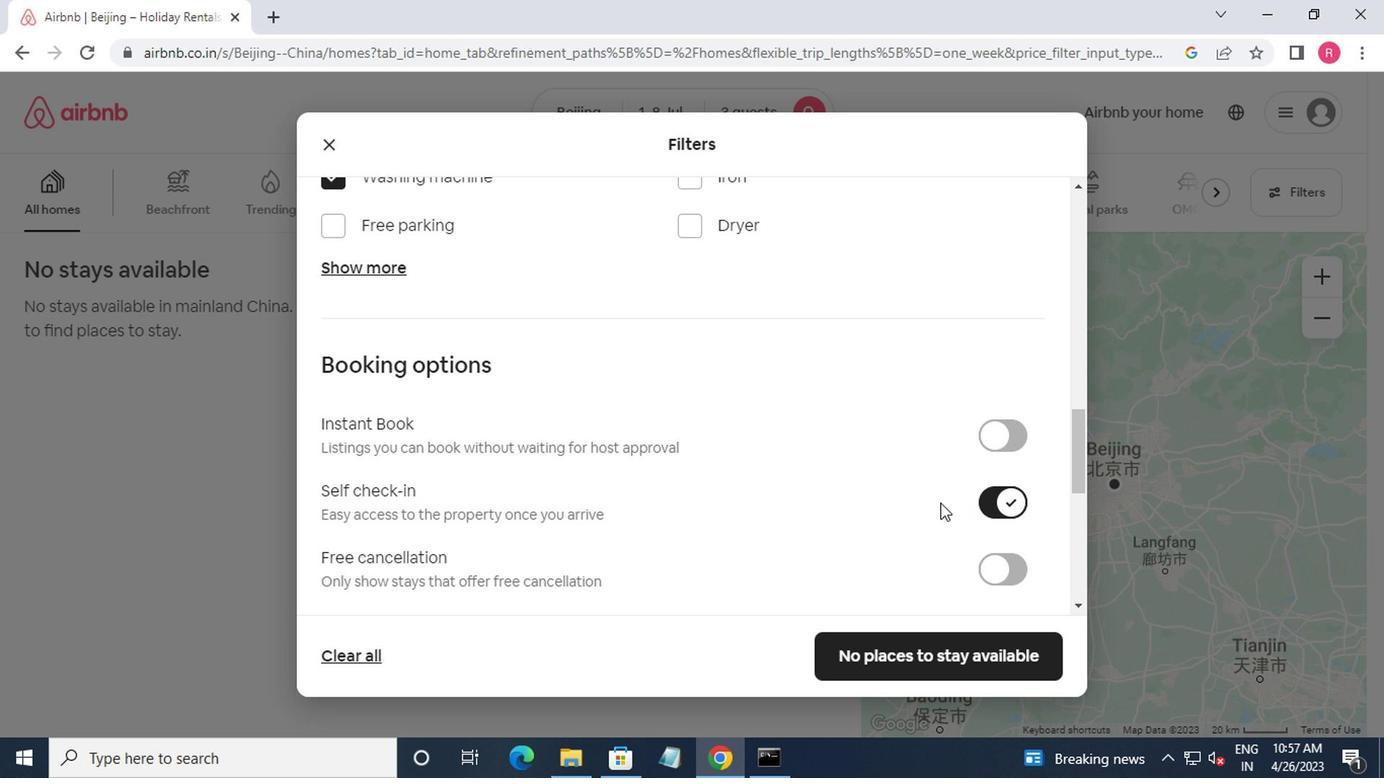 
Action: Mouse moved to (917, 493)
Screenshot: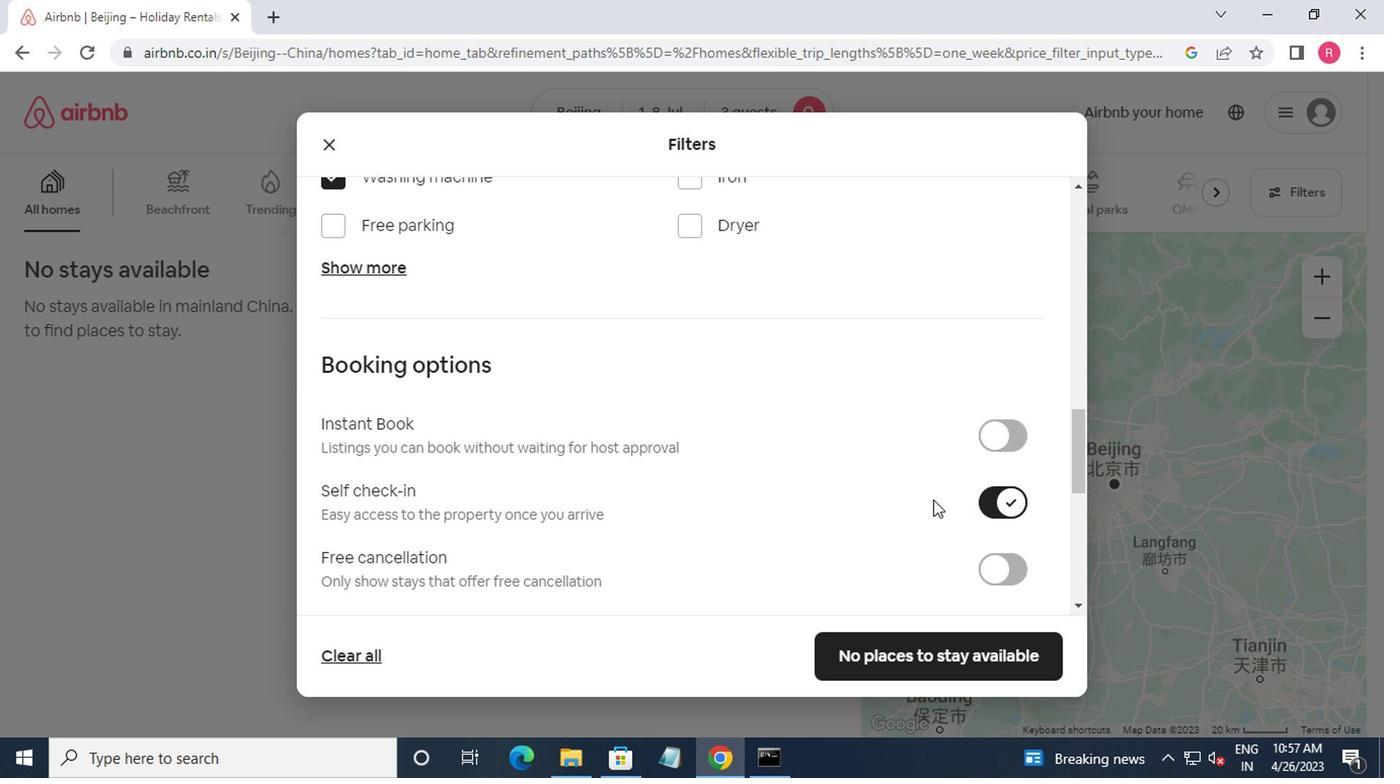 
Action: Mouse scrolled (917, 493) with delta (0, 0)
Screenshot: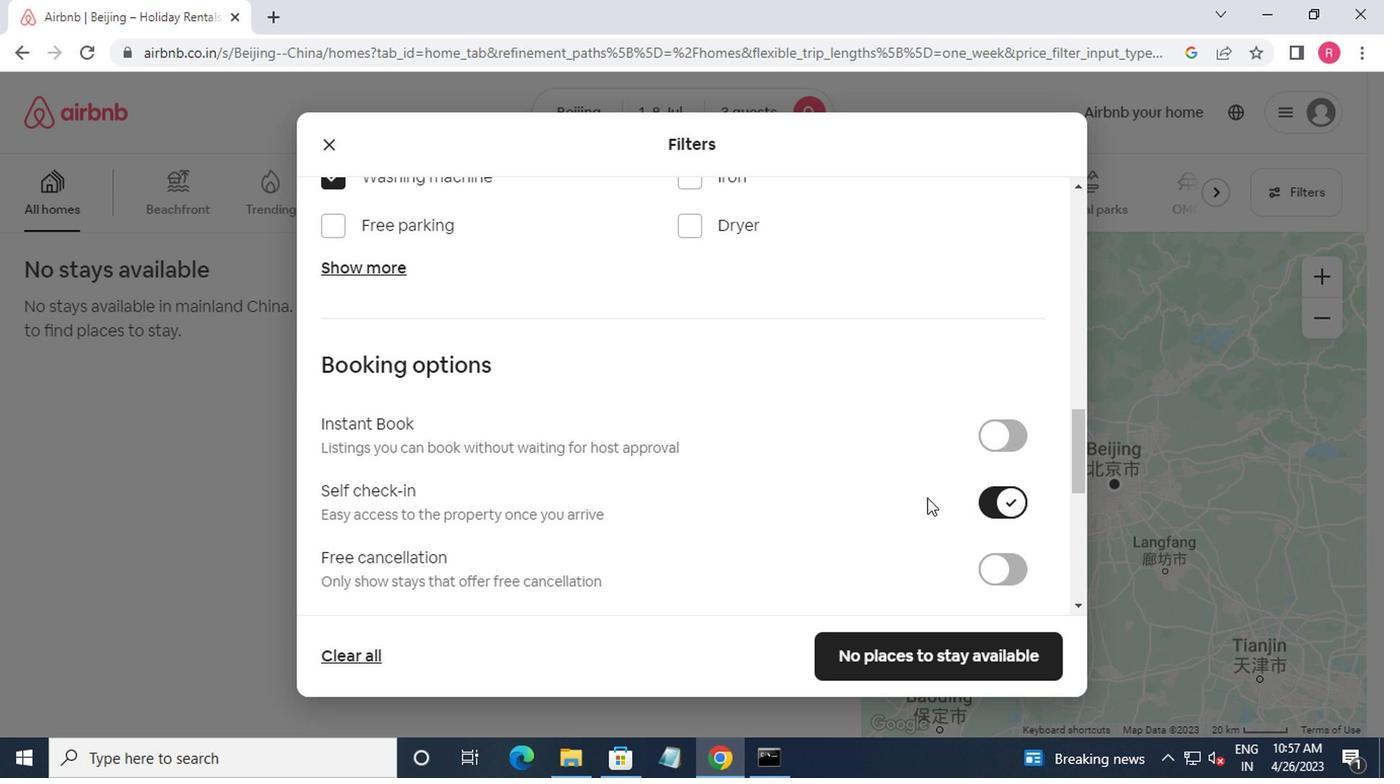 
Action: Mouse moved to (917, 493)
Screenshot: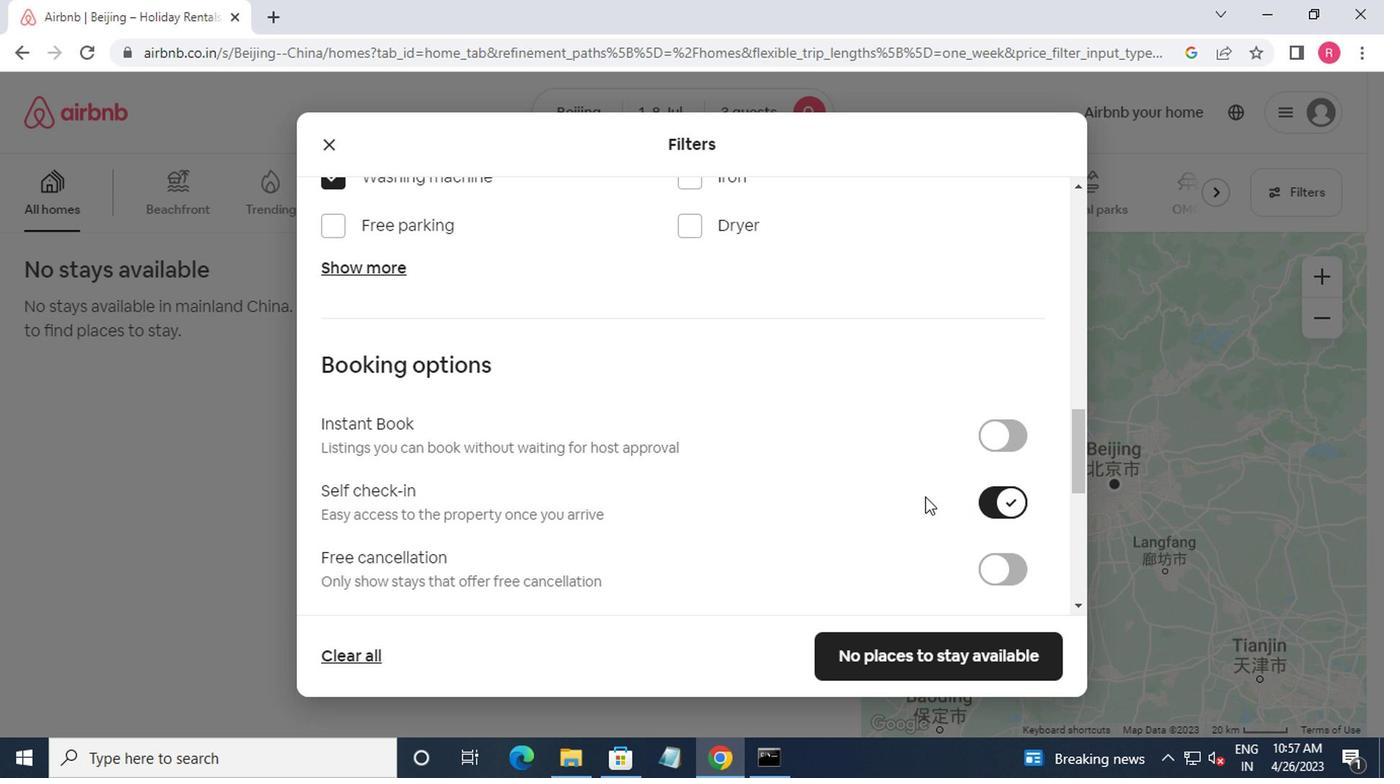
Action: Mouse scrolled (917, 492) with delta (0, 0)
Screenshot: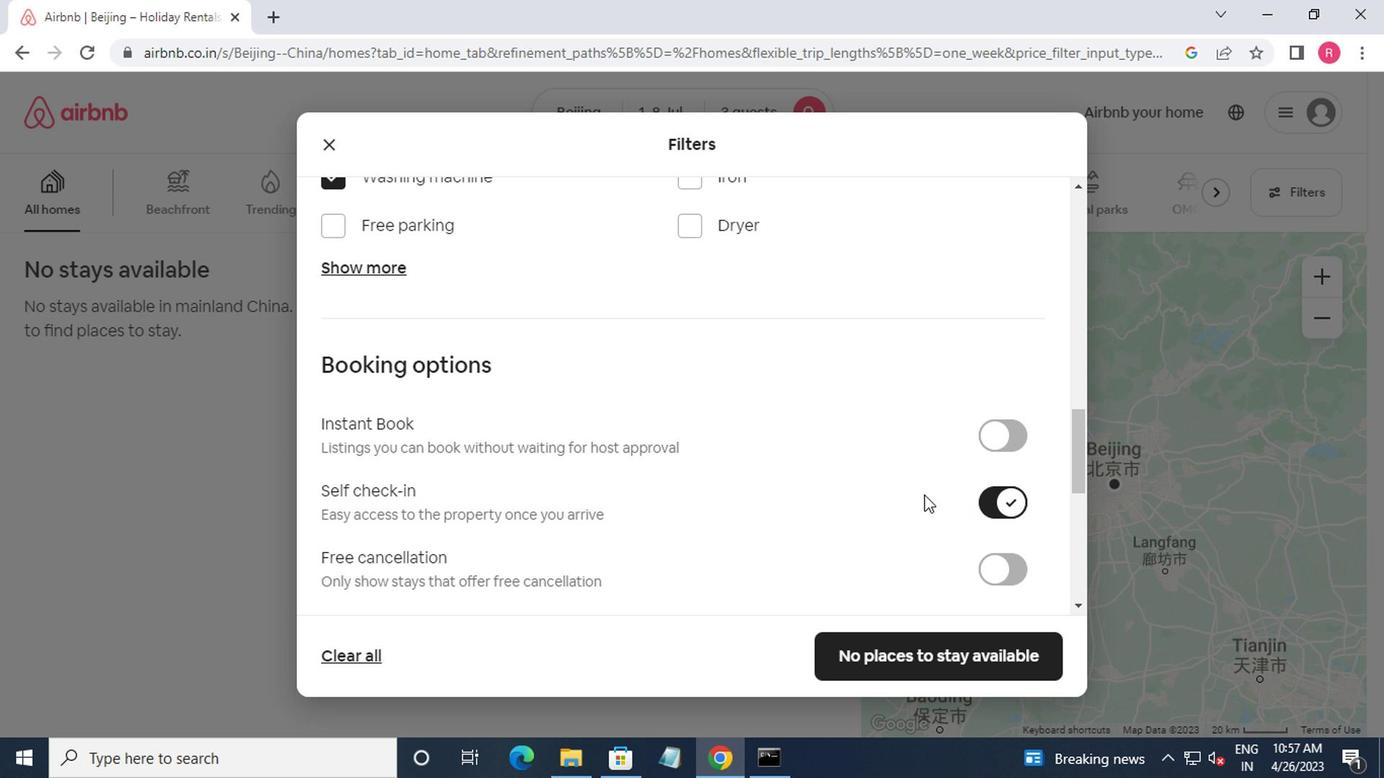 
Action: Mouse scrolled (917, 492) with delta (0, 0)
Screenshot: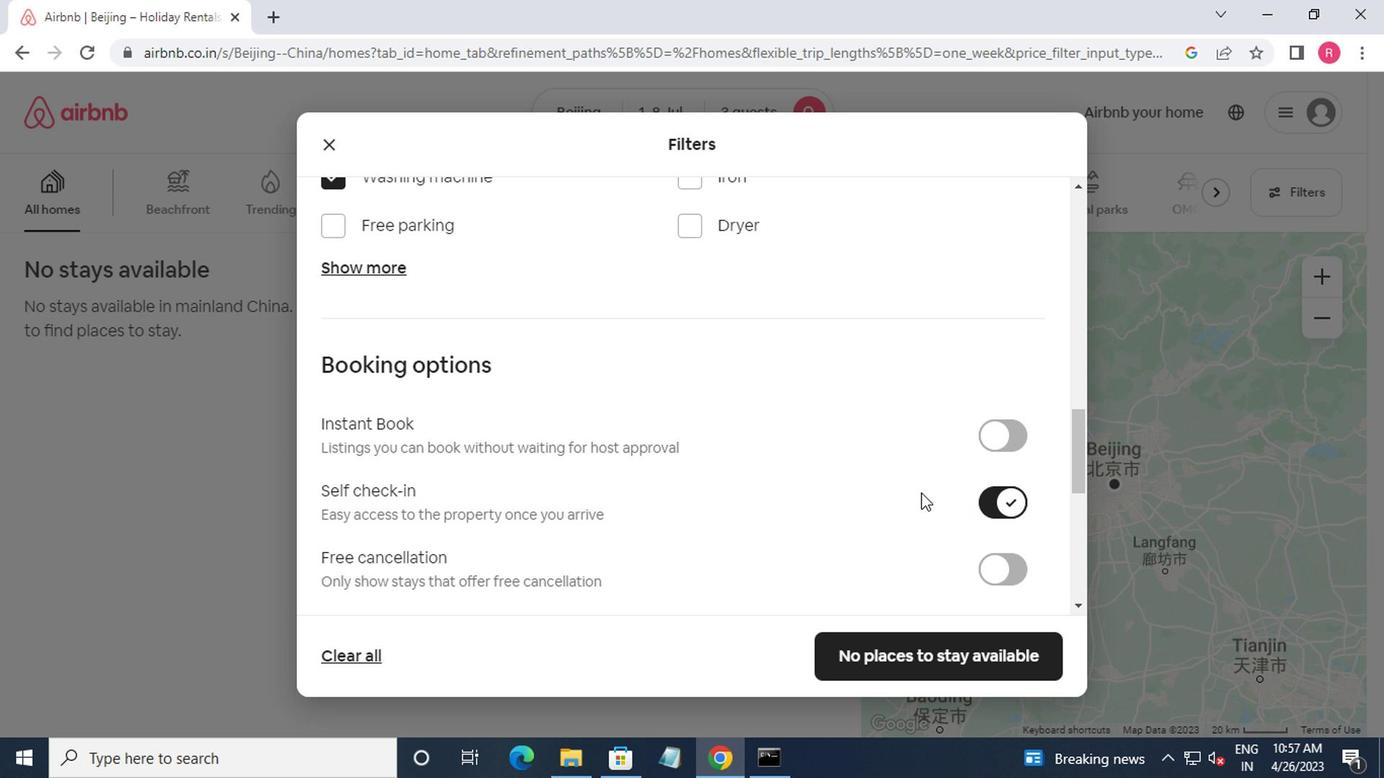 
Action: Mouse moved to (671, 449)
Screenshot: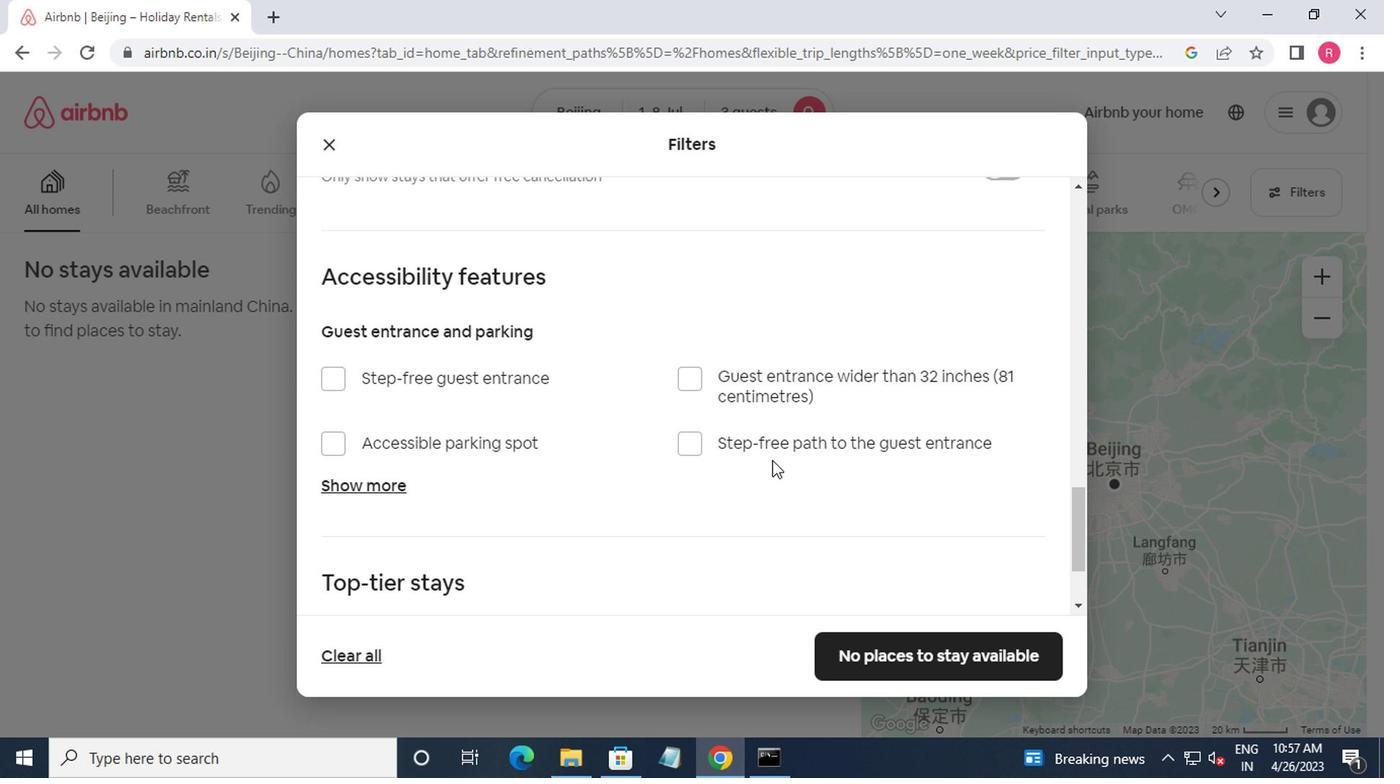 
Action: Mouse scrolled (671, 448) with delta (0, -1)
Screenshot: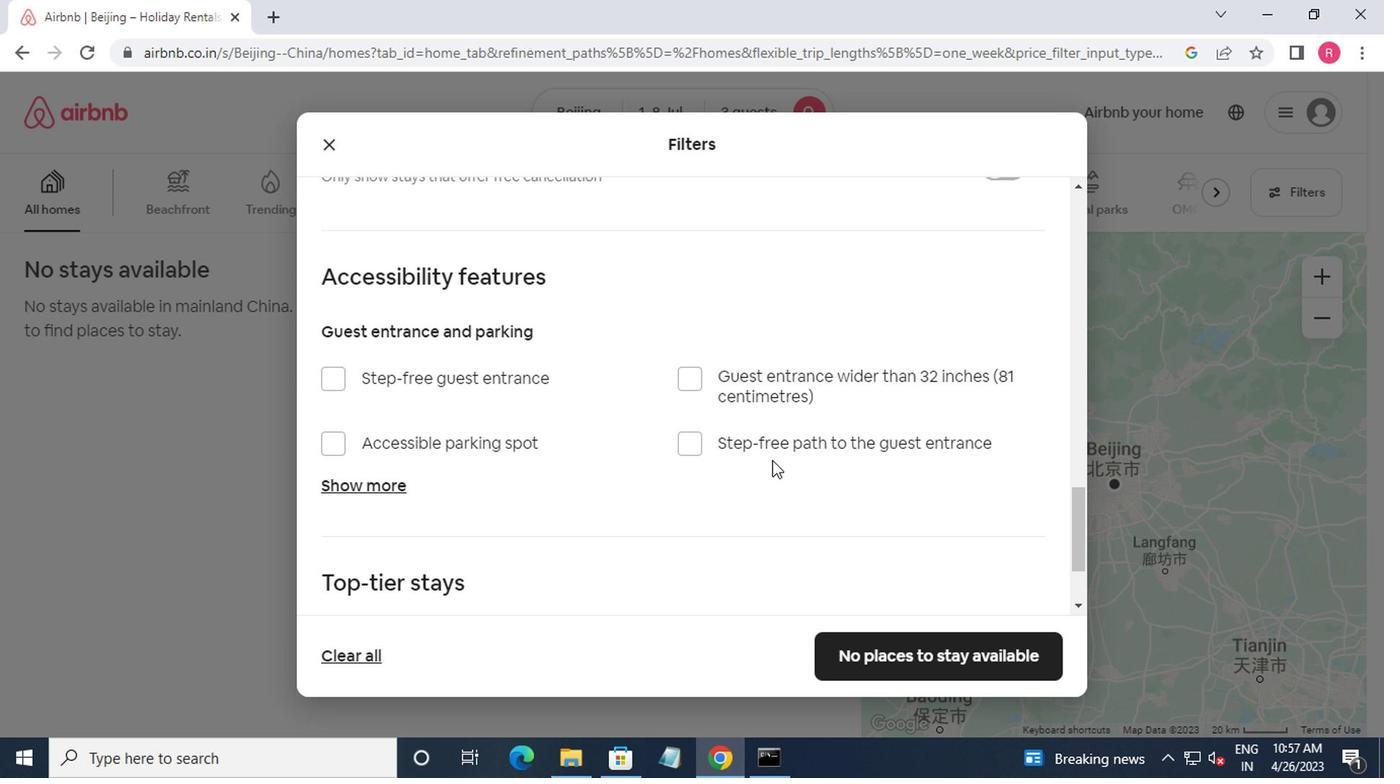 
Action: Mouse moved to (669, 450)
Screenshot: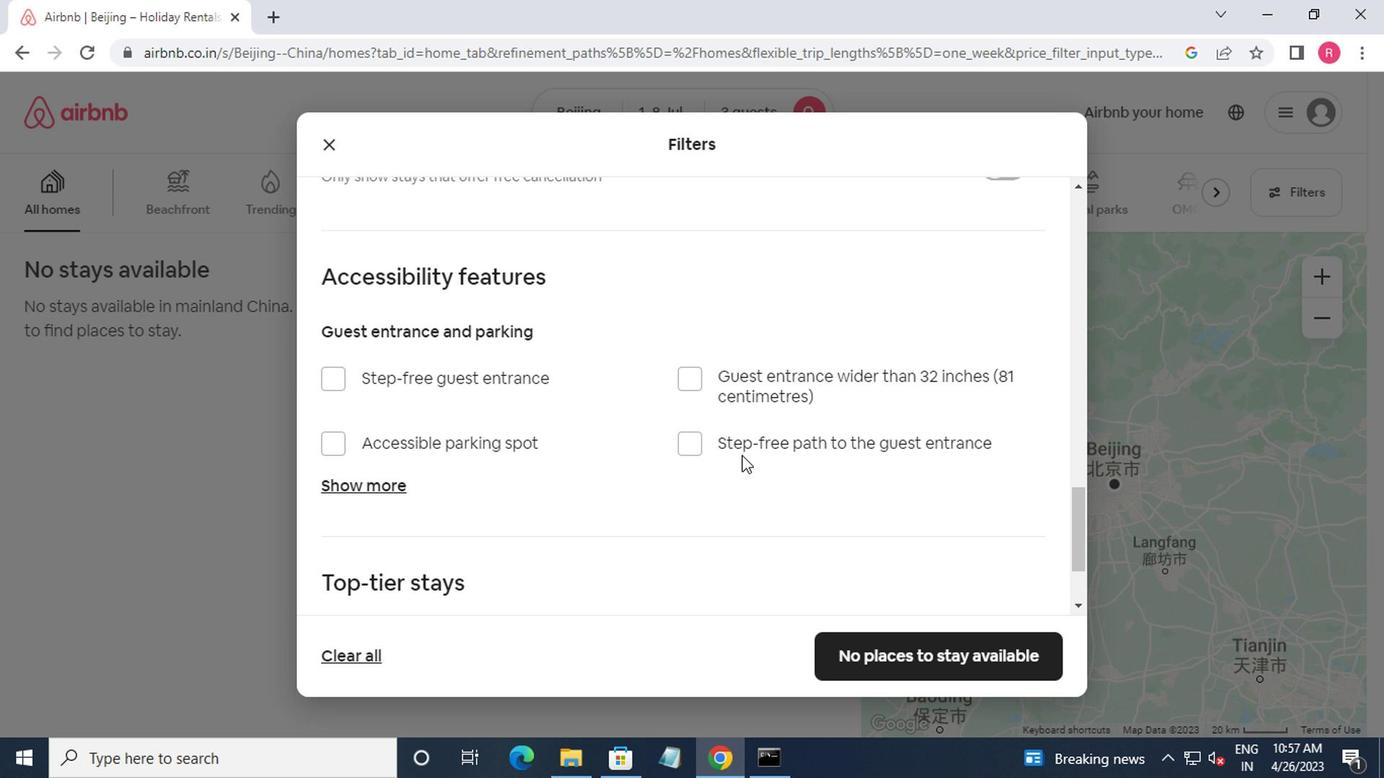 
Action: Mouse scrolled (669, 449) with delta (0, 0)
Screenshot: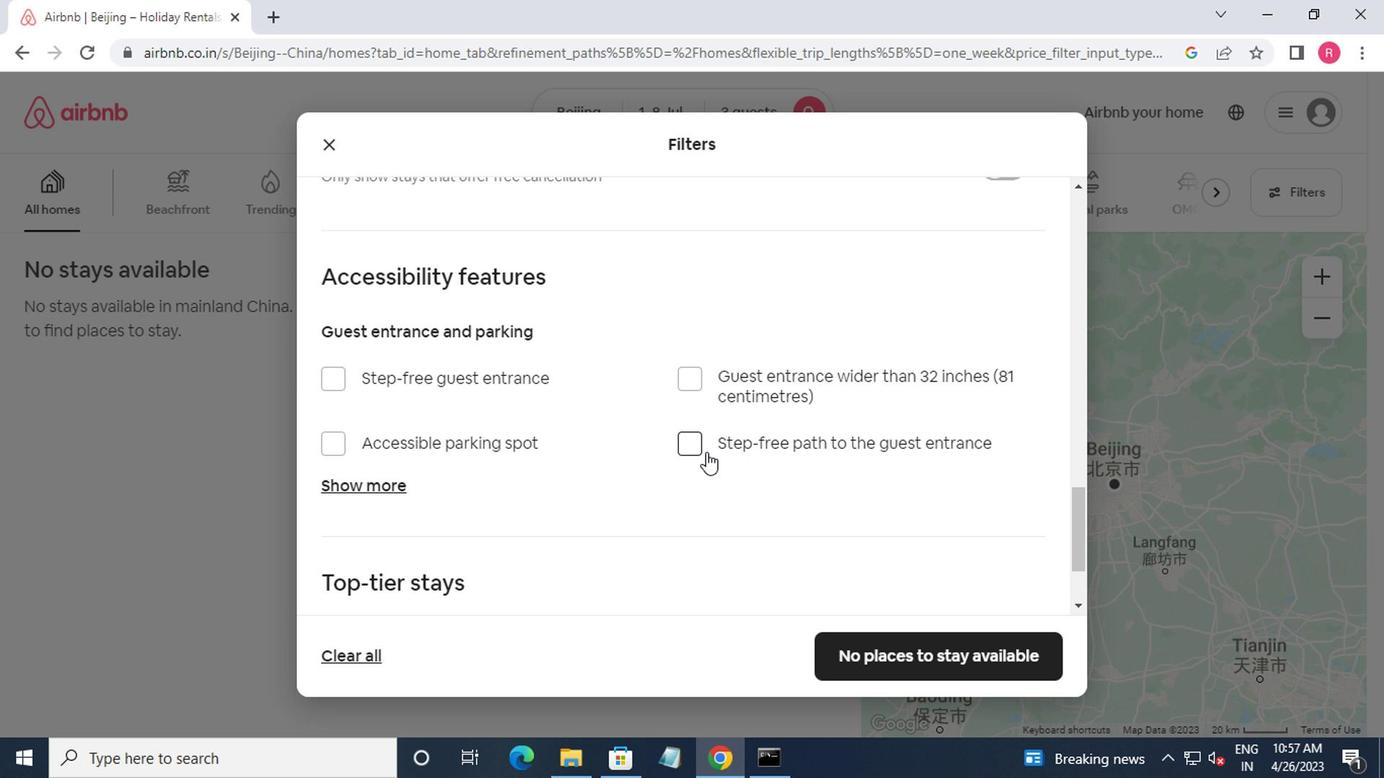 
Action: Mouse moved to (669, 452)
Screenshot: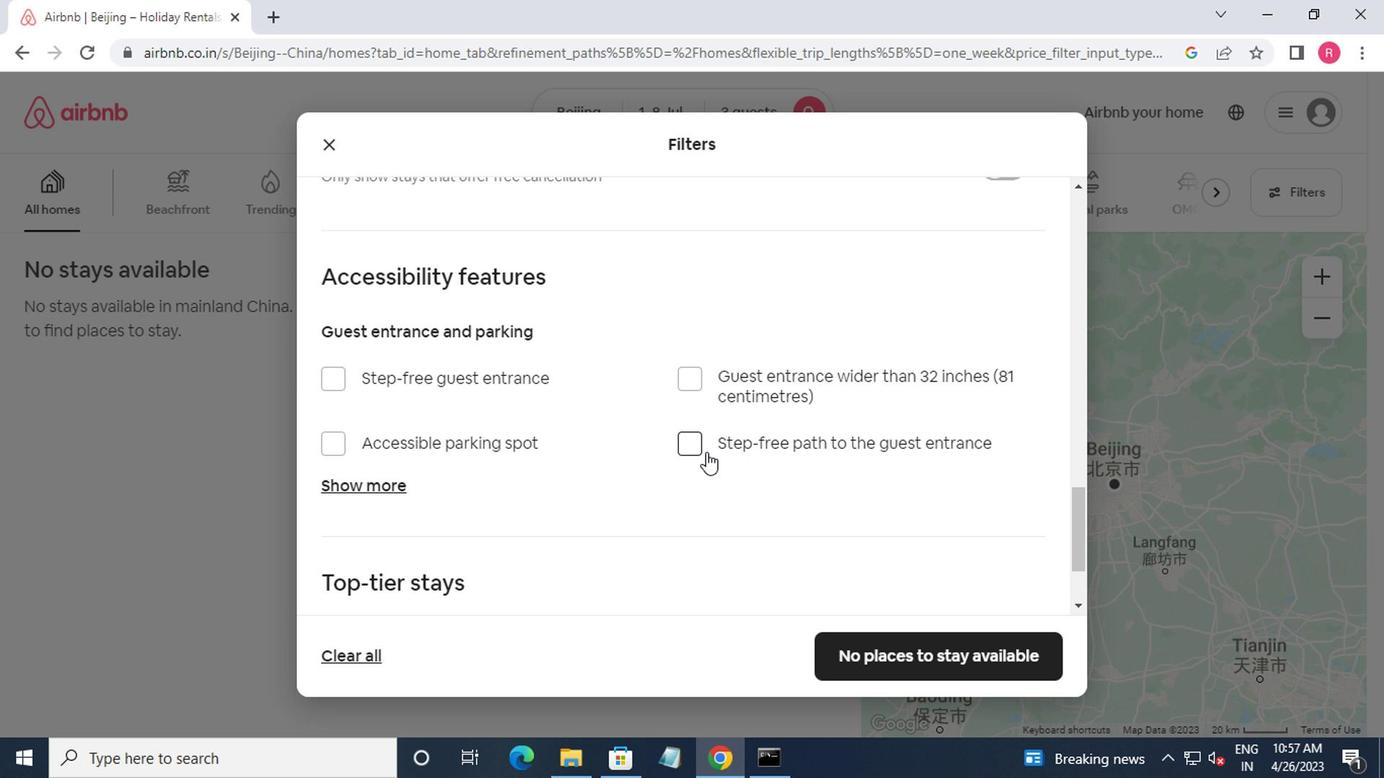 
Action: Mouse scrolled (669, 450) with delta (0, -1)
Screenshot: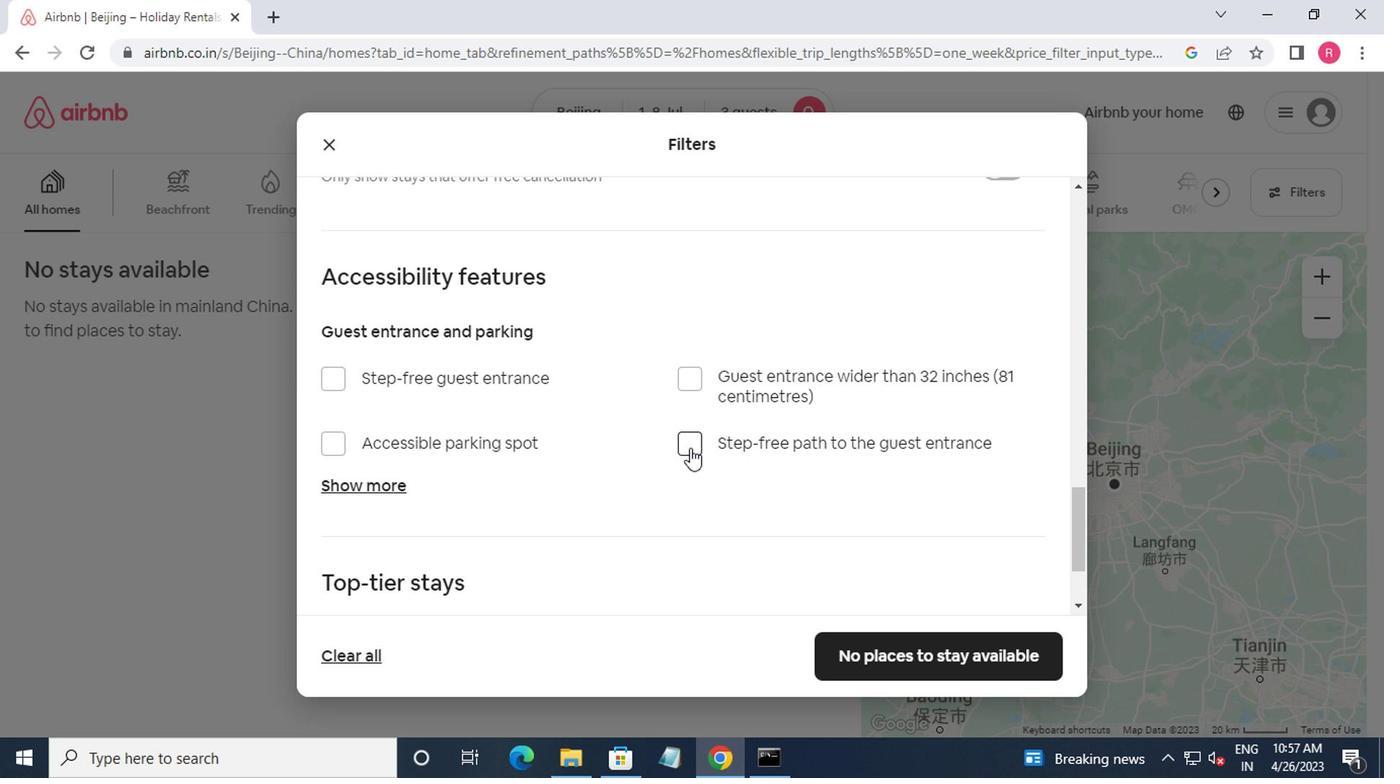 
Action: Mouse moved to (648, 452)
Screenshot: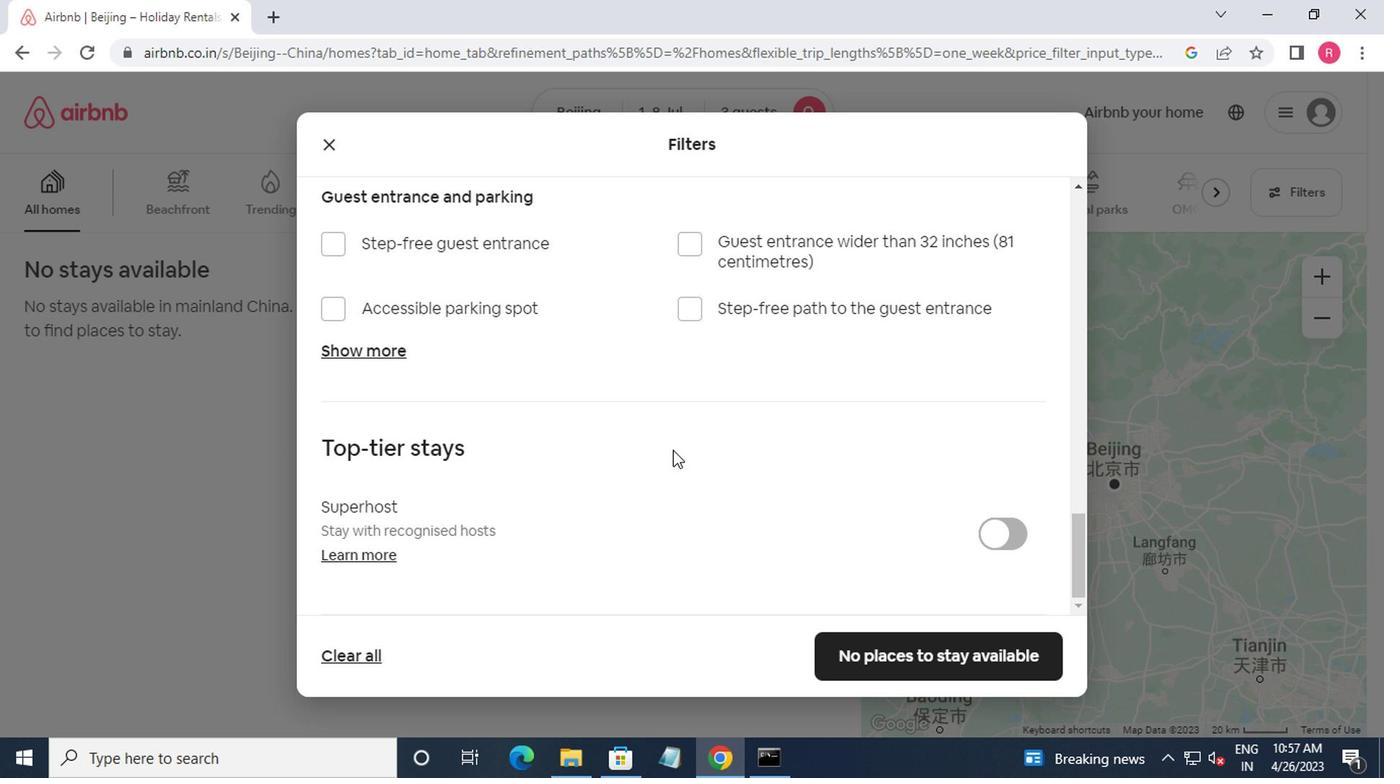 
Action: Mouse scrolled (648, 450) with delta (0, -1)
Screenshot: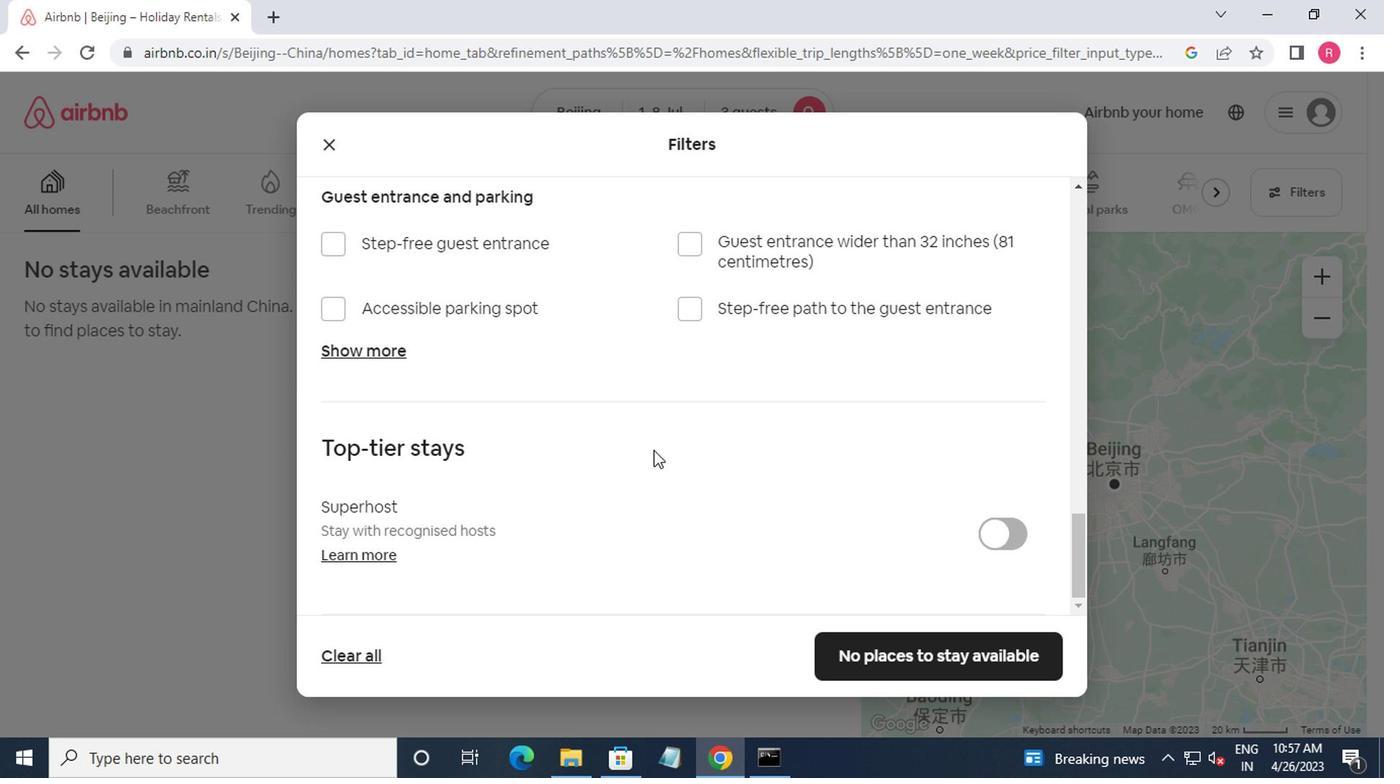 
Action: Mouse moved to (890, 649)
Screenshot: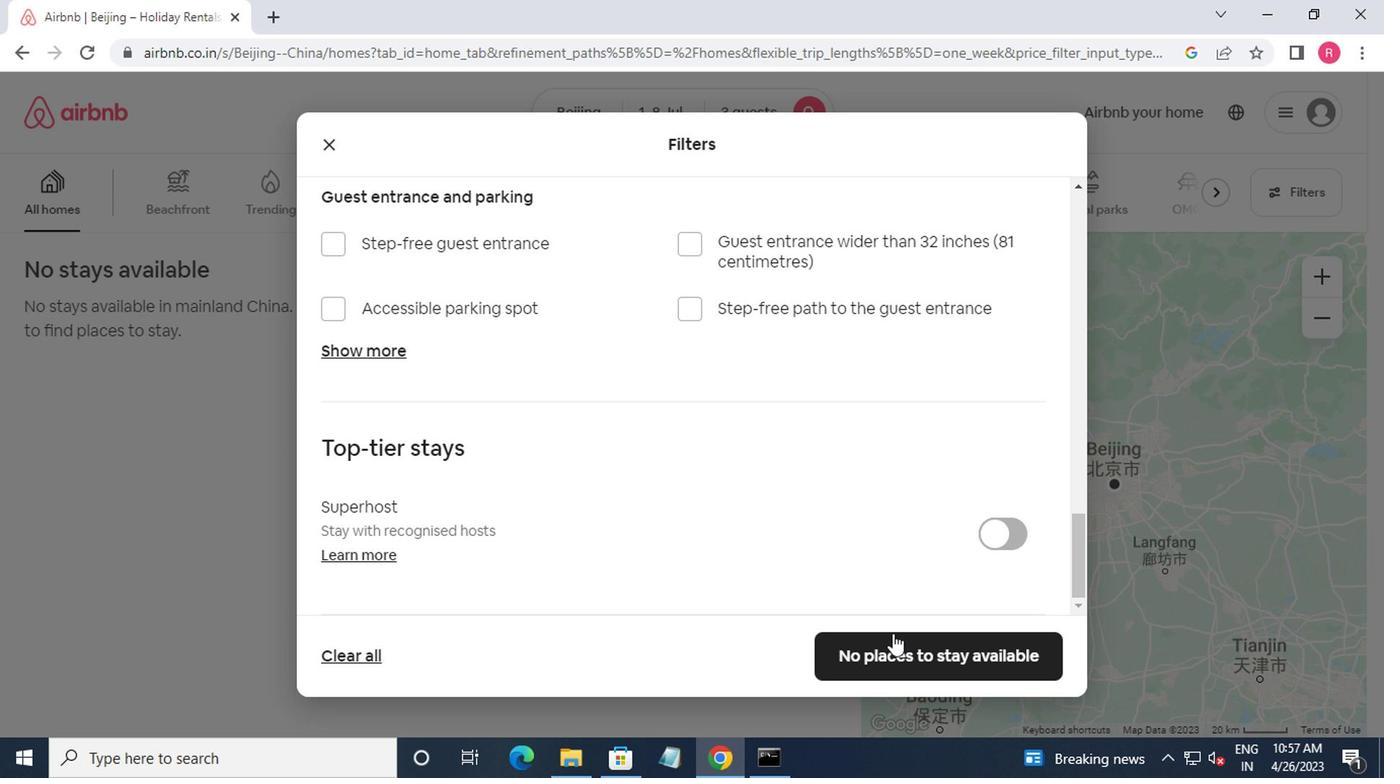 
Action: Mouse pressed left at (890, 649)
Screenshot: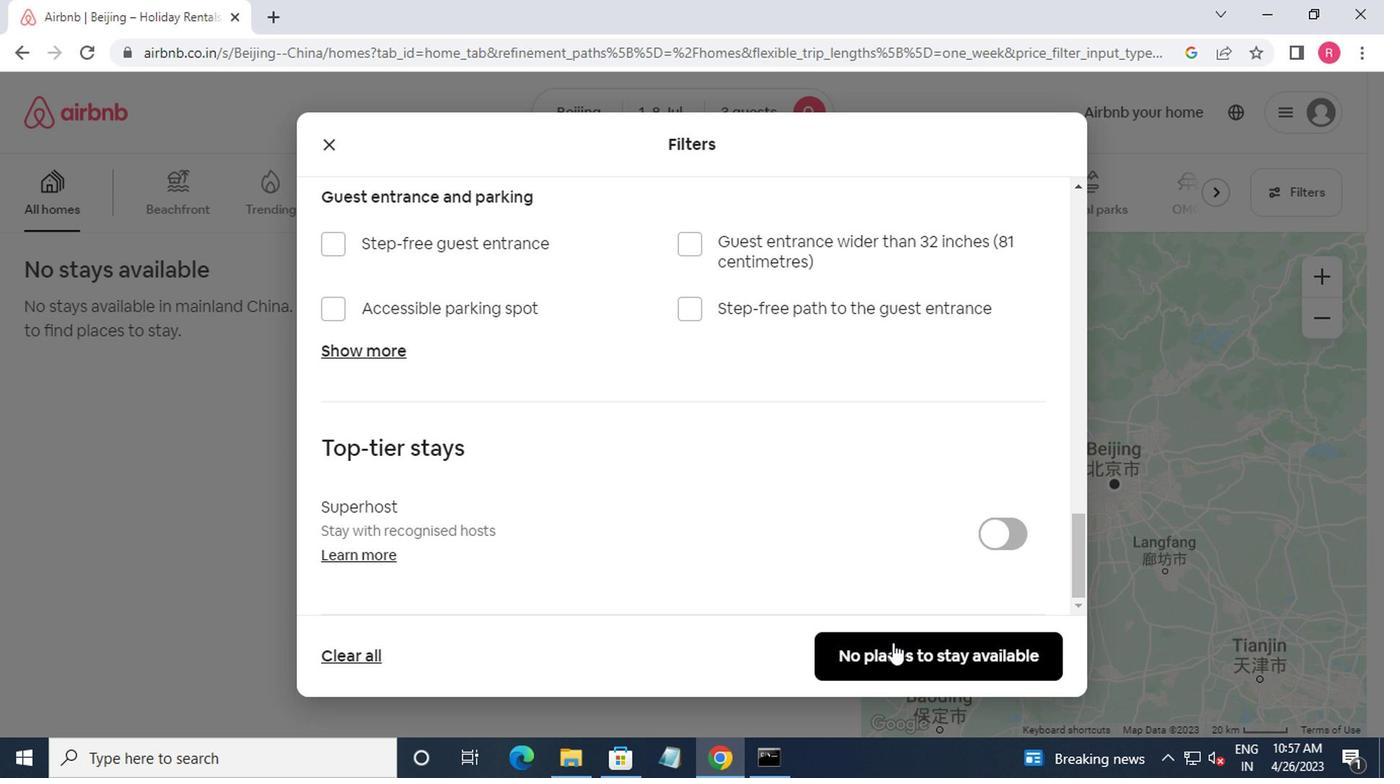 
Action: Mouse moved to (888, 642)
Screenshot: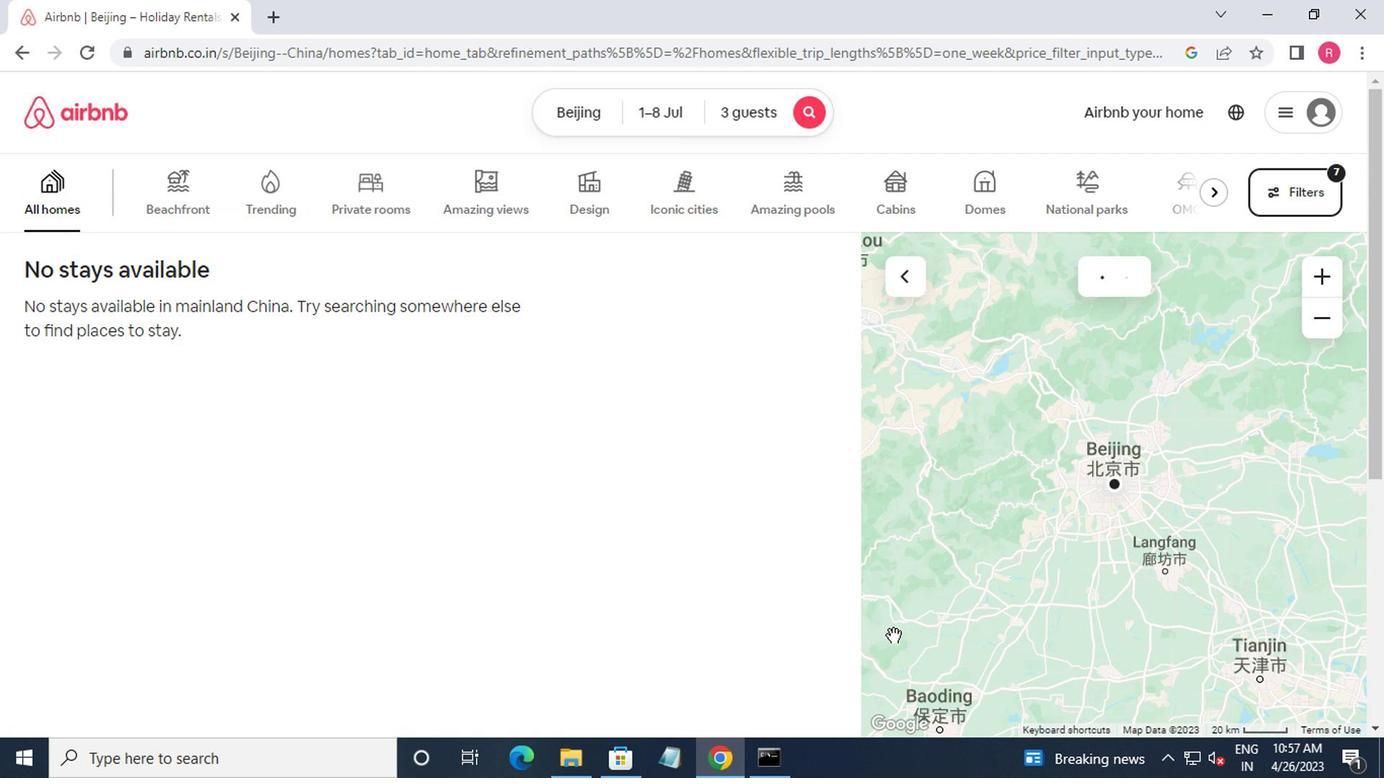 
